 Task: Search one way flight ticket for 5 adults, 1 child, 2 infants in seat and 1 infant on lap in business from Lewiston: Lewiston-nez Perce County Airport to Jacksonville: Albert J. Ellis Airport on 5-3-2023. Choice of flights is Singapure airlines. Number of bags: 1 carry on bag. Price is upto 76000. Outbound departure time preference is 11:30.
Action: Mouse moved to (333, 310)
Screenshot: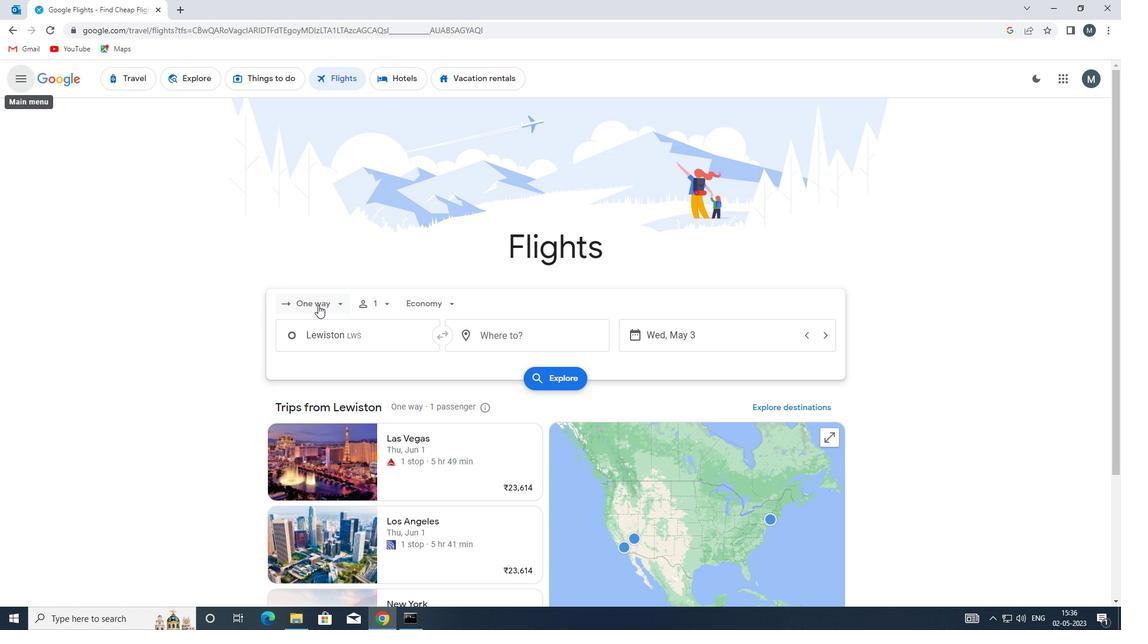 
Action: Mouse pressed left at (333, 310)
Screenshot: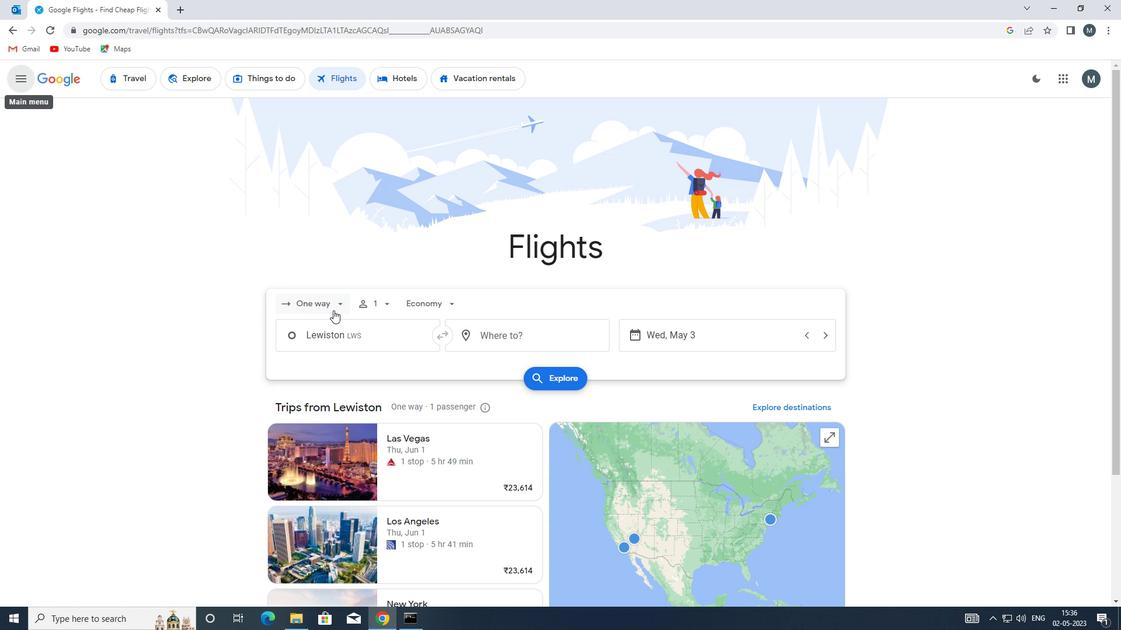 
Action: Mouse moved to (339, 359)
Screenshot: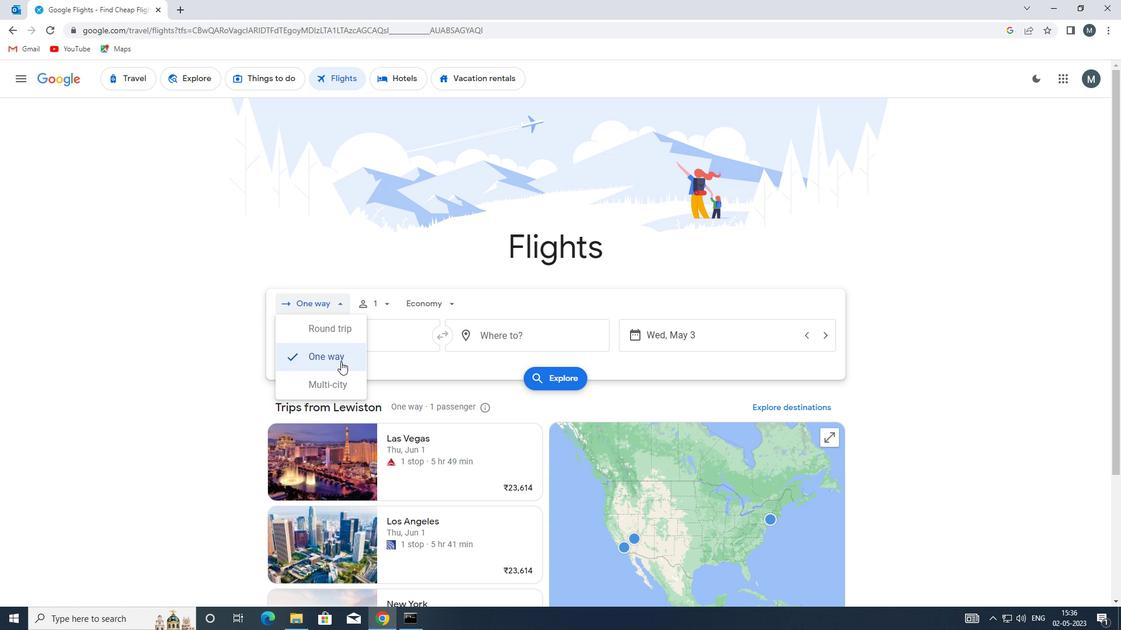 
Action: Mouse pressed left at (339, 359)
Screenshot: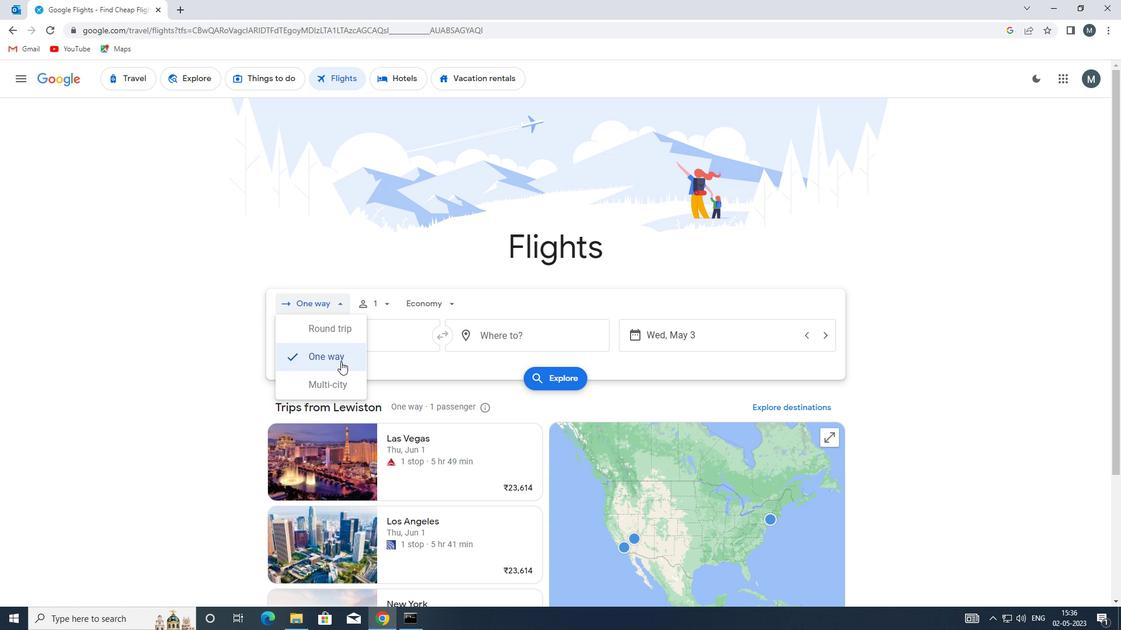 
Action: Mouse moved to (375, 305)
Screenshot: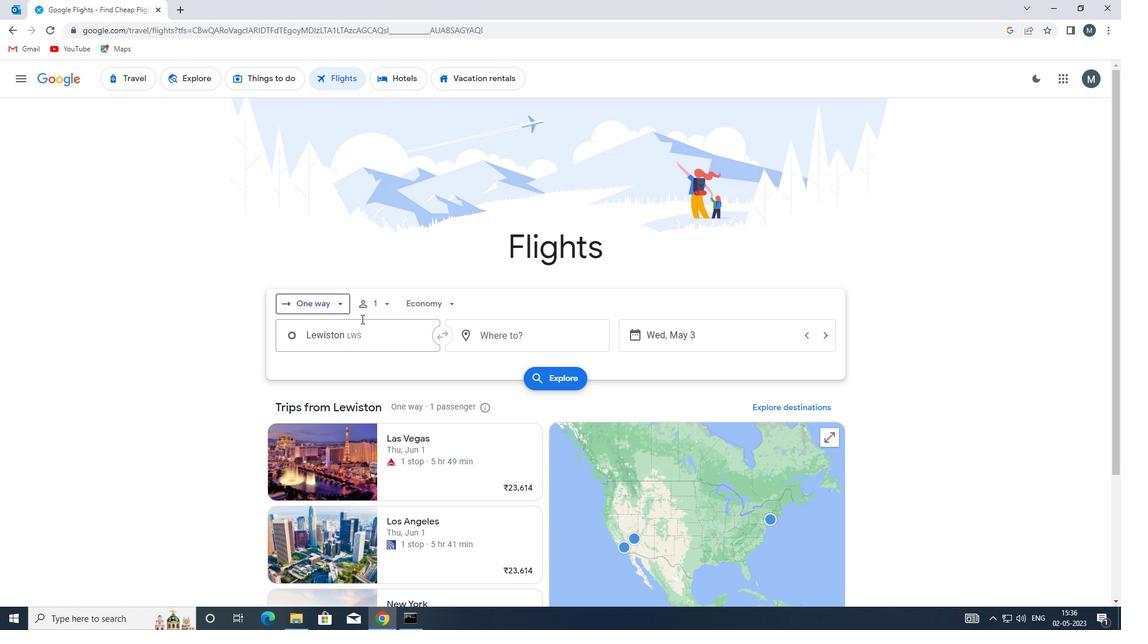 
Action: Mouse pressed left at (375, 305)
Screenshot: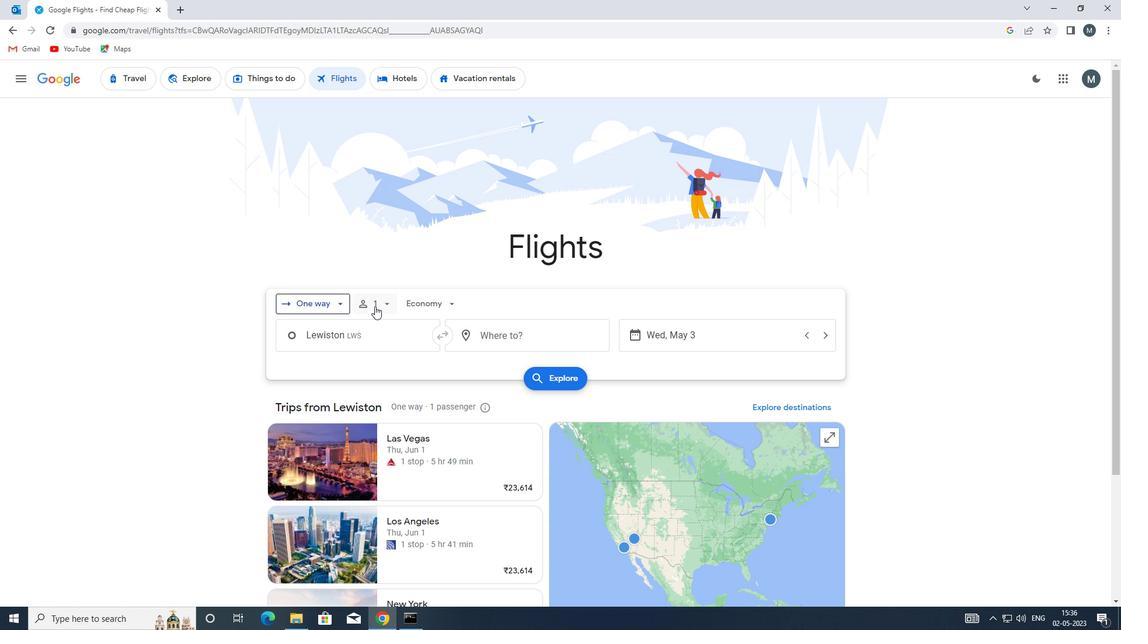 
Action: Mouse moved to (476, 334)
Screenshot: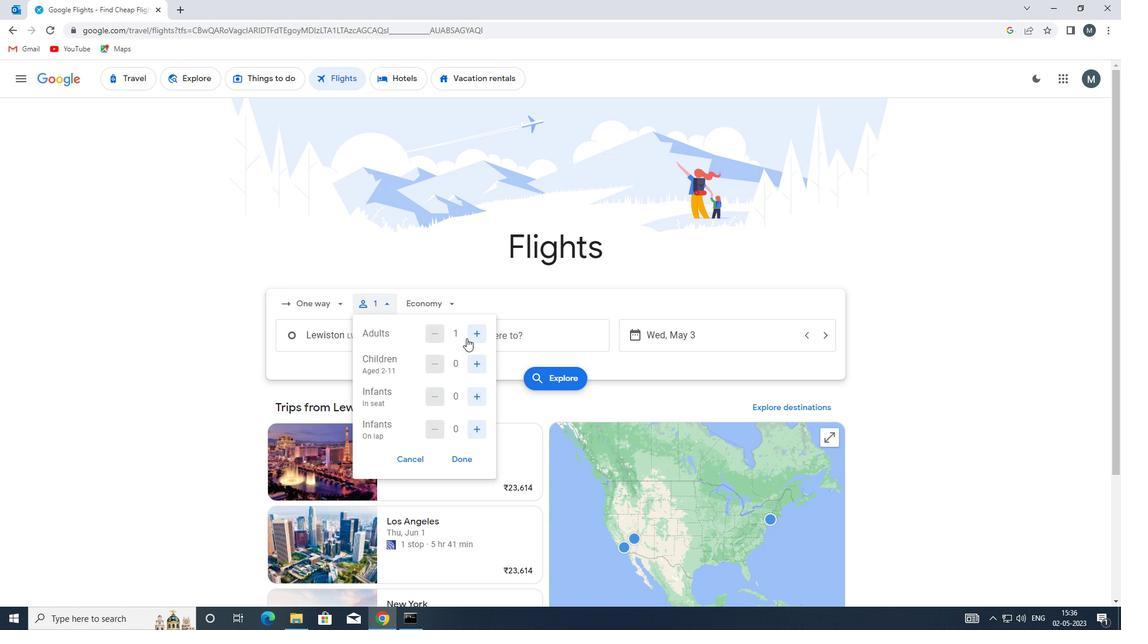 
Action: Mouse pressed left at (476, 334)
Screenshot: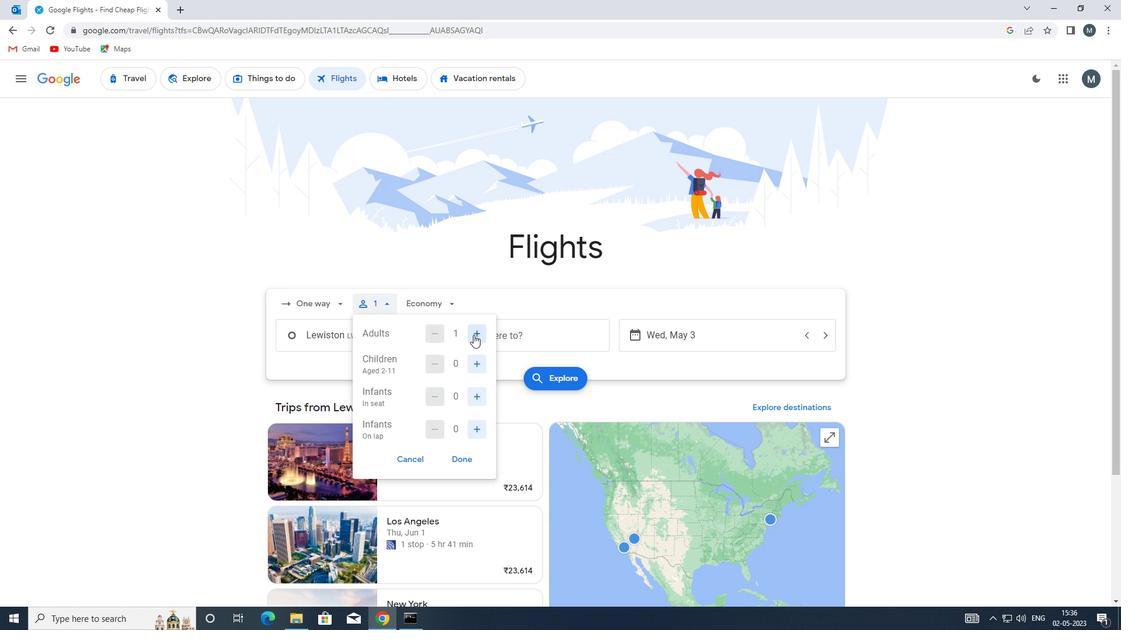 
Action: Mouse pressed left at (476, 334)
Screenshot: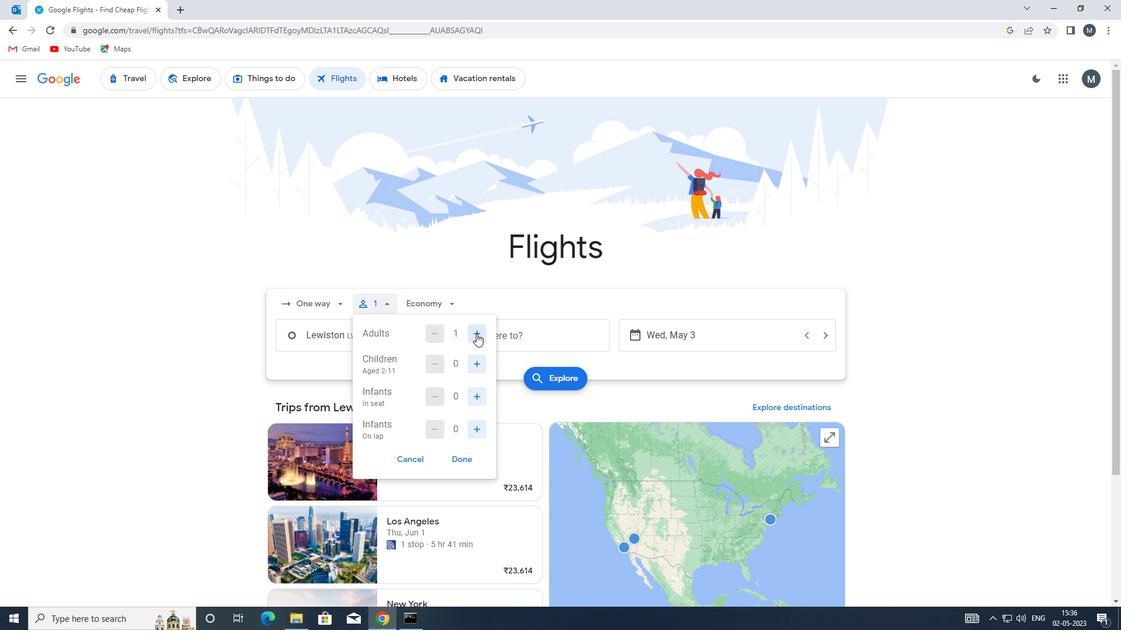 
Action: Mouse pressed left at (476, 334)
Screenshot: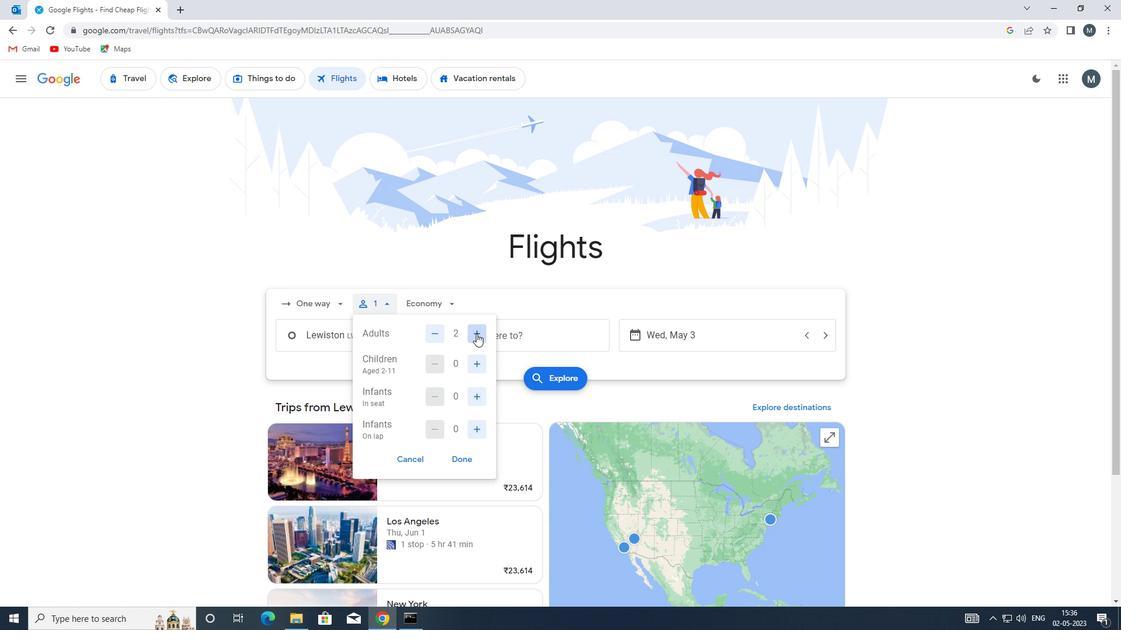 
Action: Mouse pressed left at (476, 334)
Screenshot: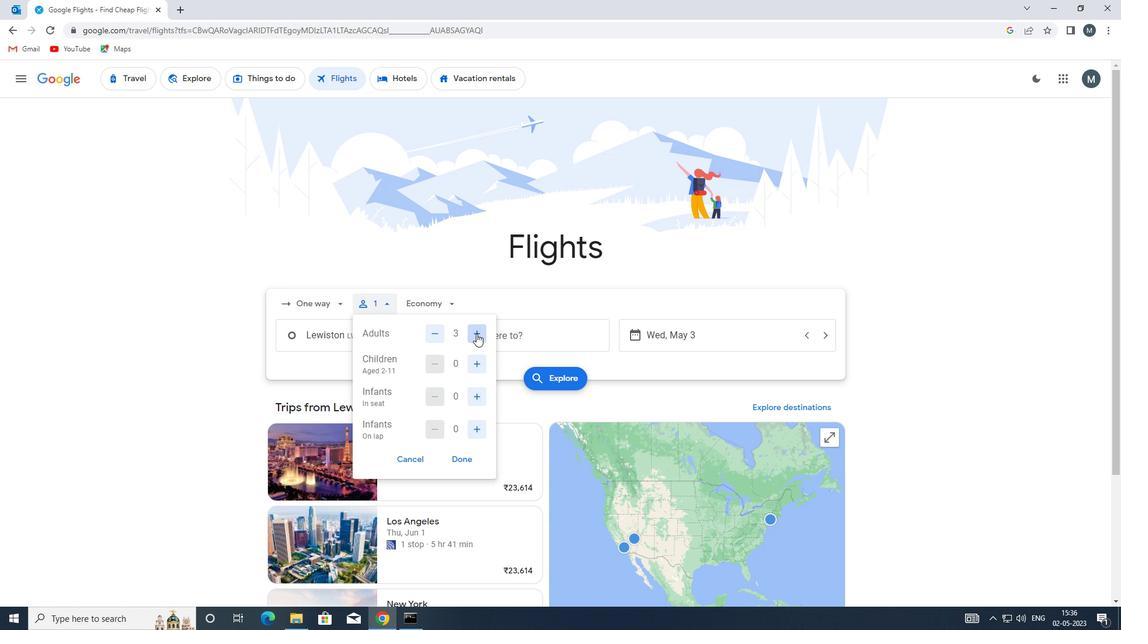 
Action: Mouse moved to (474, 362)
Screenshot: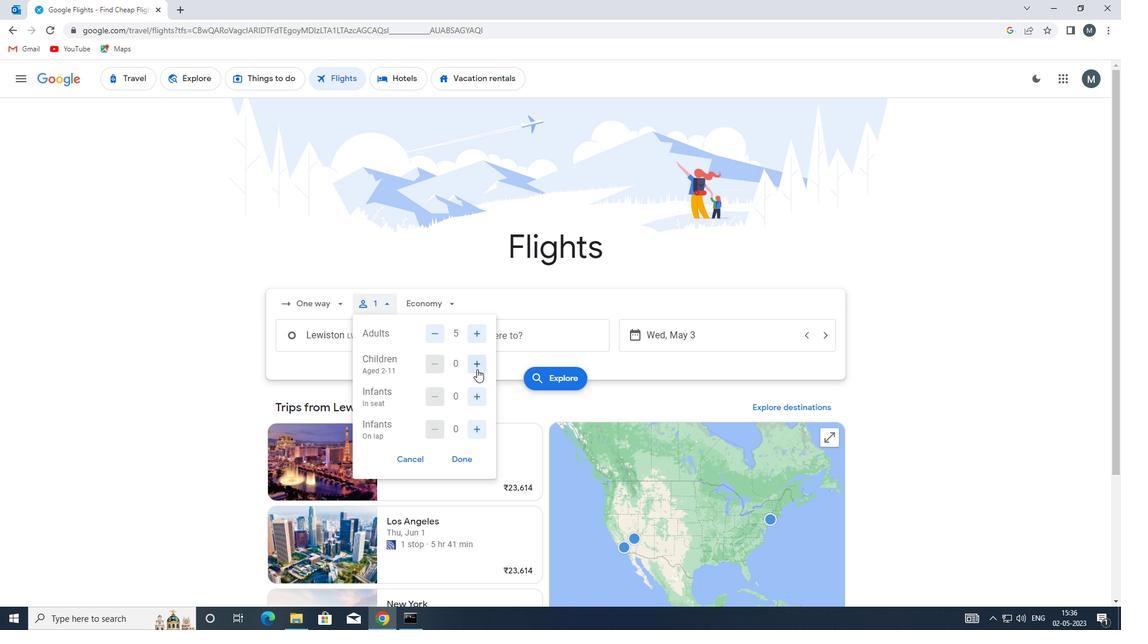 
Action: Mouse pressed left at (474, 362)
Screenshot: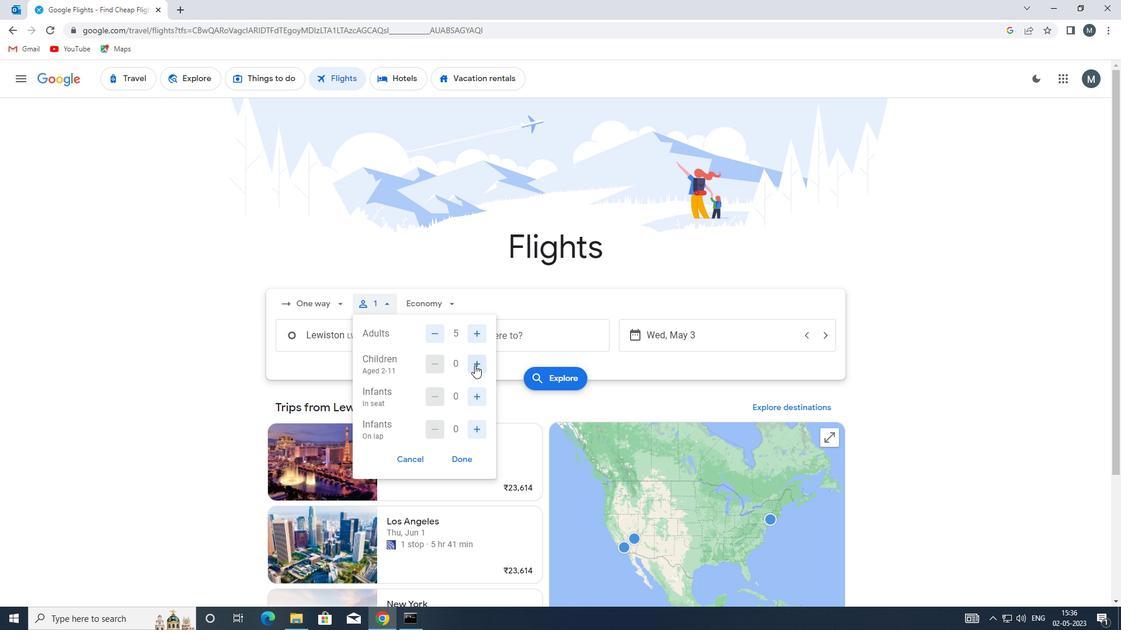 
Action: Mouse moved to (472, 394)
Screenshot: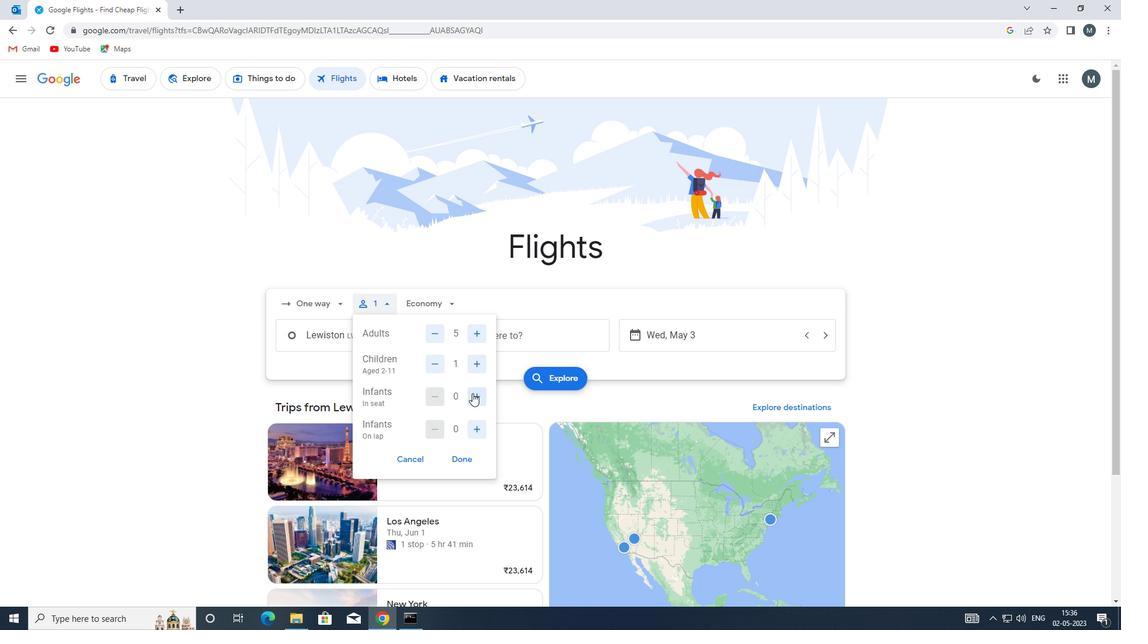
Action: Mouse pressed left at (472, 394)
Screenshot: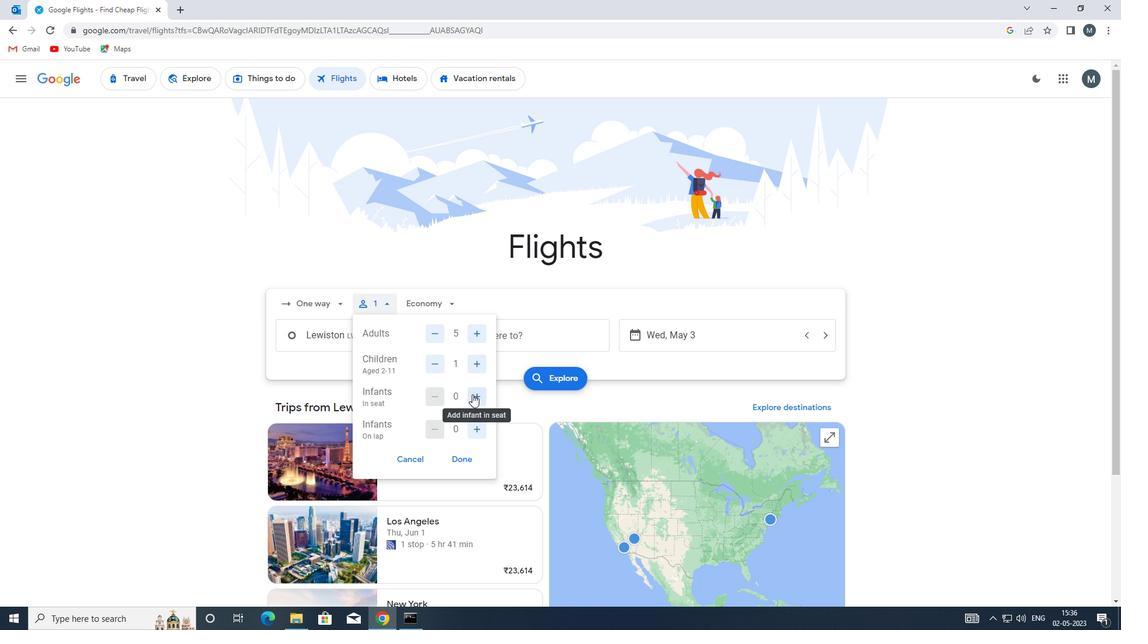 
Action: Mouse pressed left at (472, 394)
Screenshot: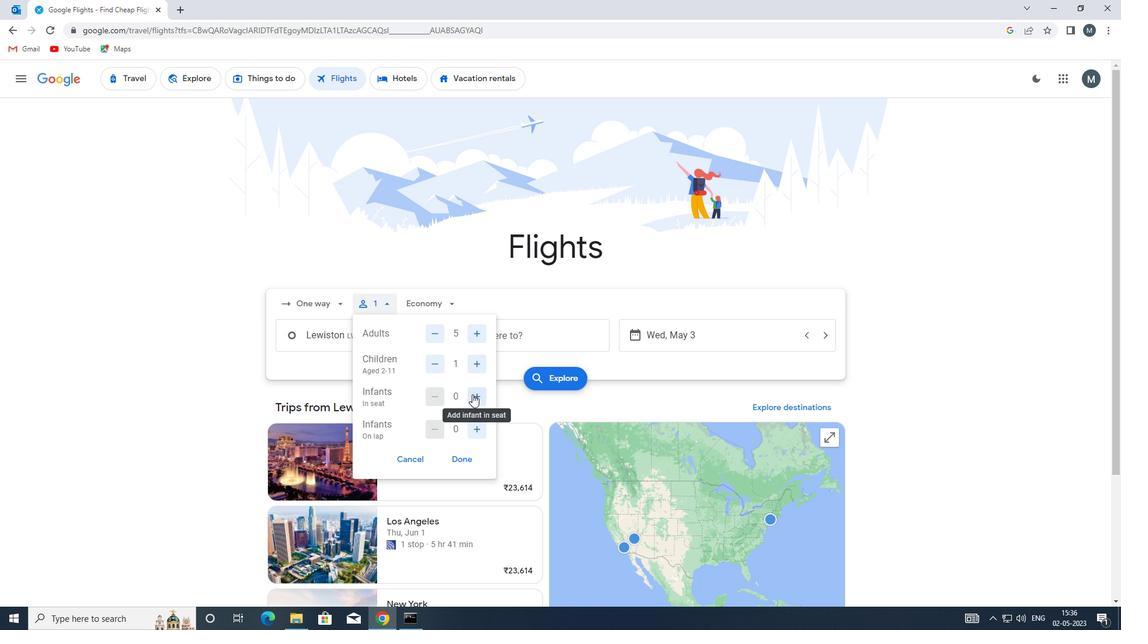 
Action: Mouse moved to (474, 428)
Screenshot: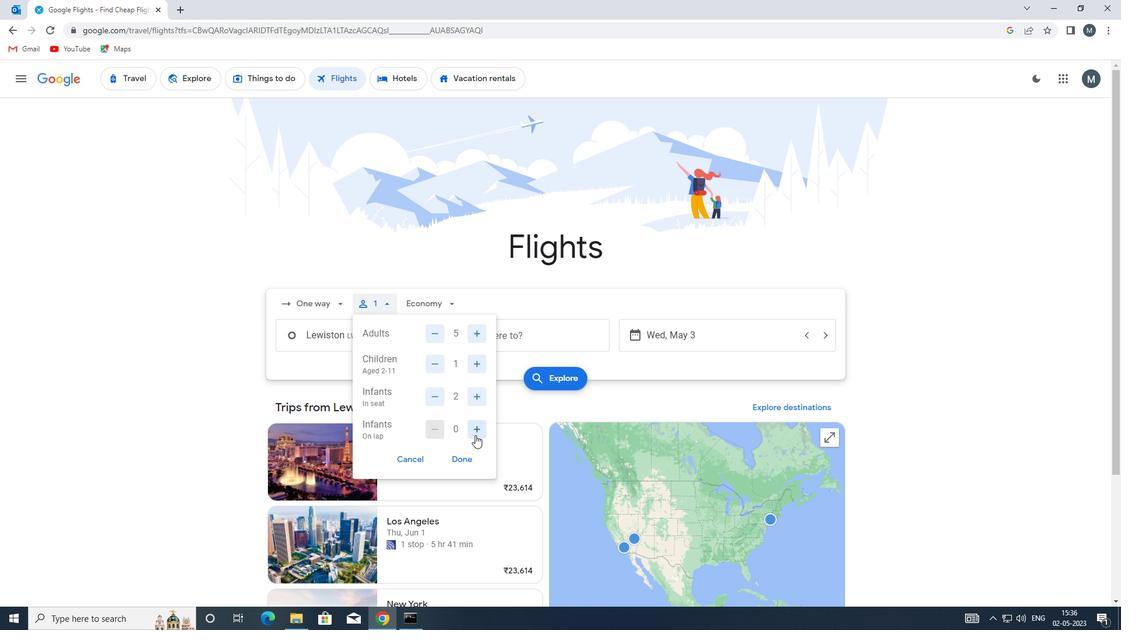 
Action: Mouse pressed left at (474, 428)
Screenshot: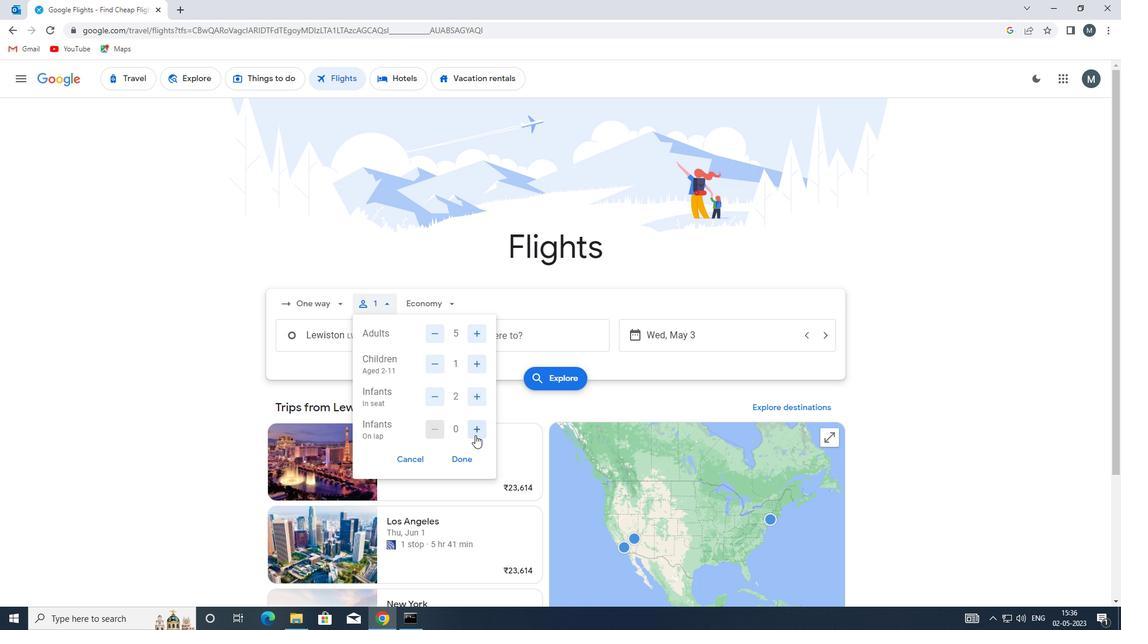 
Action: Mouse moved to (465, 463)
Screenshot: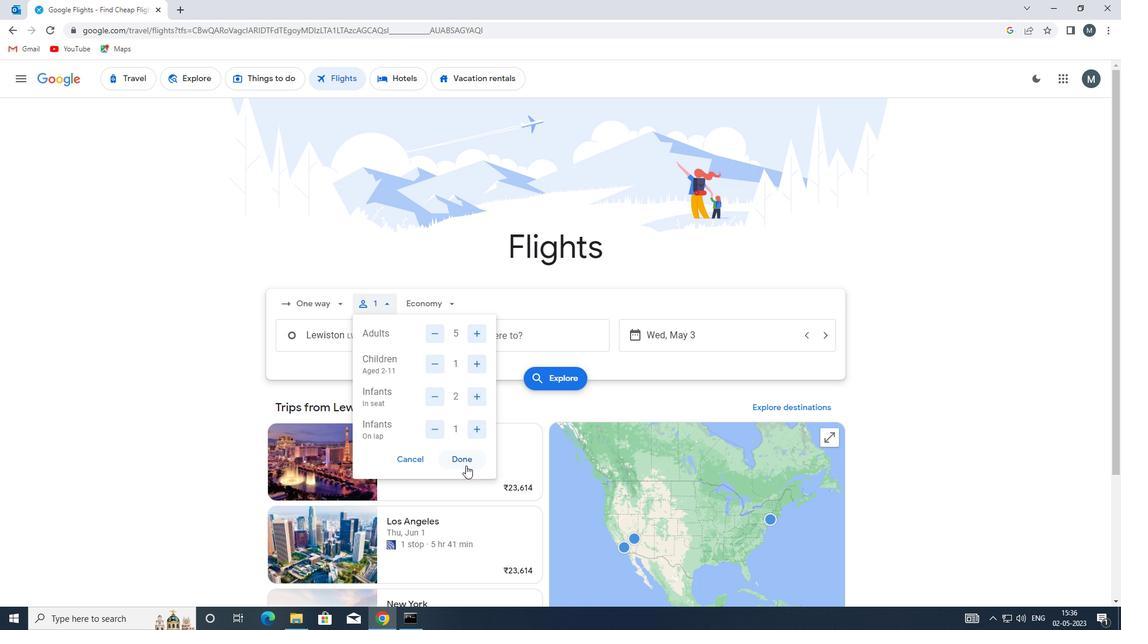 
Action: Mouse pressed left at (465, 463)
Screenshot: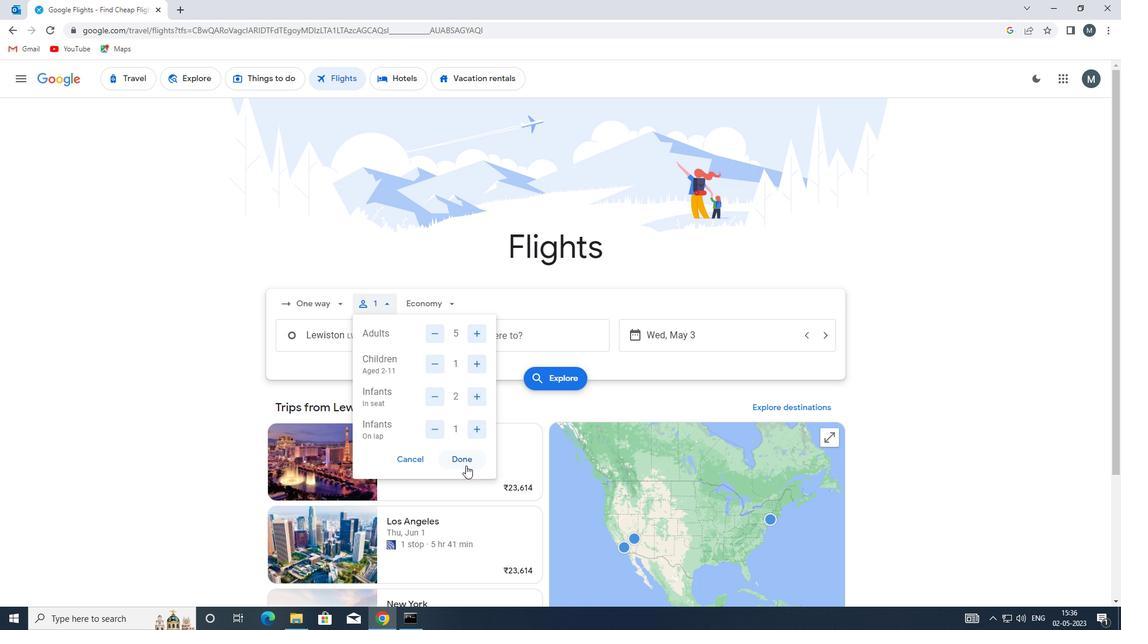
Action: Mouse moved to (439, 300)
Screenshot: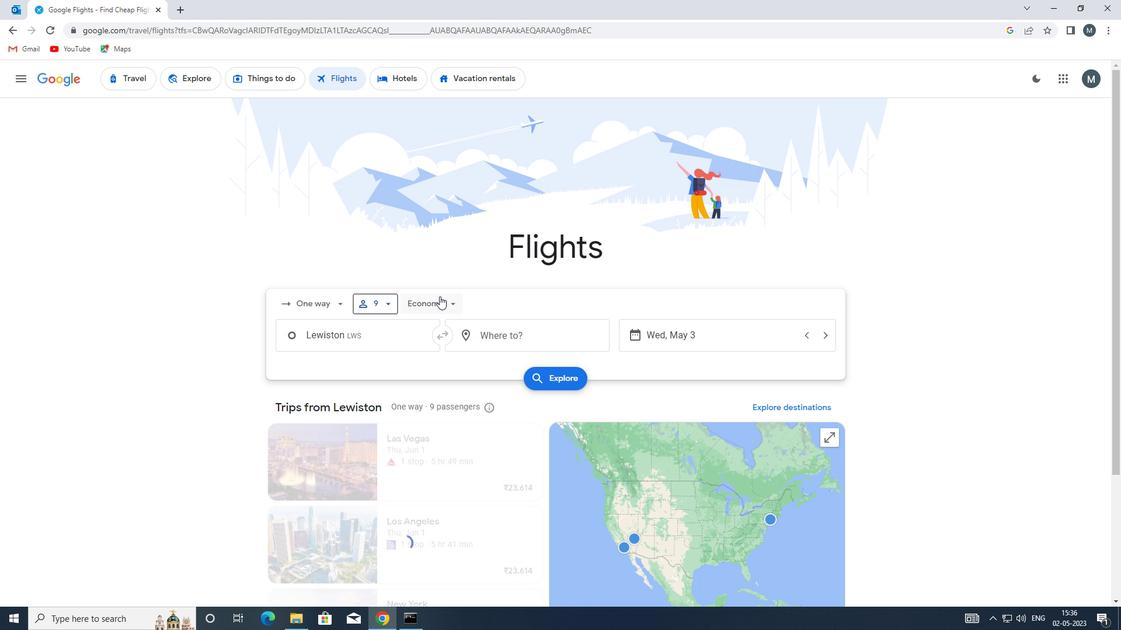 
Action: Mouse pressed left at (439, 300)
Screenshot: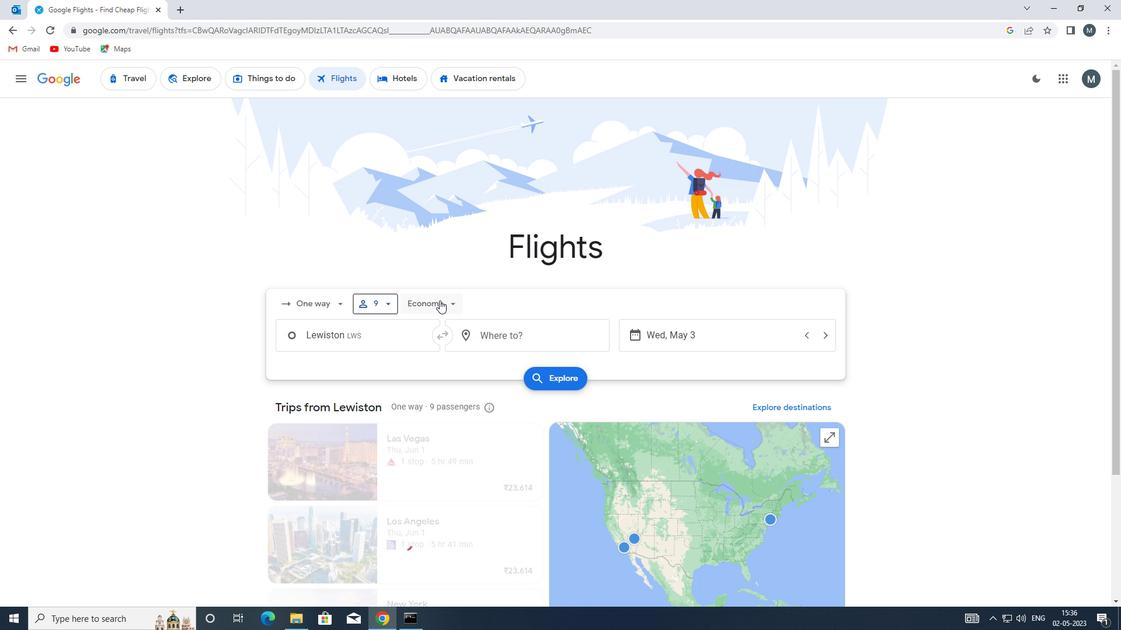 
Action: Mouse moved to (463, 388)
Screenshot: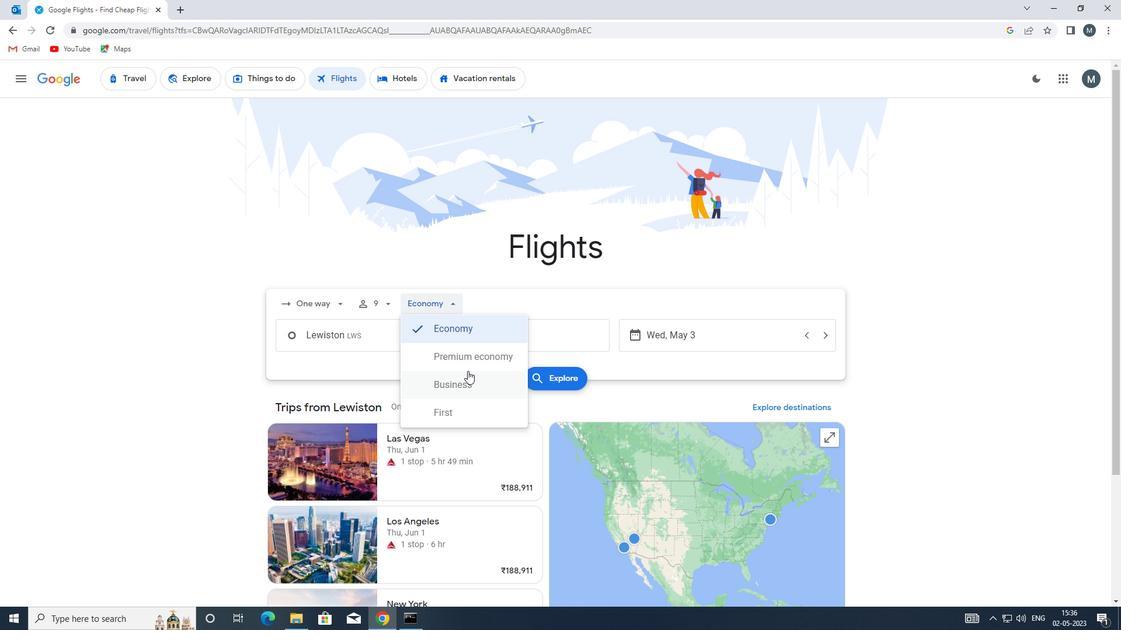 
Action: Mouse pressed left at (463, 388)
Screenshot: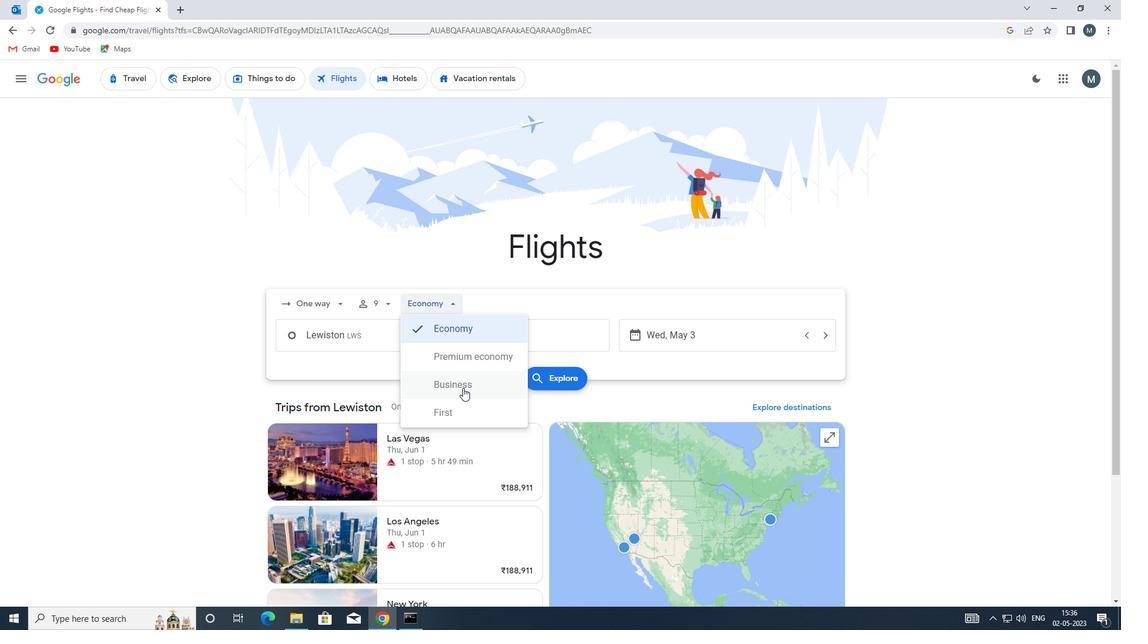 
Action: Mouse moved to (388, 343)
Screenshot: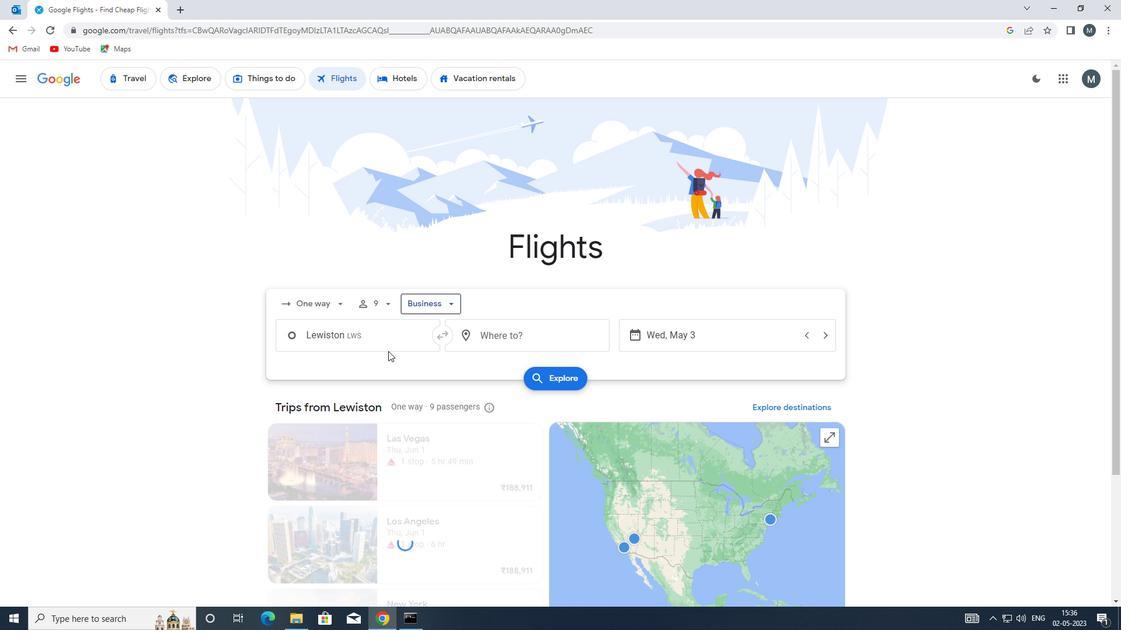 
Action: Mouse pressed left at (388, 343)
Screenshot: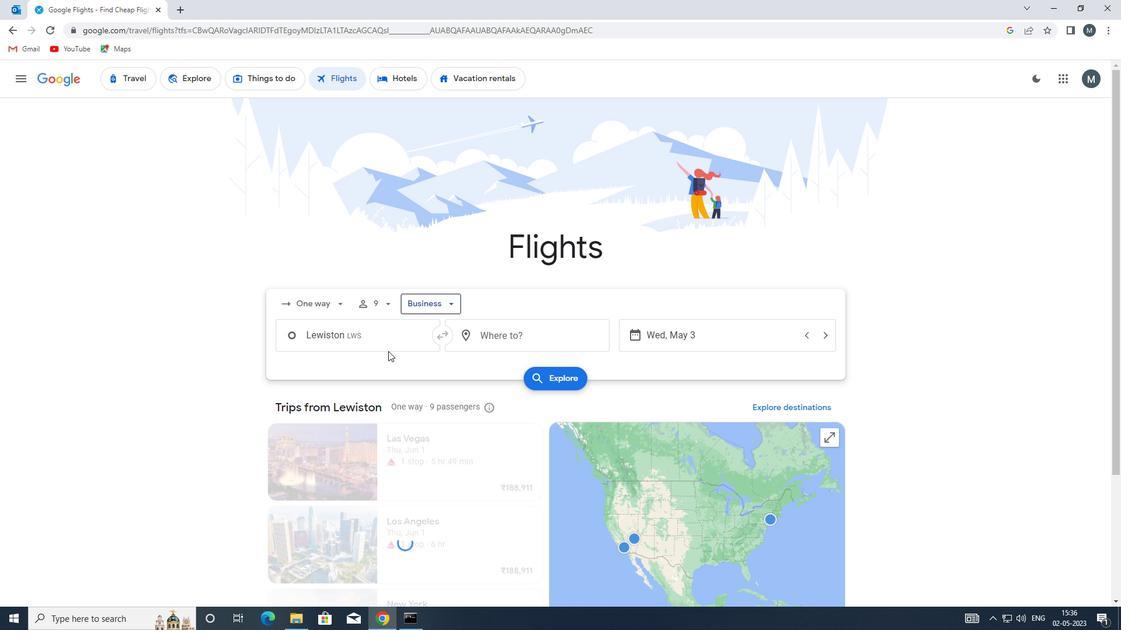 
Action: Mouse moved to (388, 342)
Screenshot: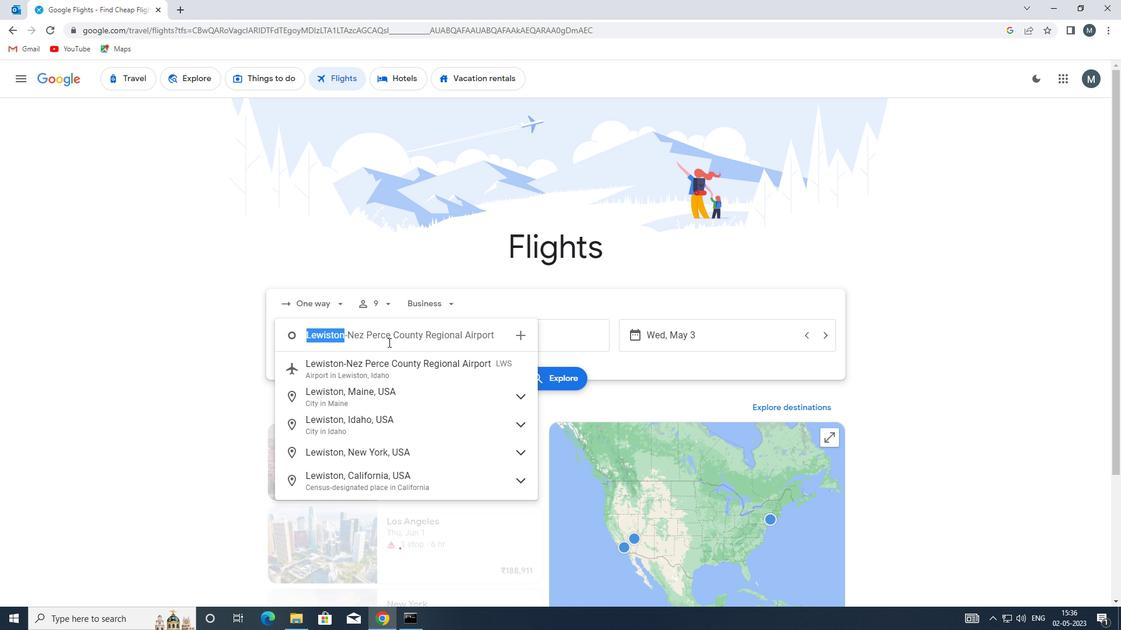 
Action: Key pressed <Key.enter>
Screenshot: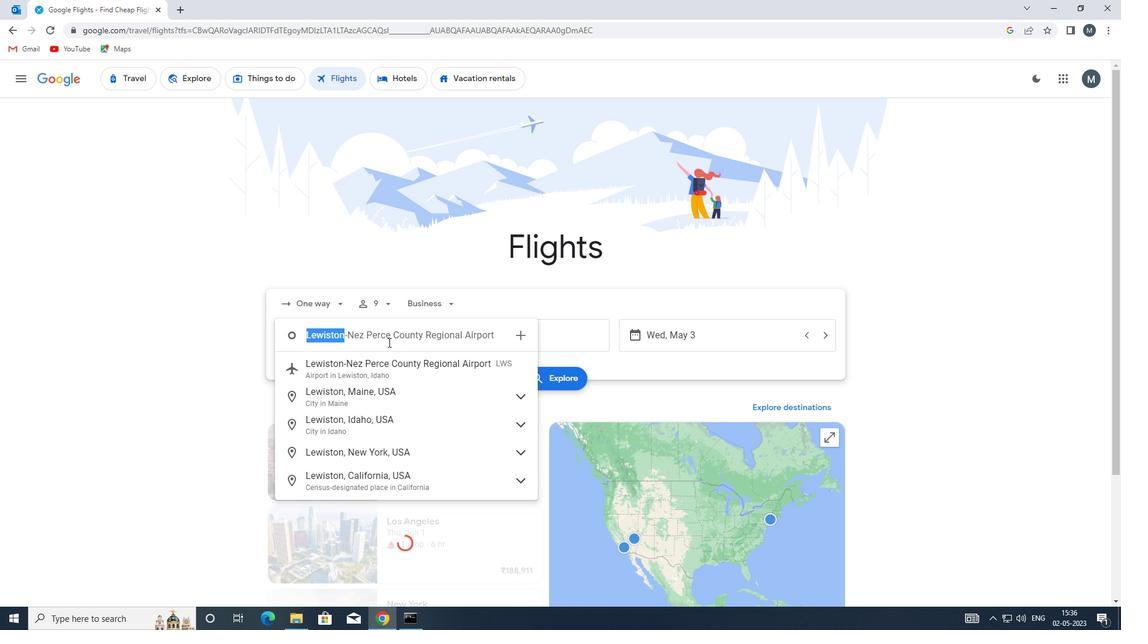 
Action: Mouse moved to (497, 343)
Screenshot: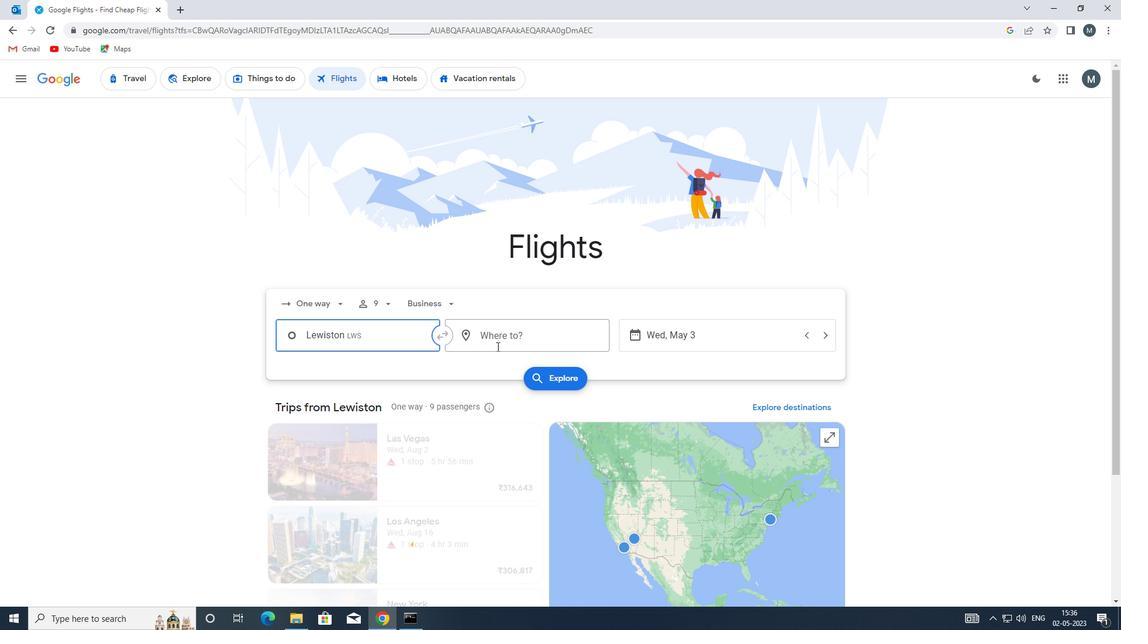 
Action: Mouse pressed left at (497, 343)
Screenshot: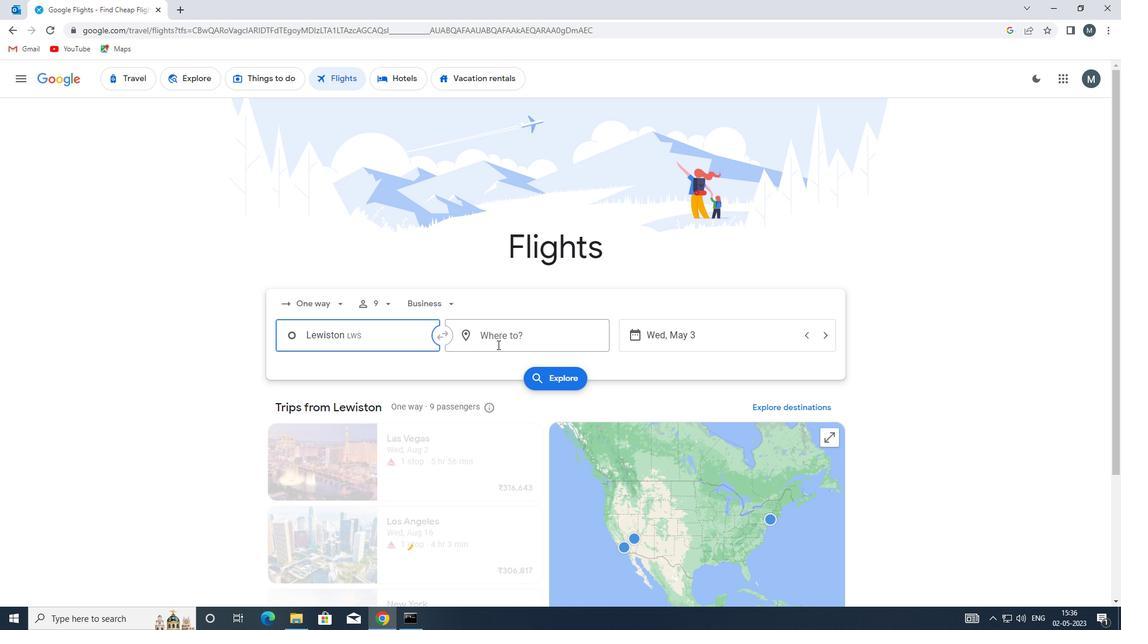 
Action: Mouse moved to (498, 343)
Screenshot: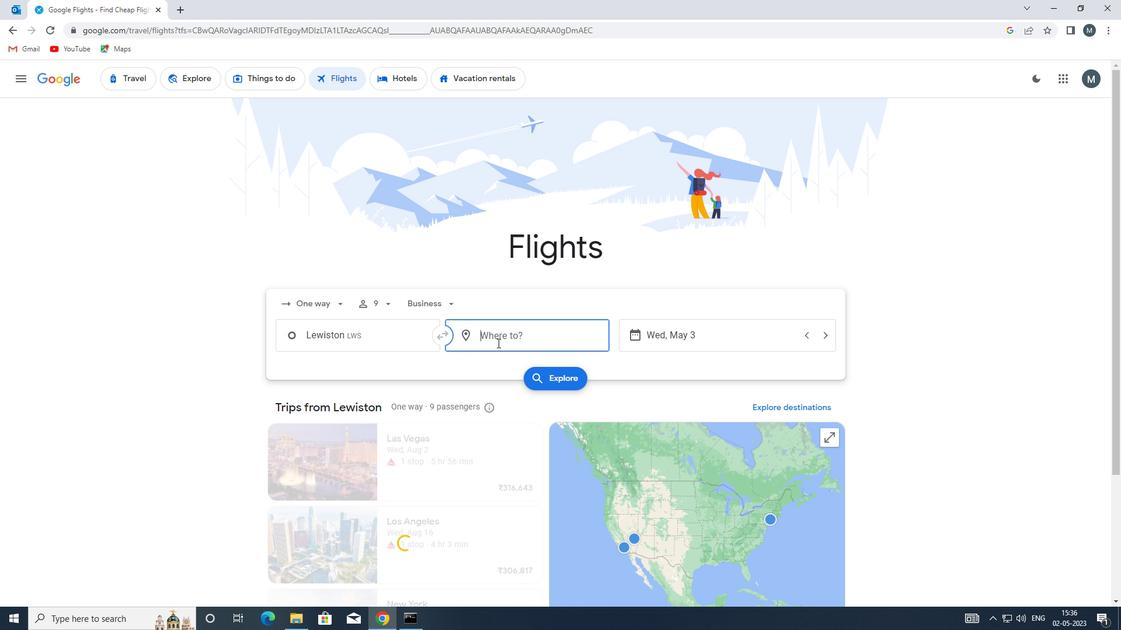 
Action: Key pressed oaj<Key.enter>
Screenshot: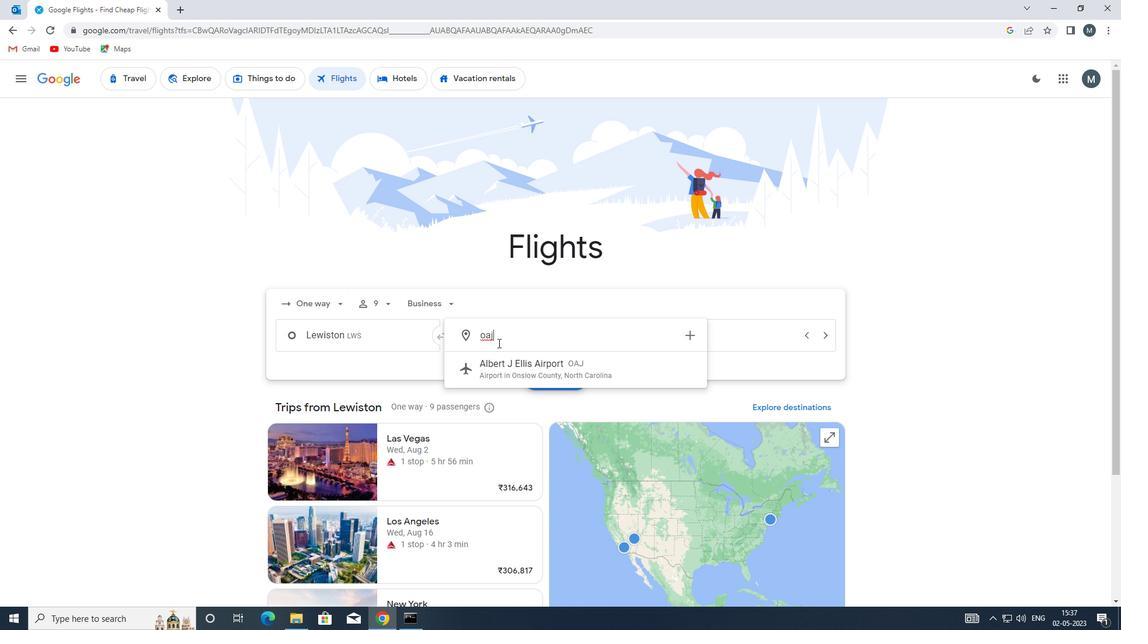 
Action: Mouse moved to (704, 346)
Screenshot: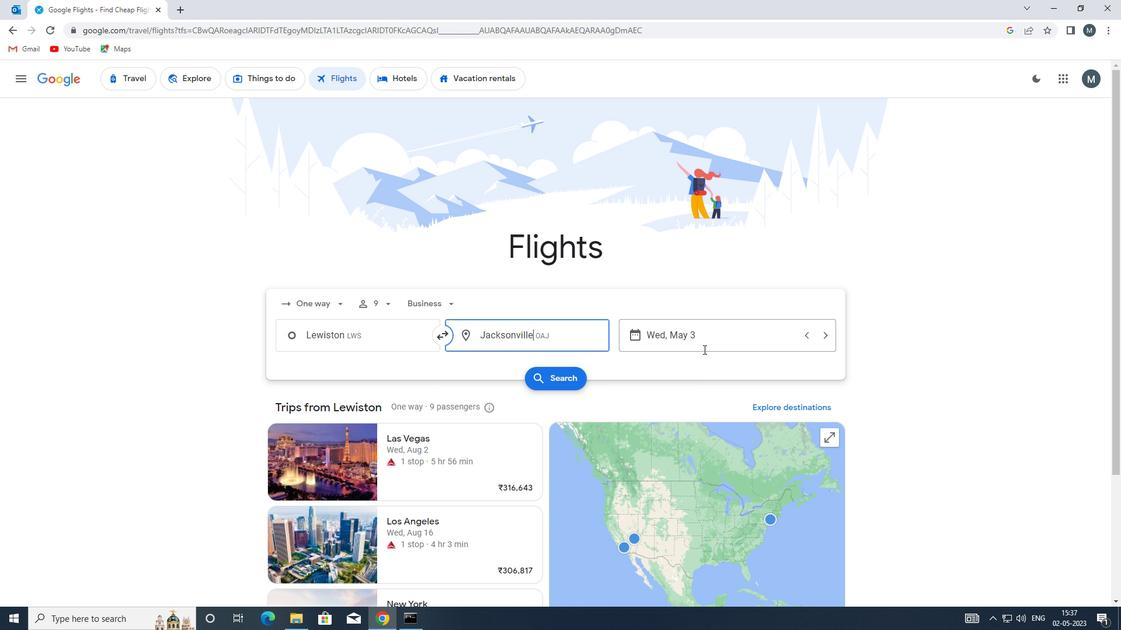
Action: Mouse pressed left at (704, 346)
Screenshot: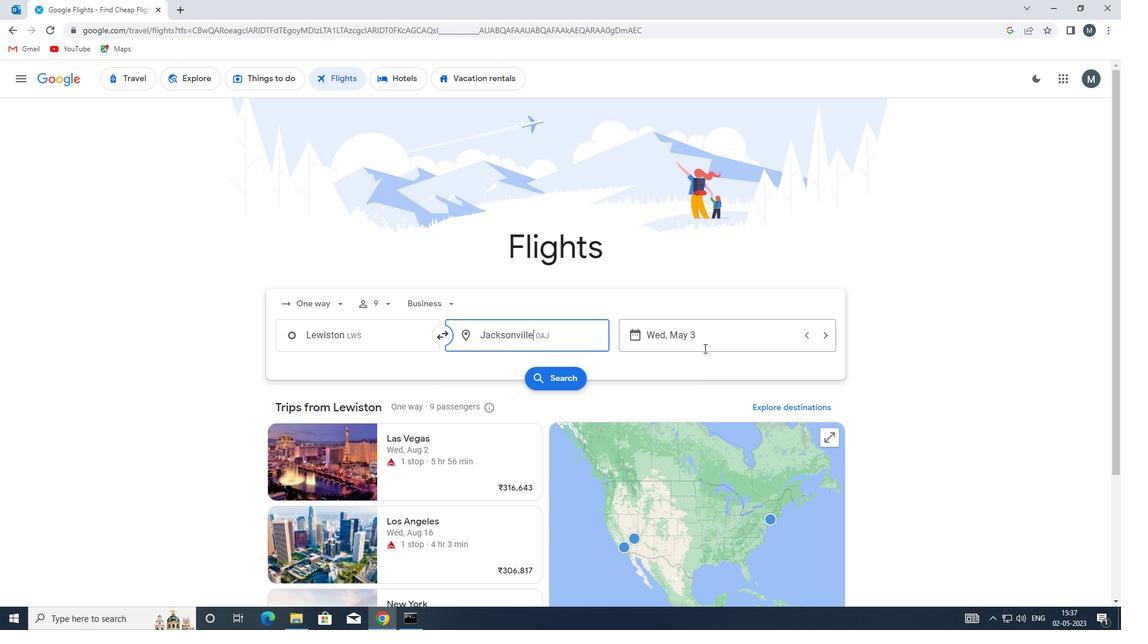 
Action: Mouse moved to (501, 393)
Screenshot: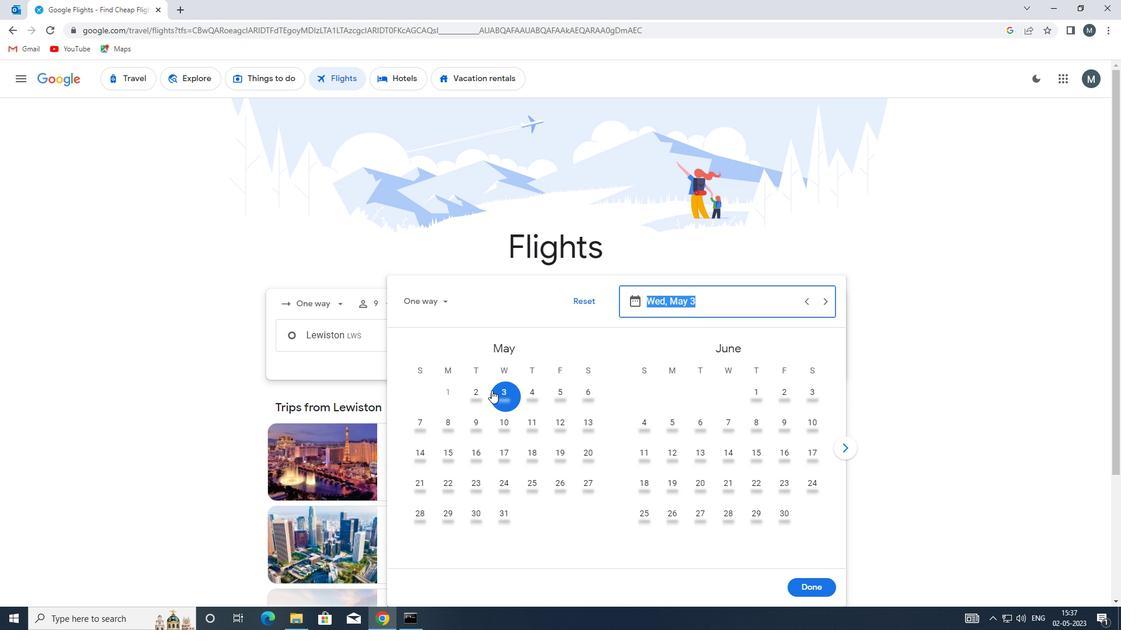 
Action: Mouse pressed left at (501, 393)
Screenshot: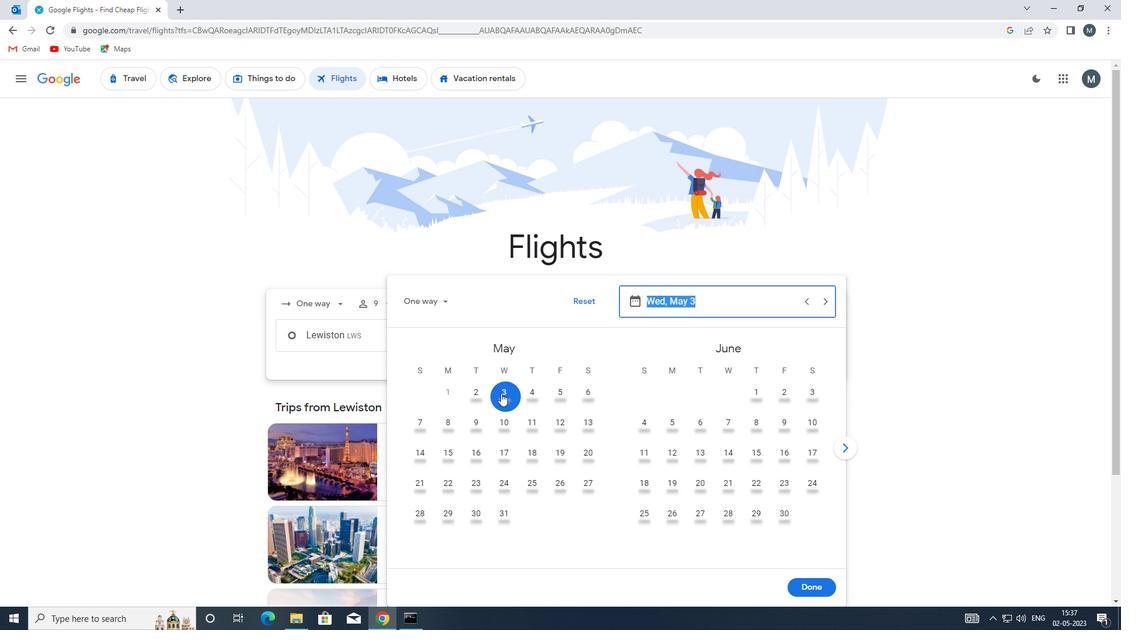
Action: Mouse moved to (795, 588)
Screenshot: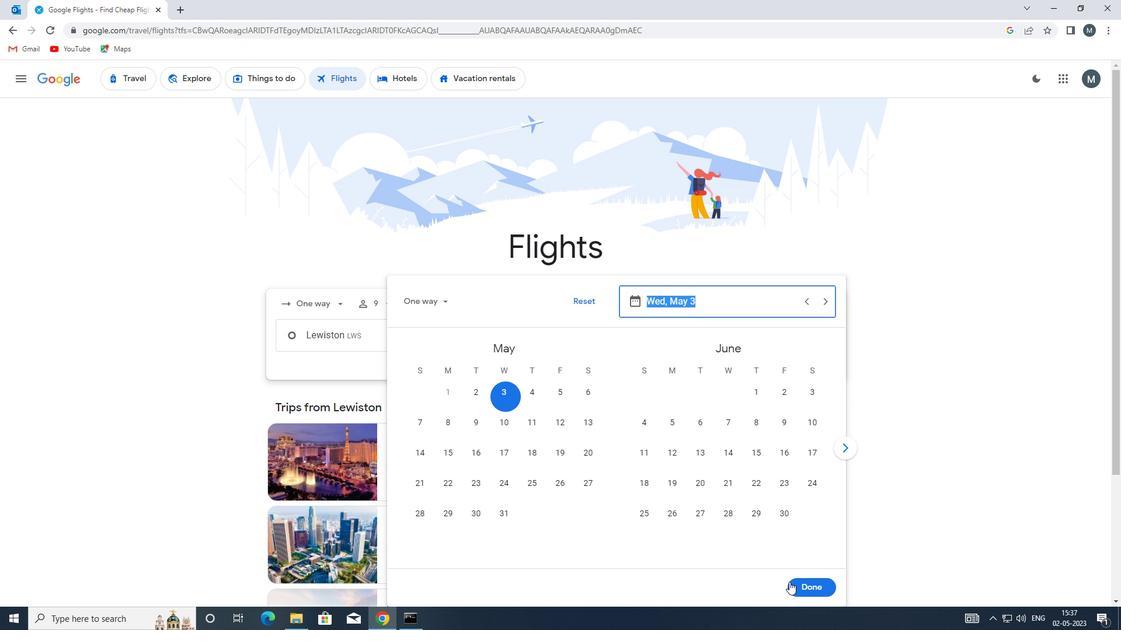 
Action: Mouse pressed left at (795, 588)
Screenshot: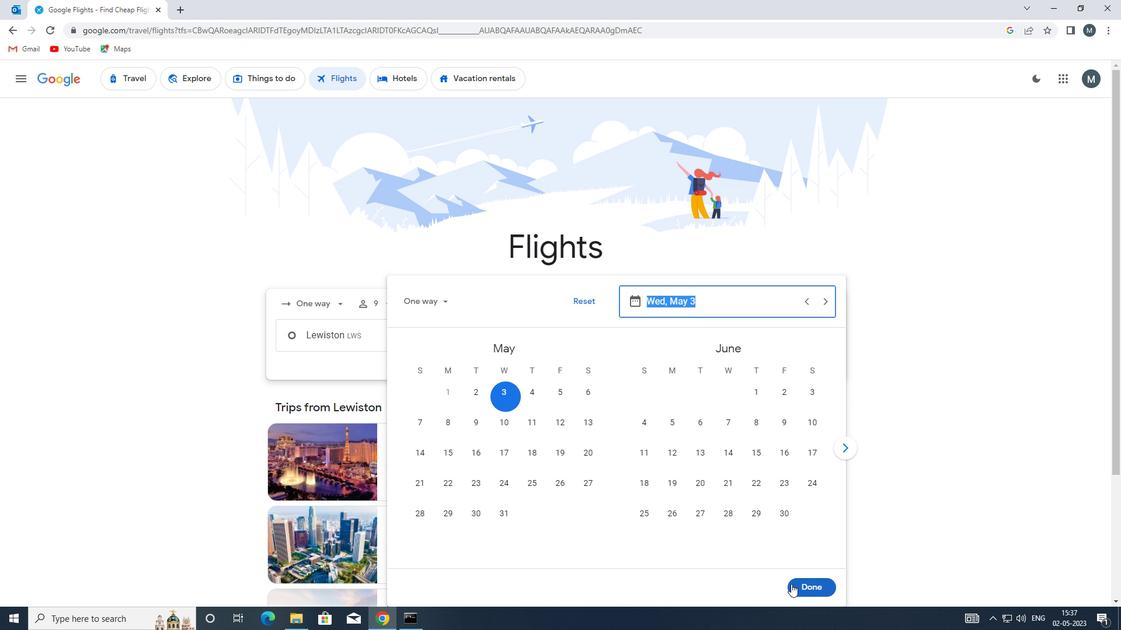 
Action: Mouse moved to (540, 372)
Screenshot: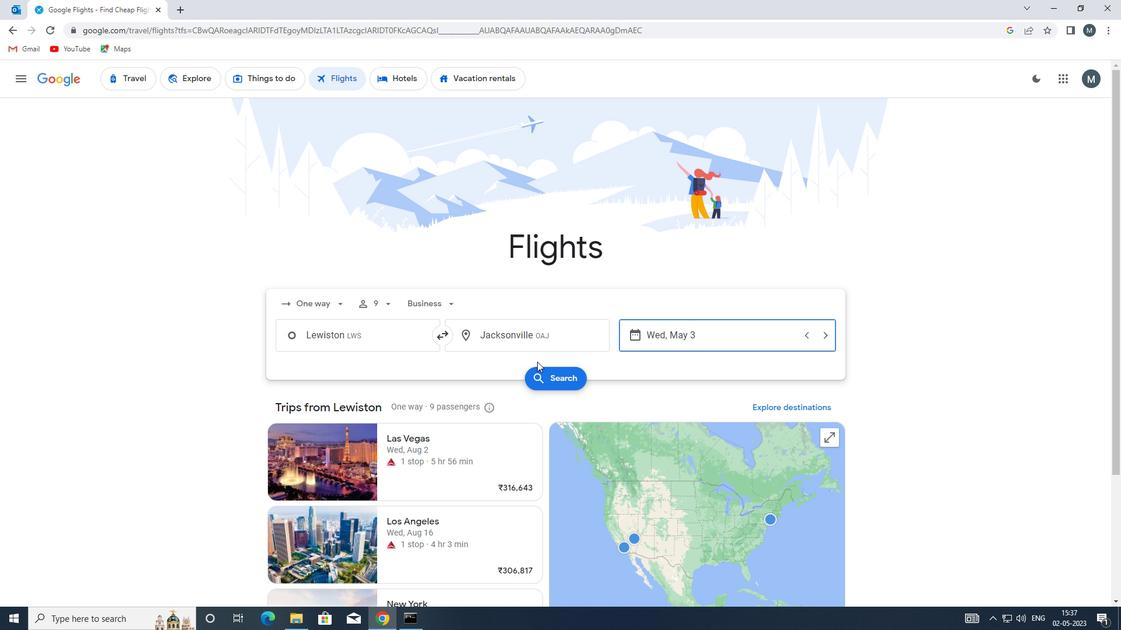 
Action: Mouse pressed left at (540, 372)
Screenshot: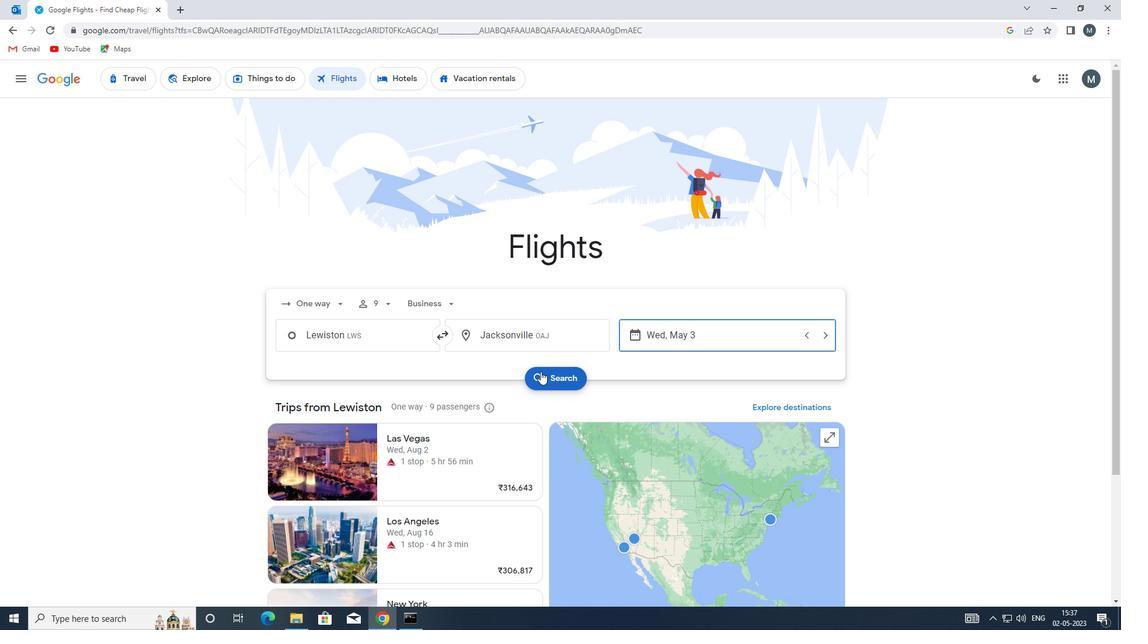 
Action: Mouse moved to (278, 182)
Screenshot: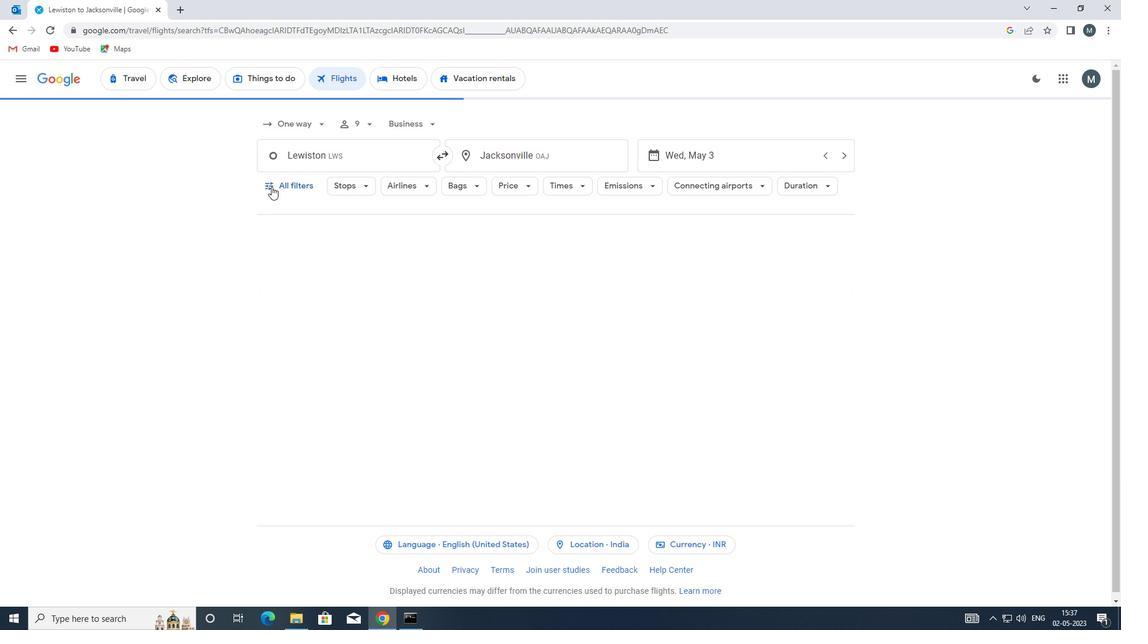 
Action: Mouse pressed left at (278, 182)
Screenshot: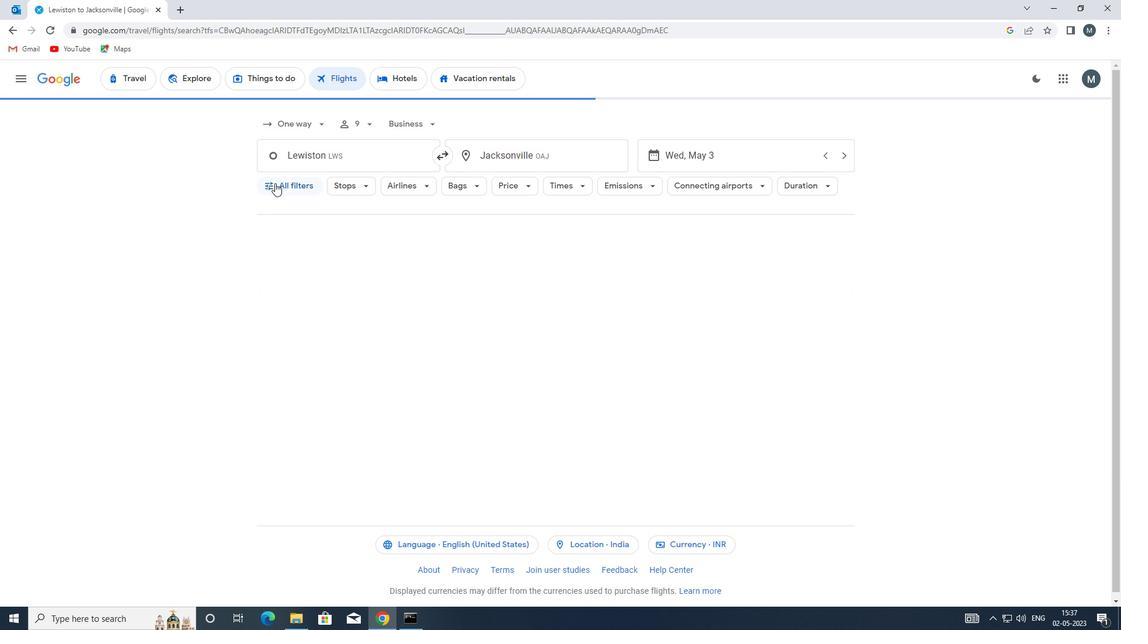 
Action: Mouse moved to (293, 259)
Screenshot: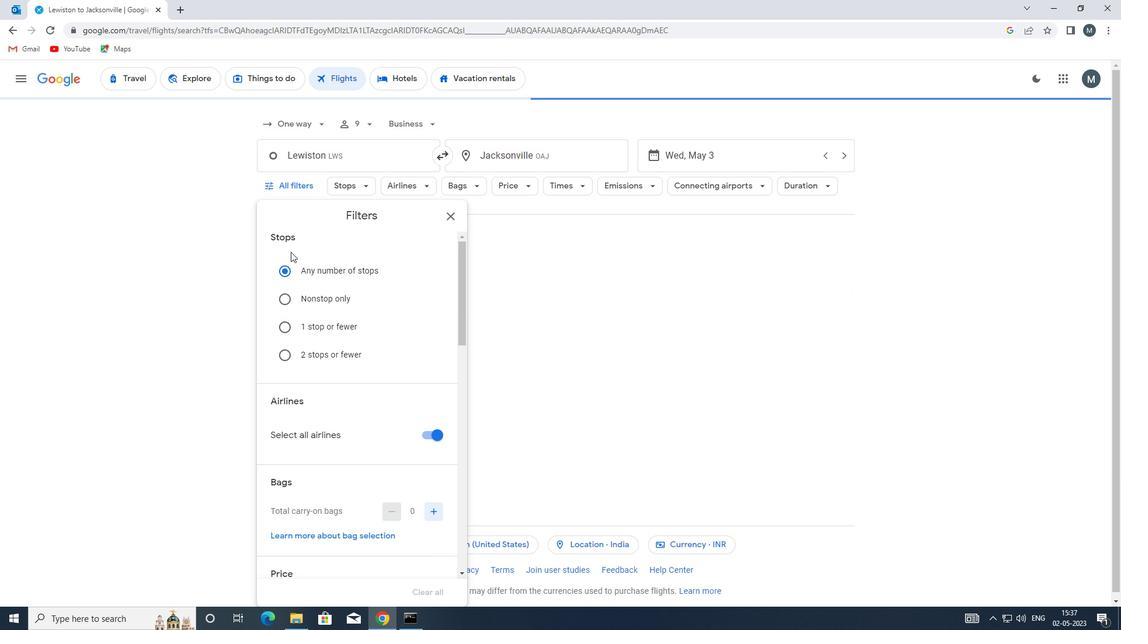 
Action: Mouse scrolled (293, 258) with delta (0, 0)
Screenshot: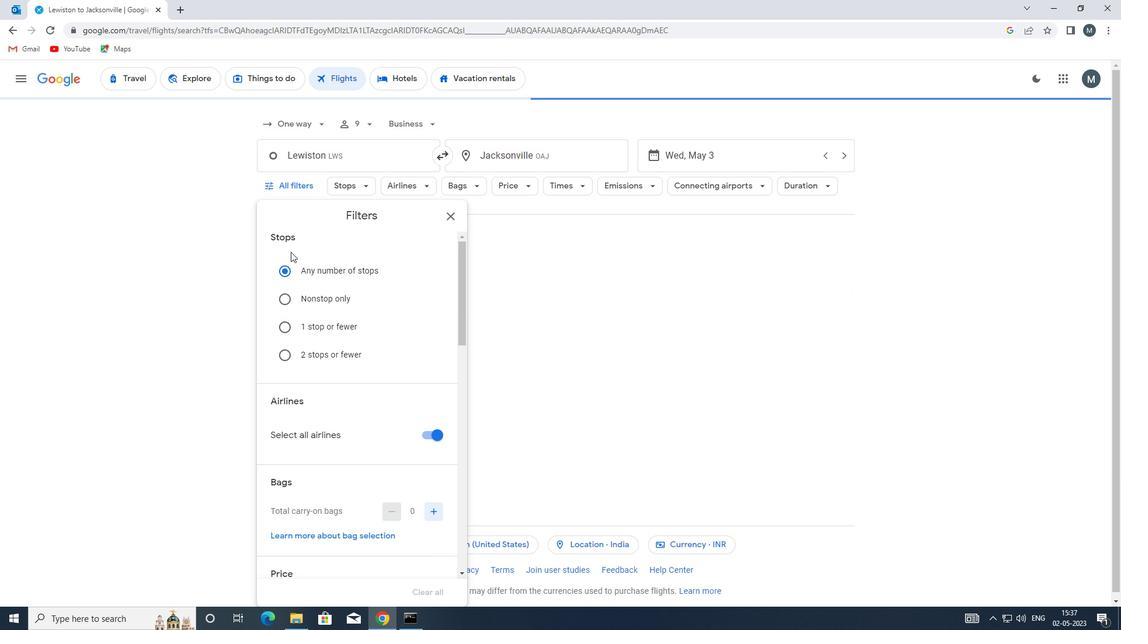 
Action: Mouse moved to (293, 263)
Screenshot: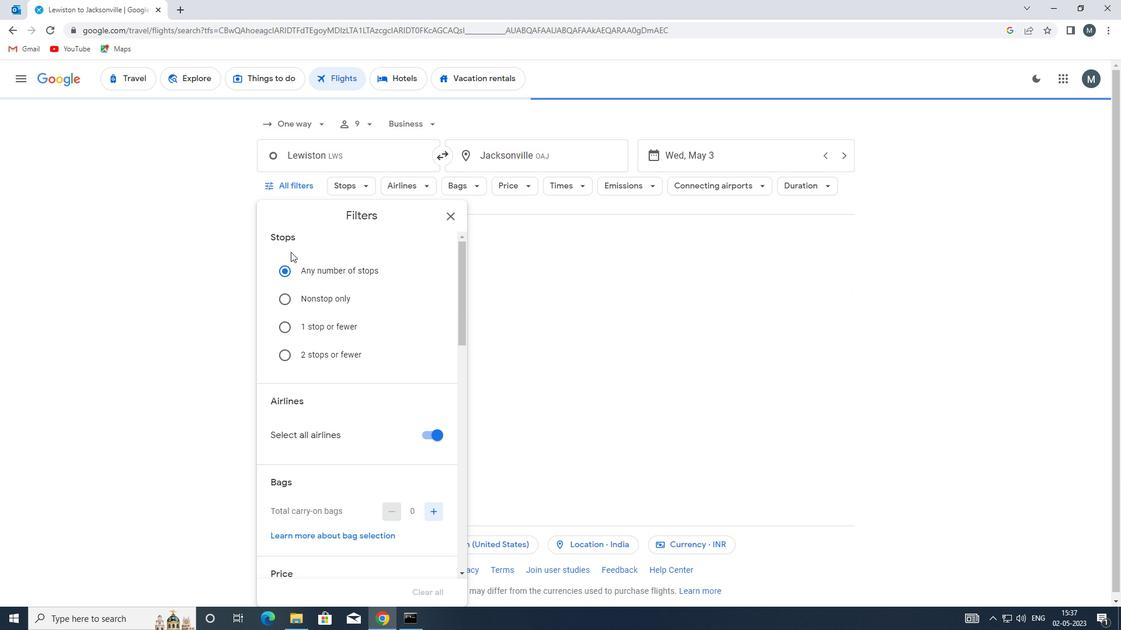 
Action: Mouse scrolled (293, 262) with delta (0, 0)
Screenshot: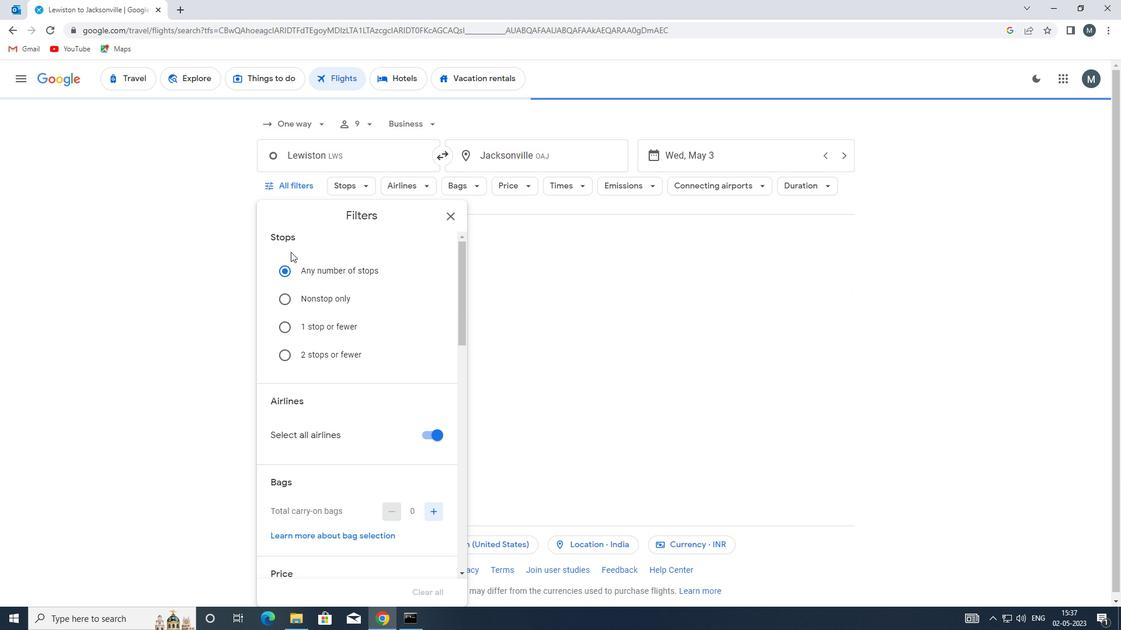 
Action: Mouse moved to (292, 266)
Screenshot: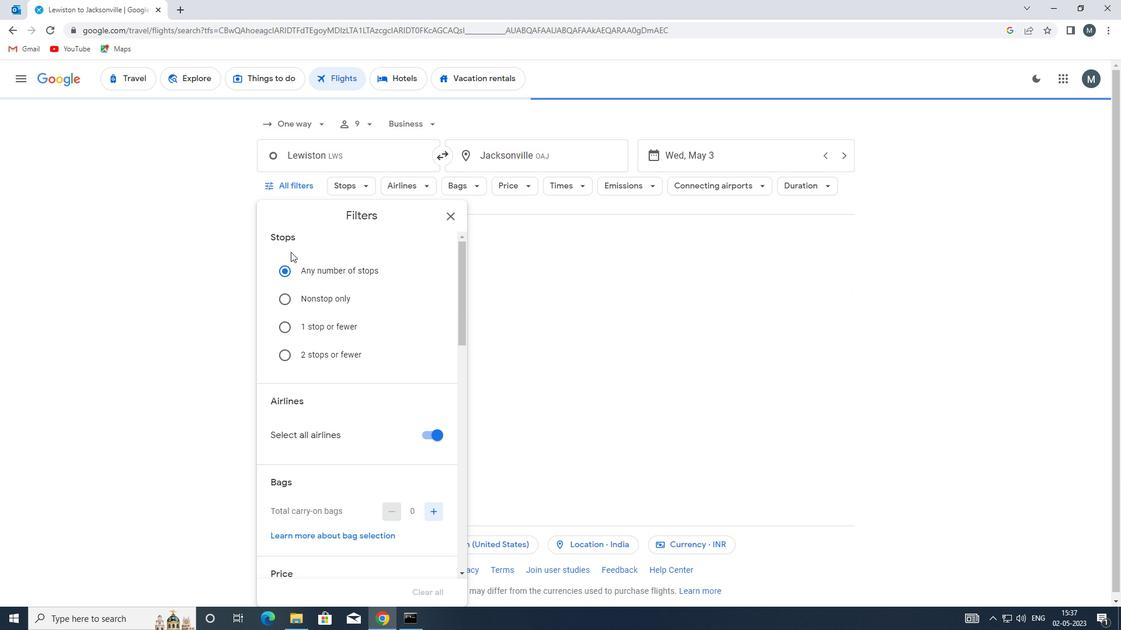 
Action: Mouse scrolled (292, 265) with delta (0, 0)
Screenshot: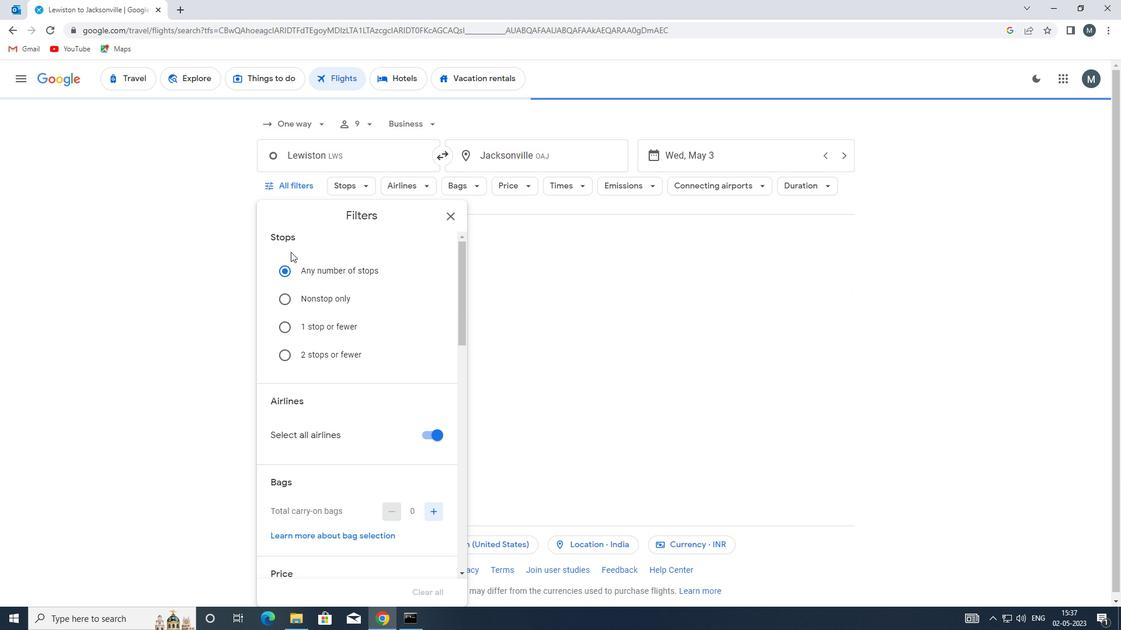 
Action: Mouse moved to (292, 271)
Screenshot: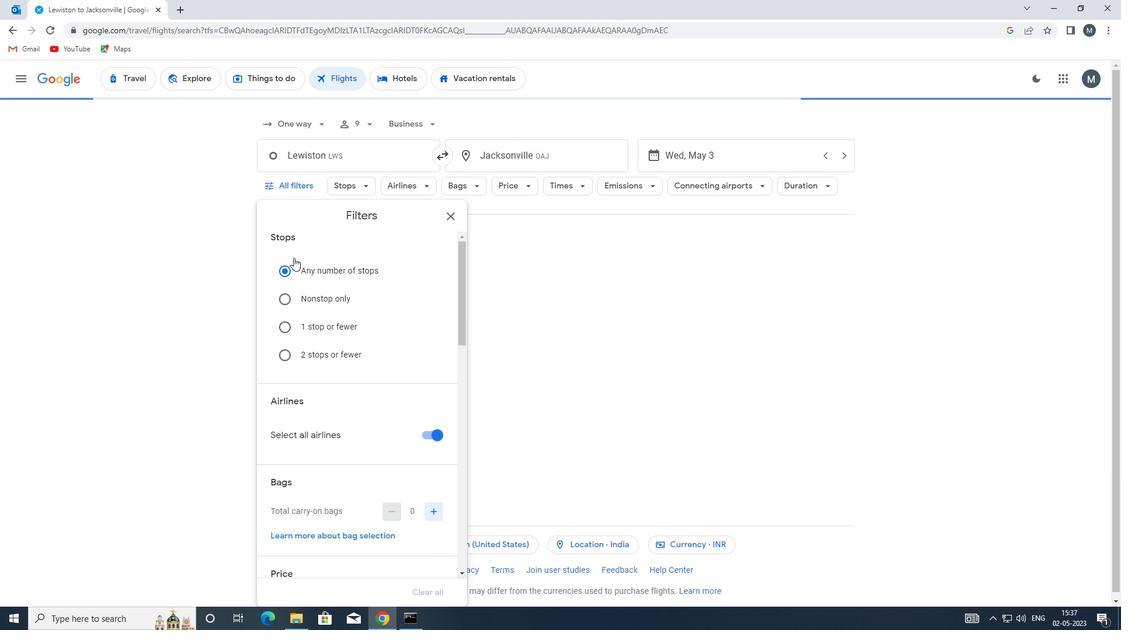 
Action: Mouse scrolled (292, 270) with delta (0, 0)
Screenshot: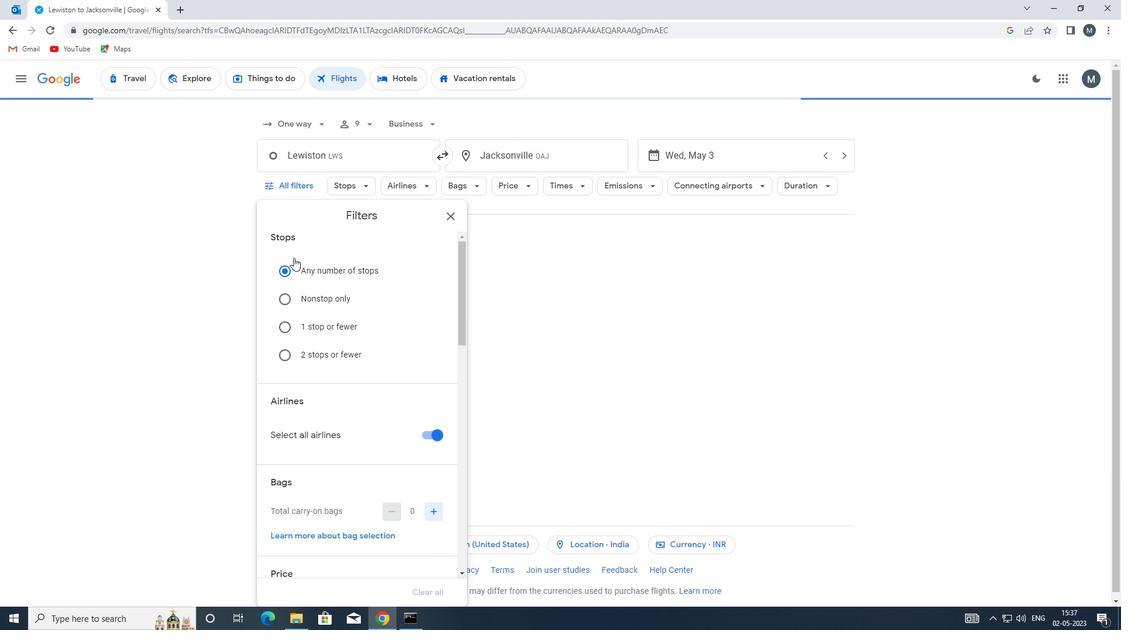 
Action: Mouse moved to (313, 294)
Screenshot: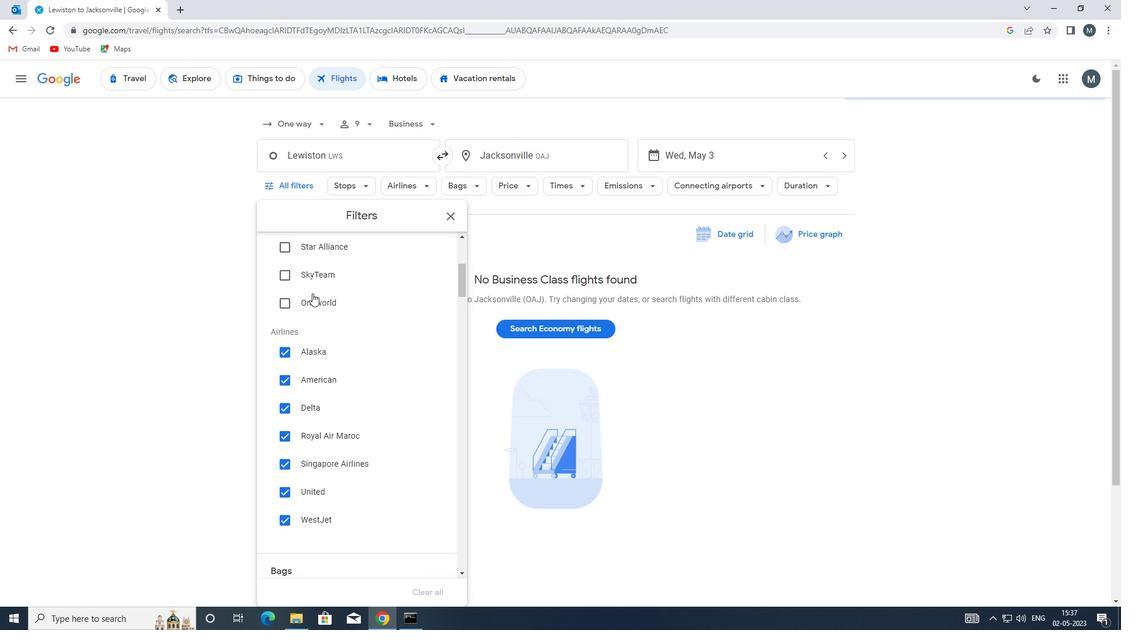 
Action: Mouse scrolled (313, 294) with delta (0, 0)
Screenshot: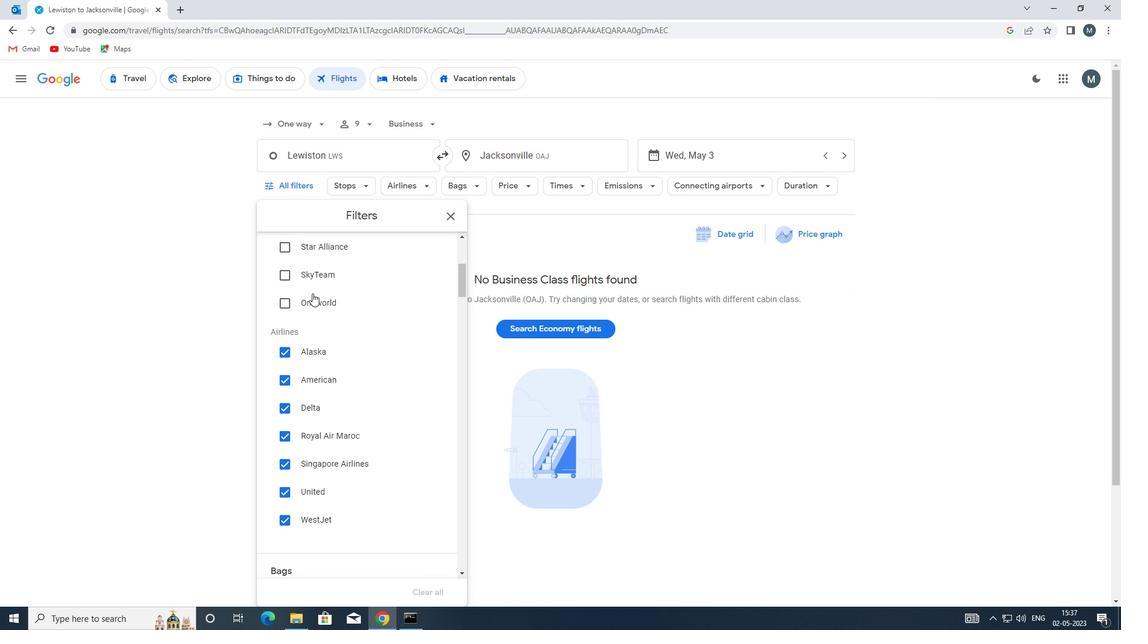 
Action: Mouse moved to (313, 294)
Screenshot: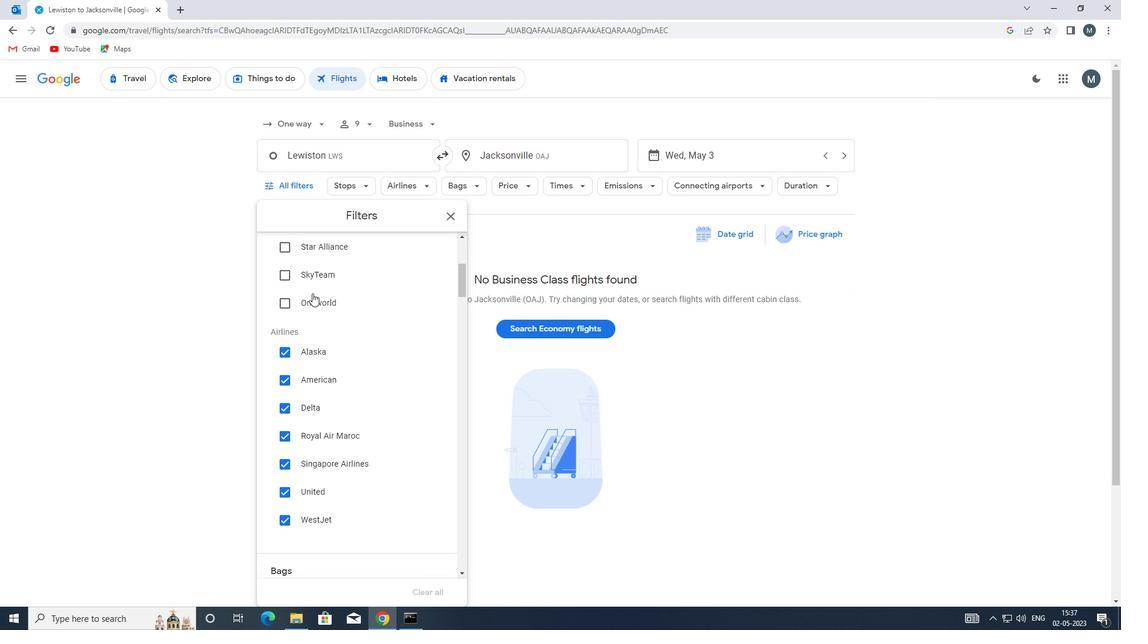
Action: Mouse scrolled (313, 295) with delta (0, 0)
Screenshot: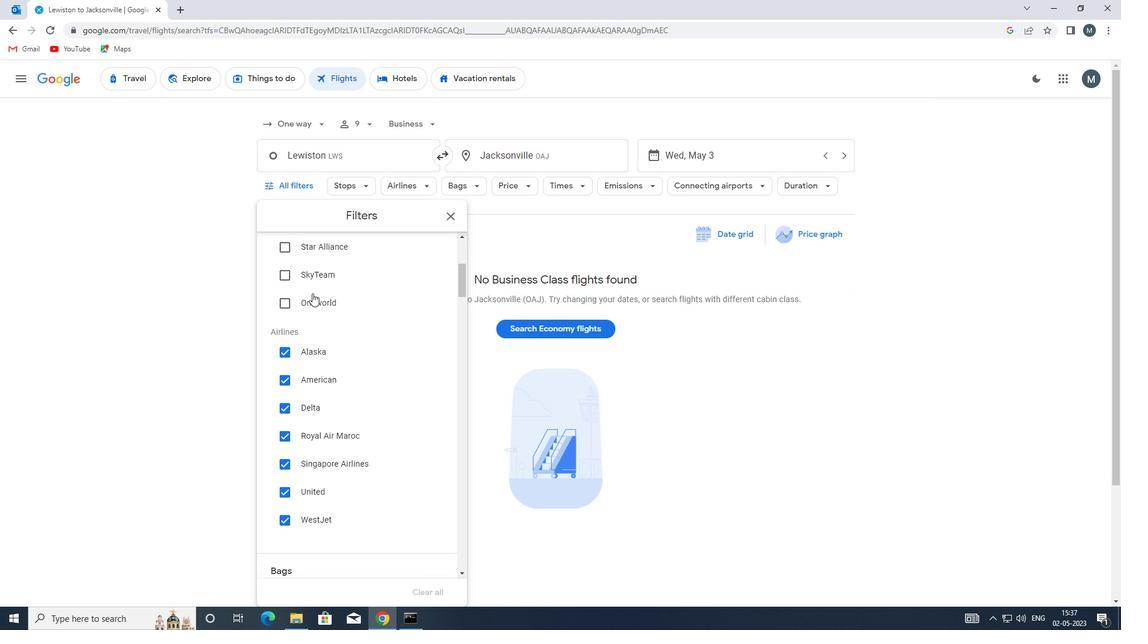 
Action: Mouse scrolled (313, 295) with delta (0, 0)
Screenshot: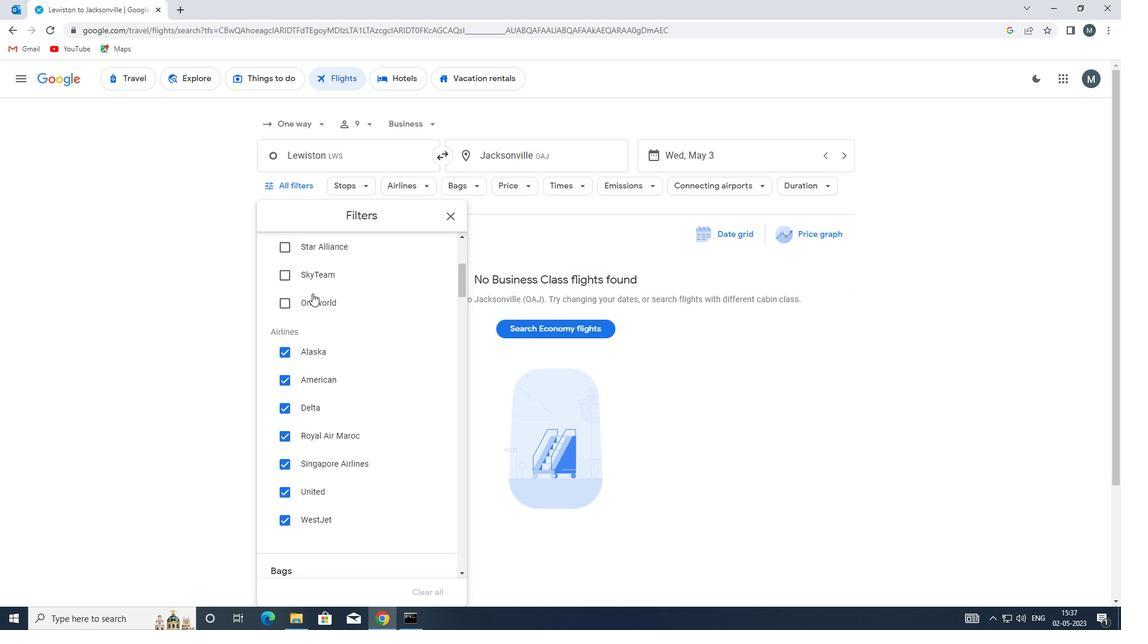 
Action: Mouse moved to (425, 374)
Screenshot: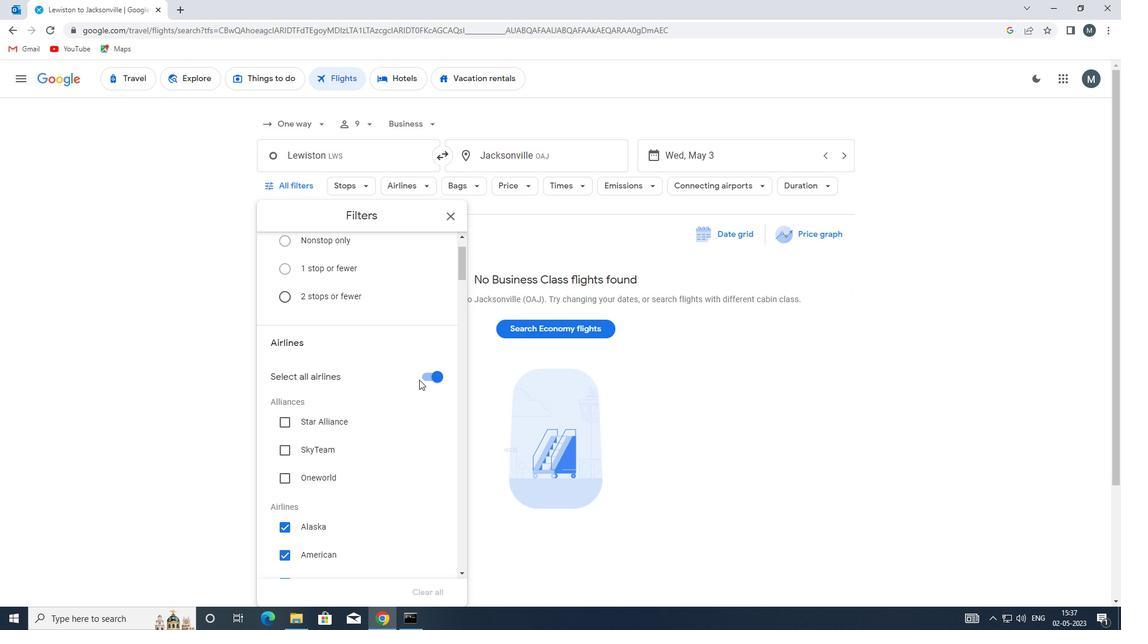 
Action: Mouse pressed left at (425, 374)
Screenshot: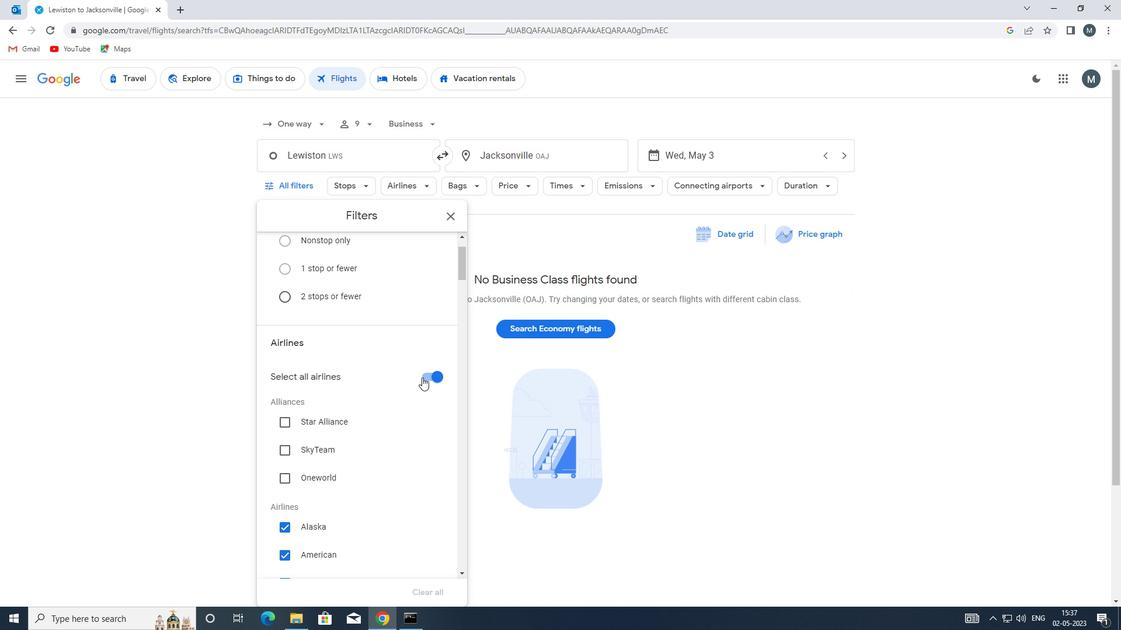 
Action: Mouse moved to (385, 372)
Screenshot: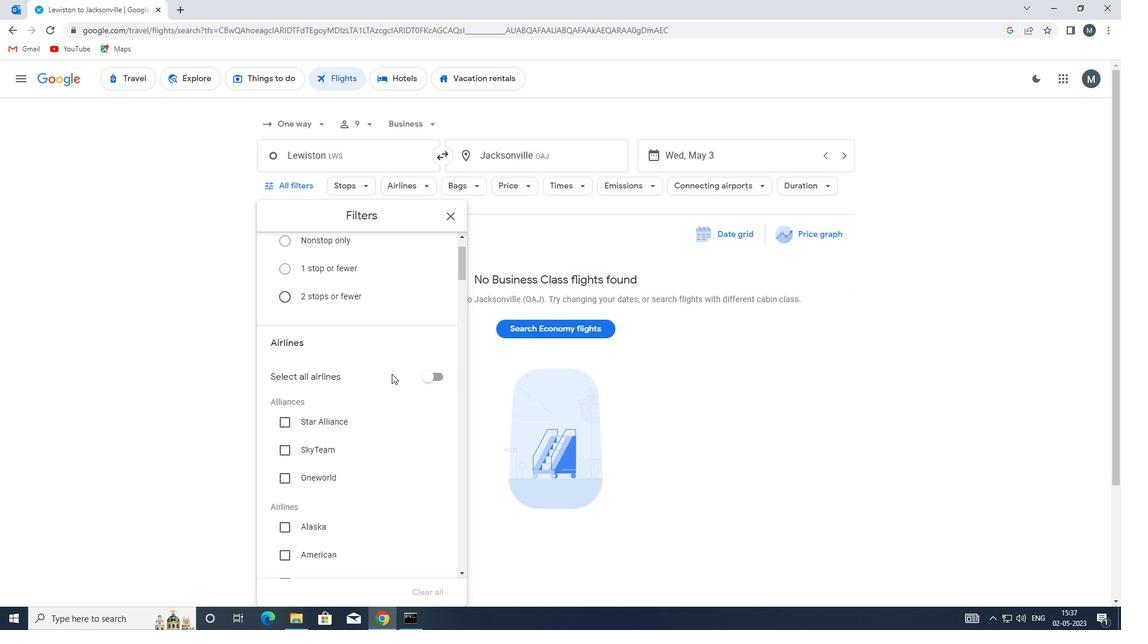 
Action: Mouse scrolled (385, 371) with delta (0, 0)
Screenshot: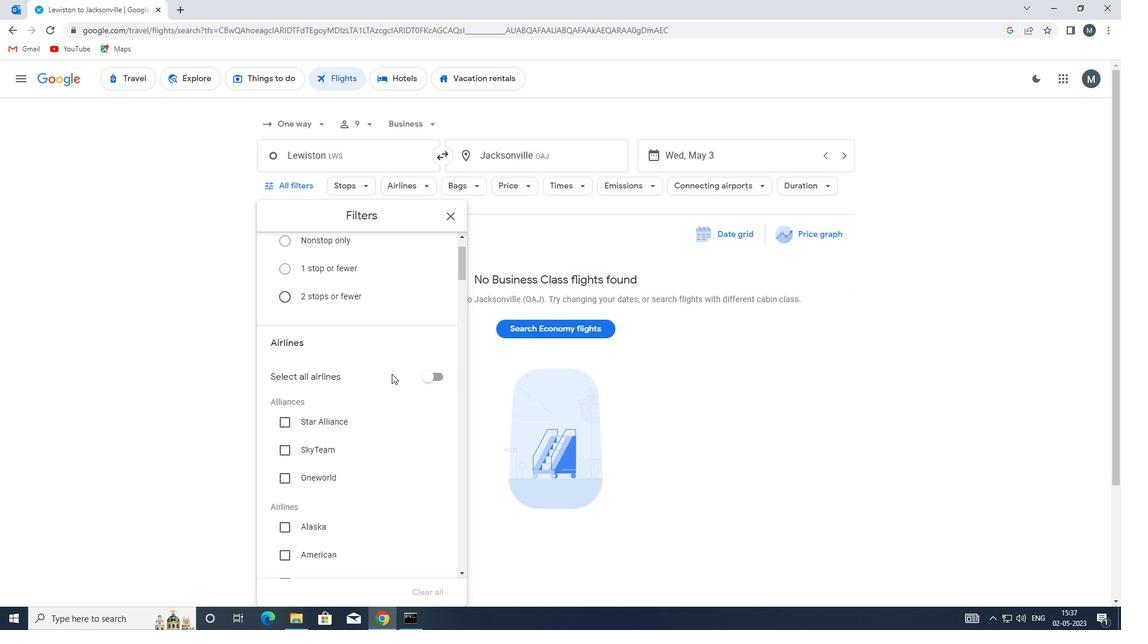 
Action: Mouse moved to (385, 372)
Screenshot: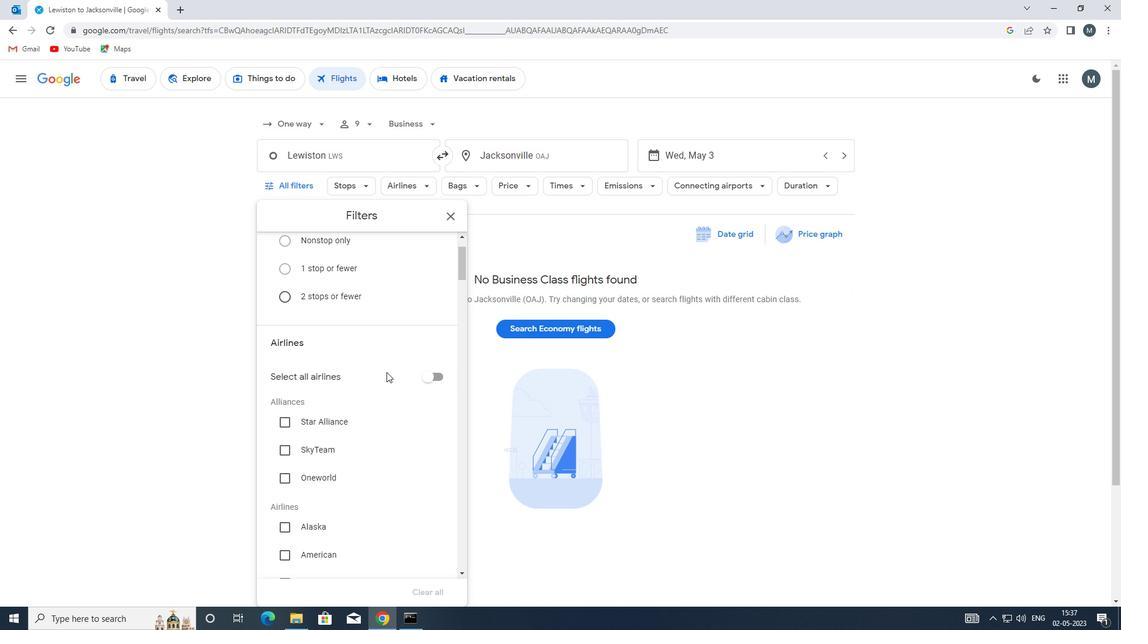 
Action: Mouse scrolled (385, 371) with delta (0, 0)
Screenshot: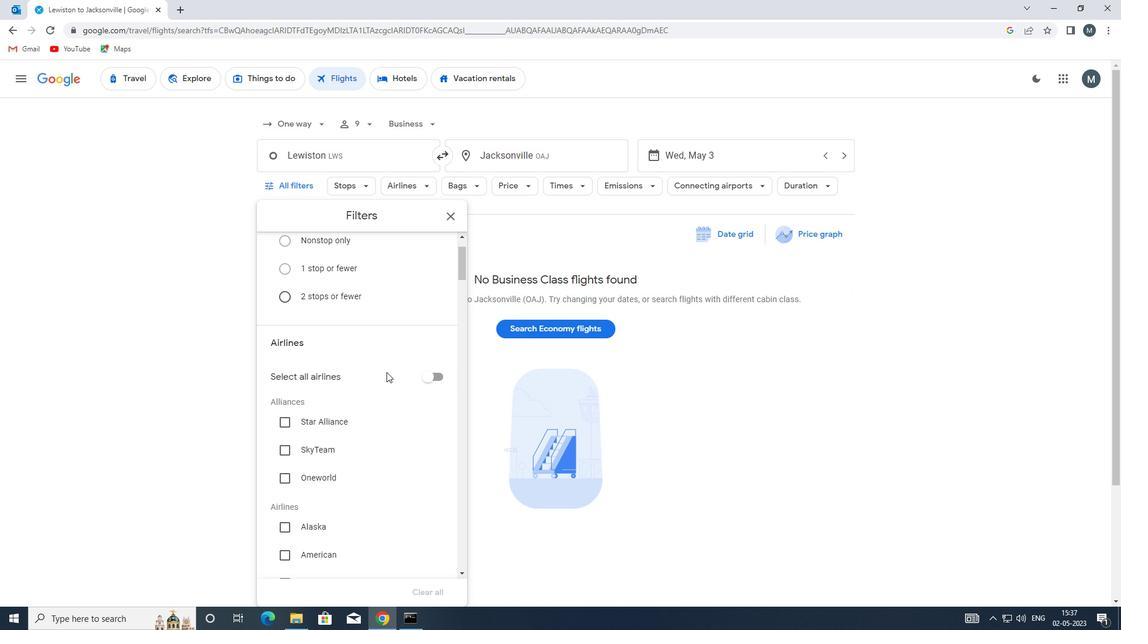 
Action: Mouse moved to (374, 376)
Screenshot: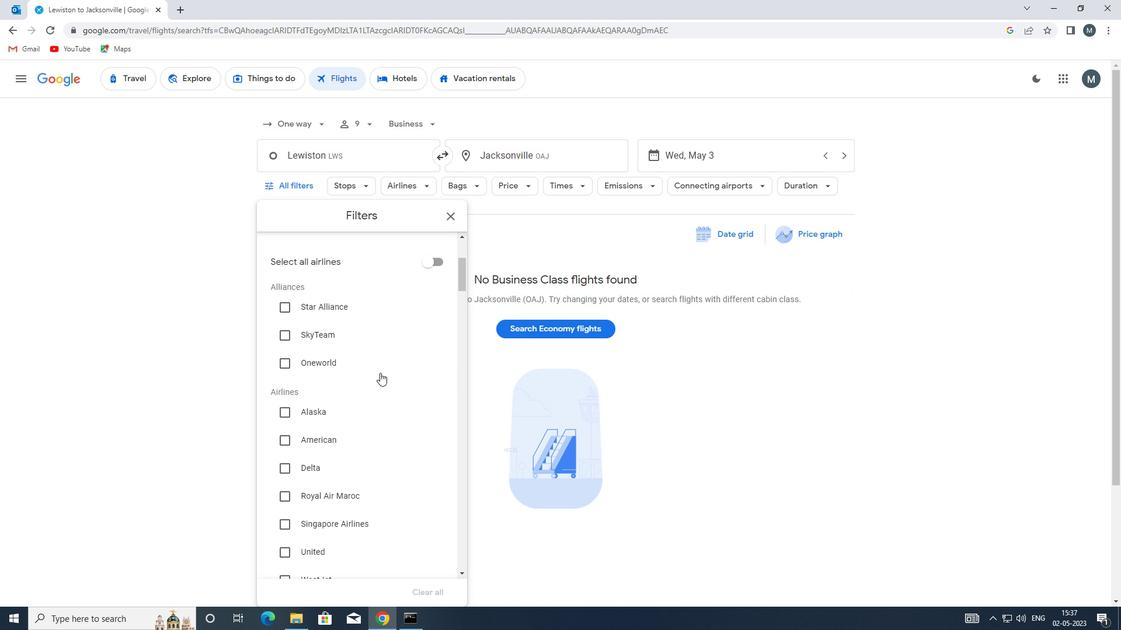 
Action: Mouse scrolled (374, 376) with delta (0, 0)
Screenshot: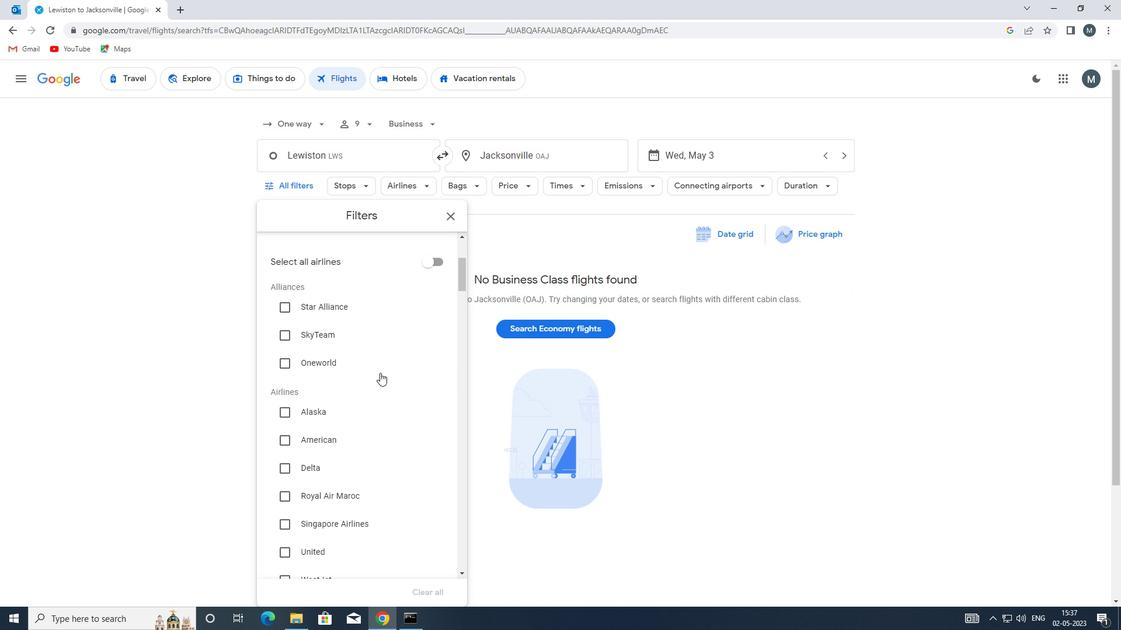 
Action: Mouse moved to (347, 415)
Screenshot: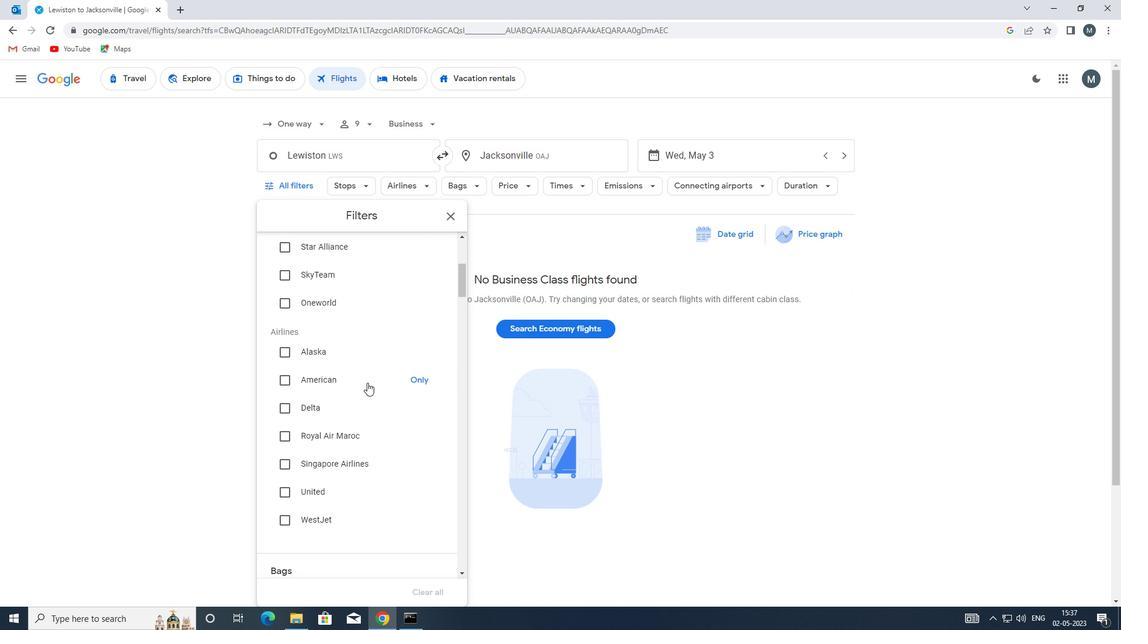 
Action: Mouse scrolled (347, 414) with delta (0, 0)
Screenshot: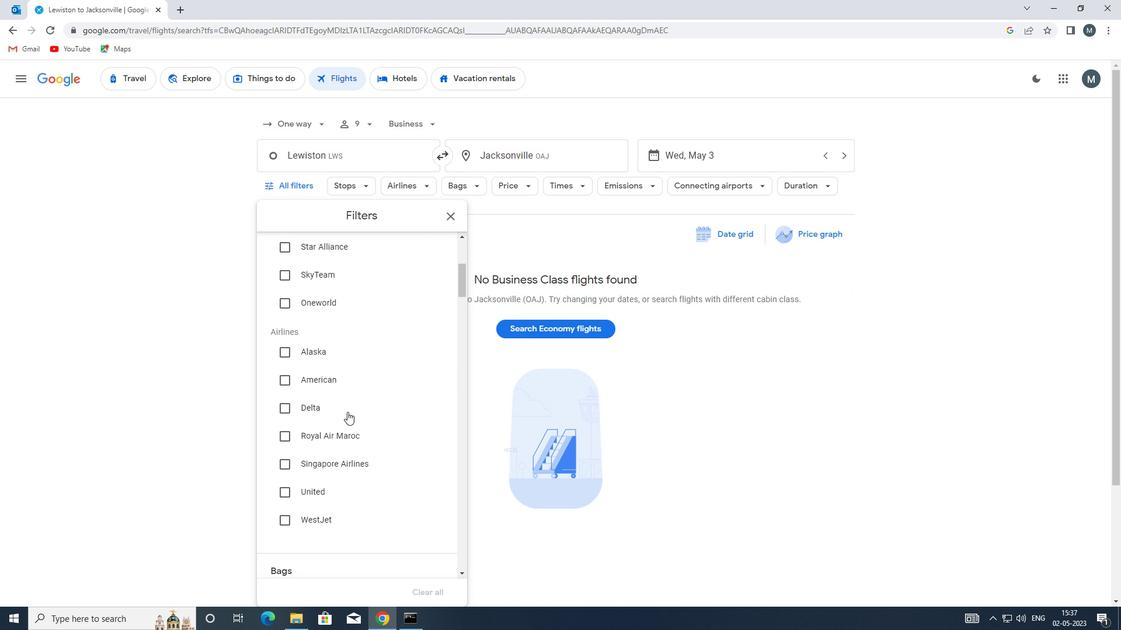 
Action: Mouse moved to (287, 402)
Screenshot: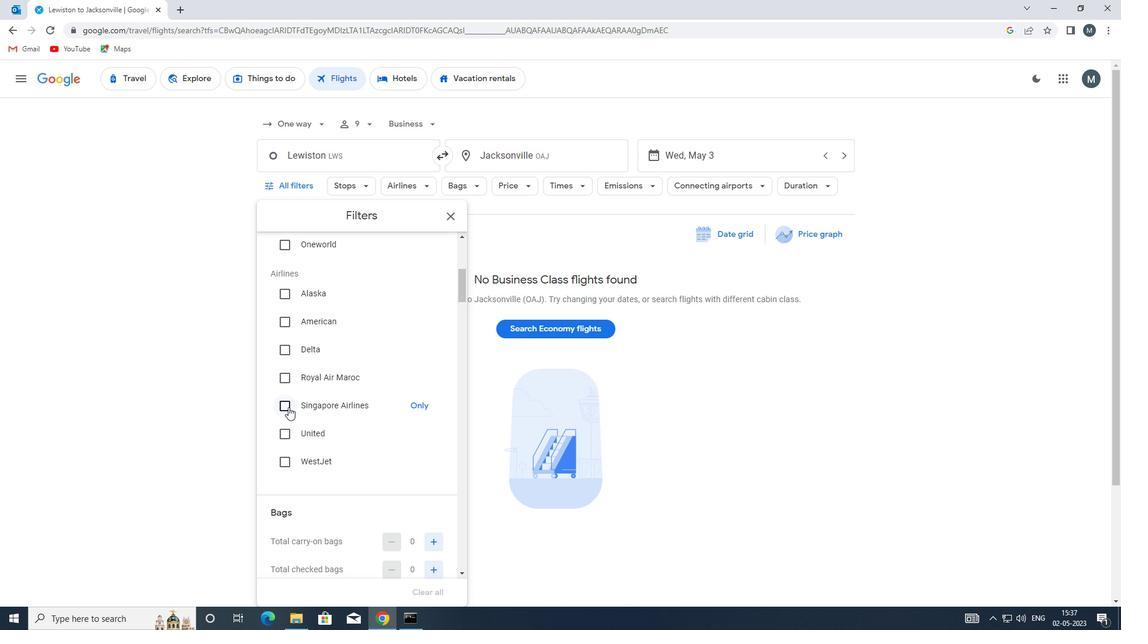 
Action: Mouse pressed left at (287, 402)
Screenshot: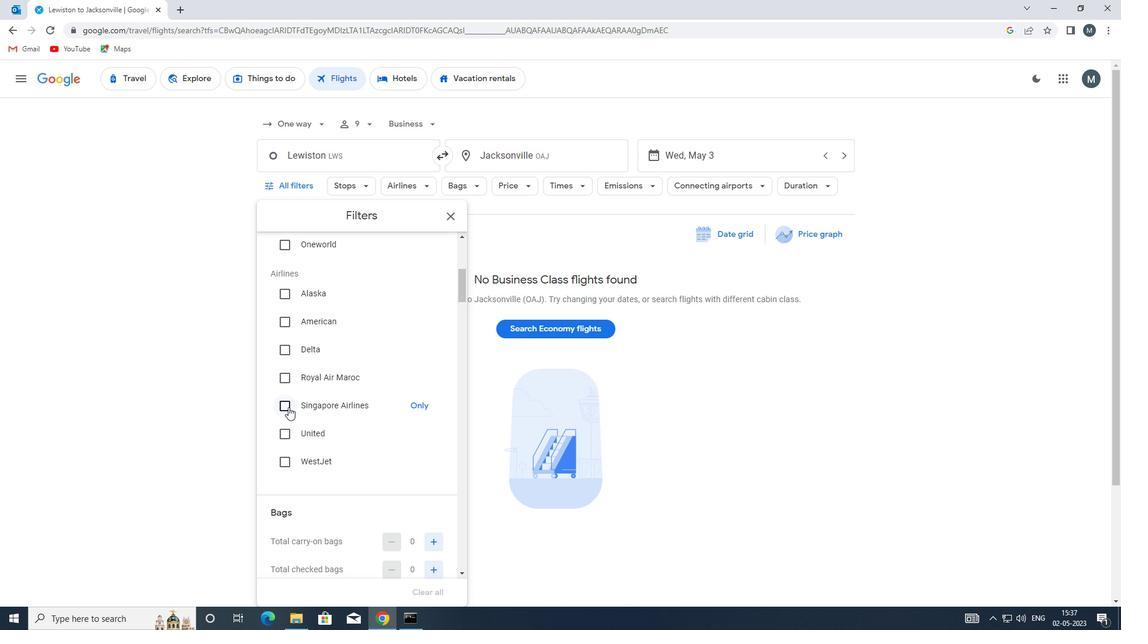 
Action: Mouse moved to (363, 395)
Screenshot: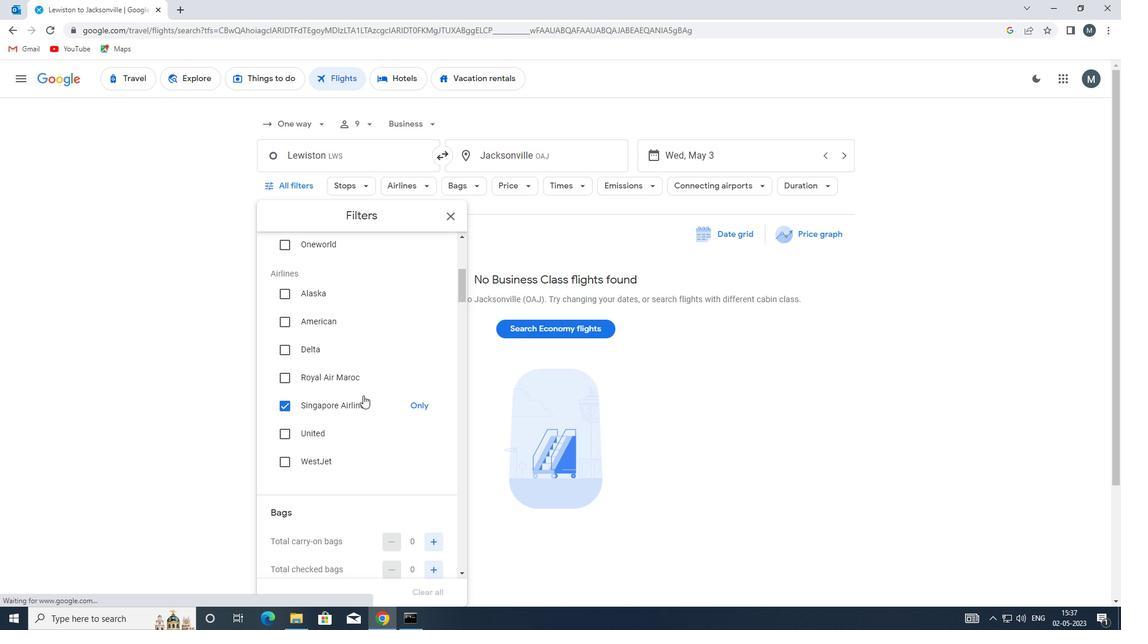 
Action: Mouse scrolled (363, 394) with delta (0, 0)
Screenshot: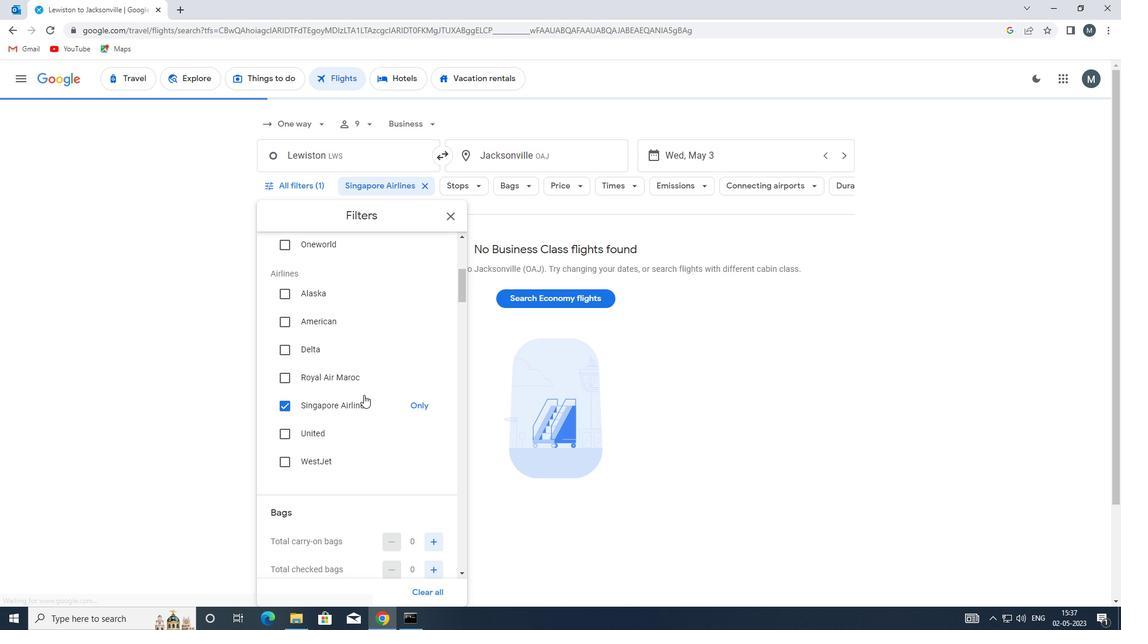 
Action: Mouse moved to (363, 395)
Screenshot: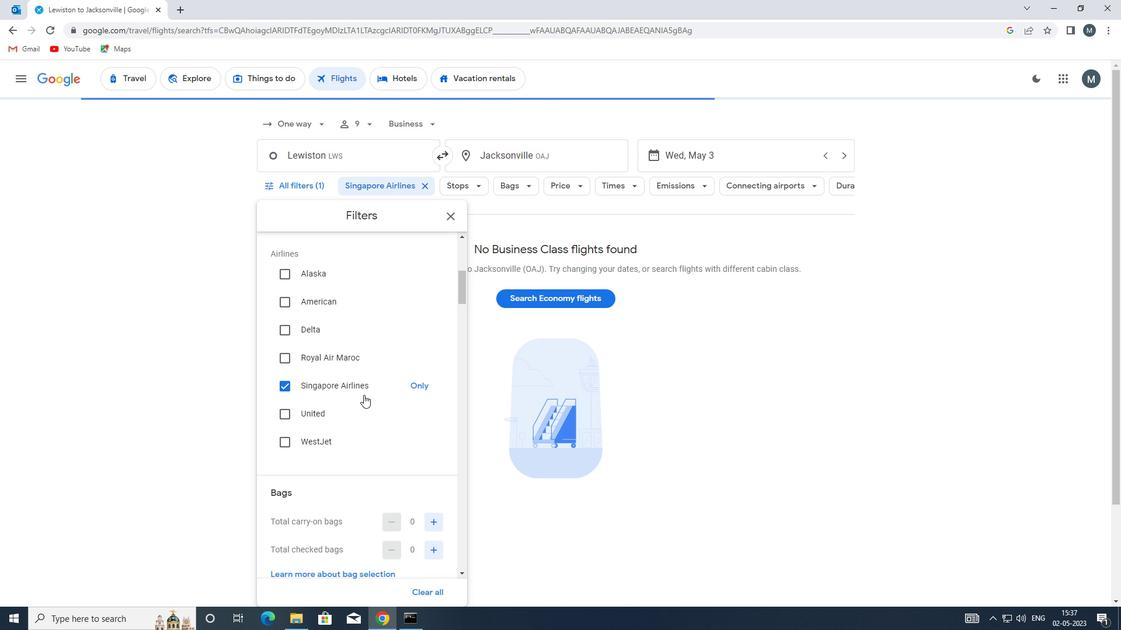 
Action: Mouse scrolled (363, 394) with delta (0, 0)
Screenshot: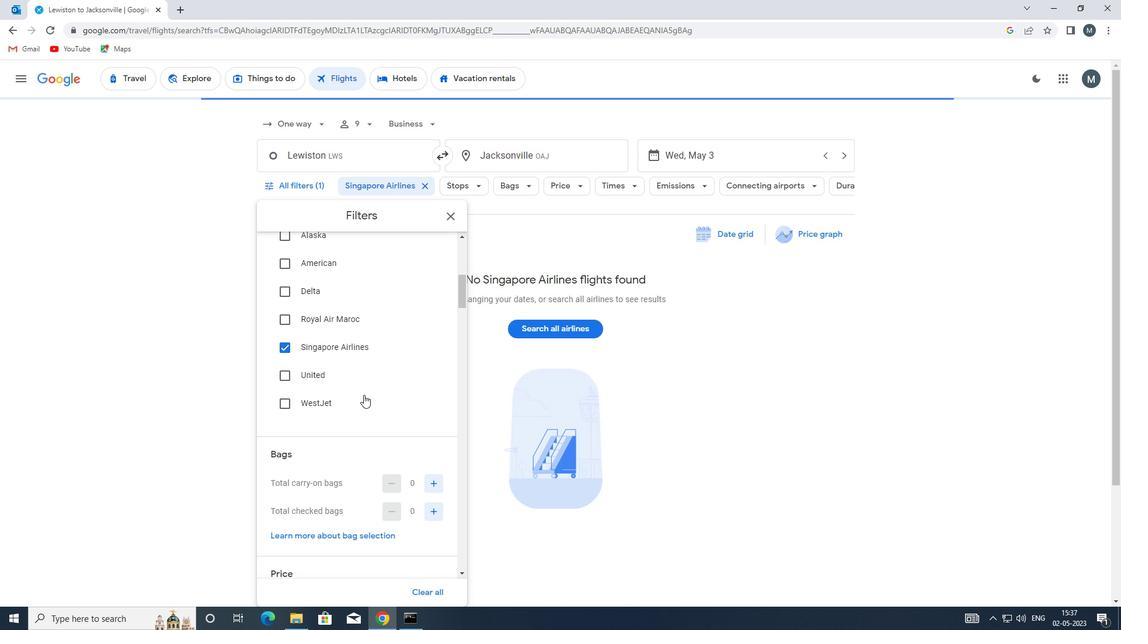 
Action: Mouse scrolled (363, 394) with delta (0, 0)
Screenshot: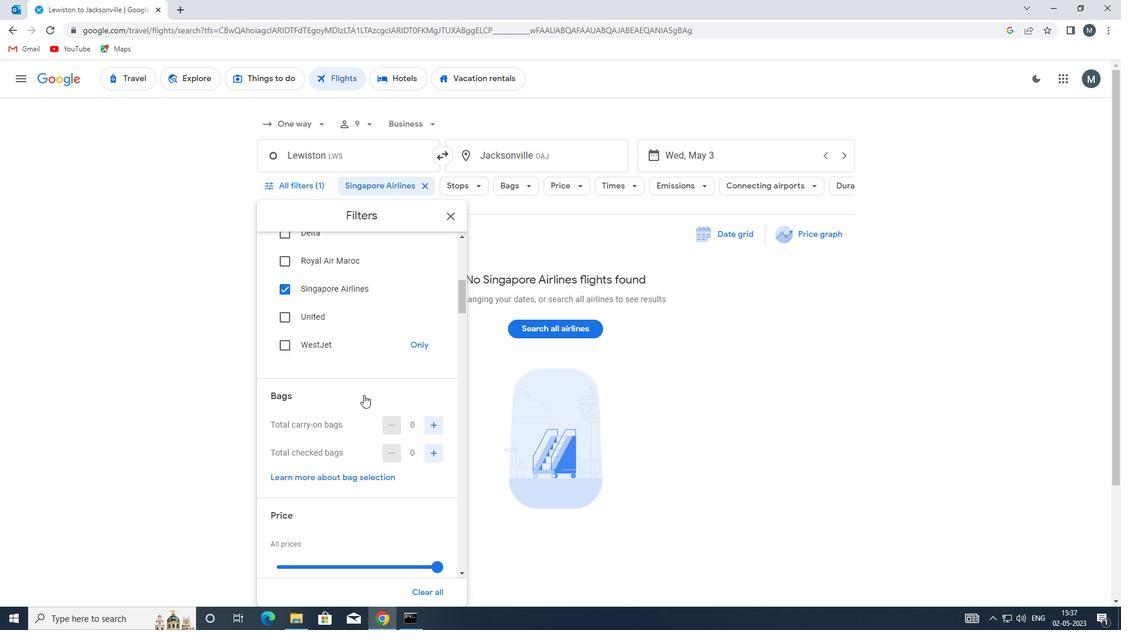 
Action: Mouse moved to (433, 363)
Screenshot: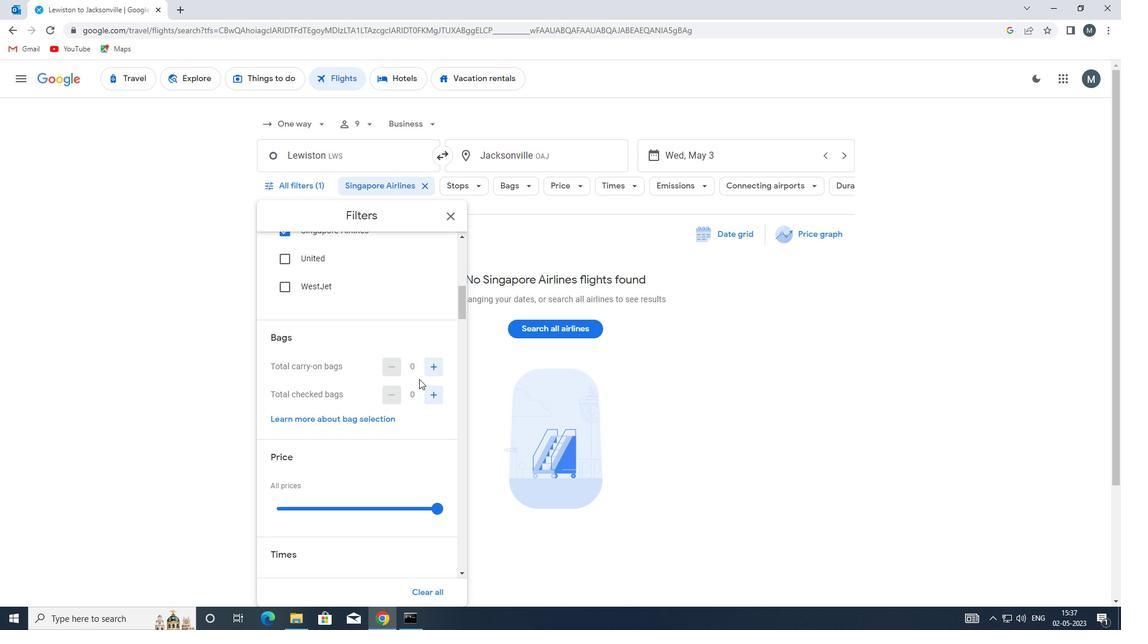
Action: Mouse pressed left at (433, 363)
Screenshot: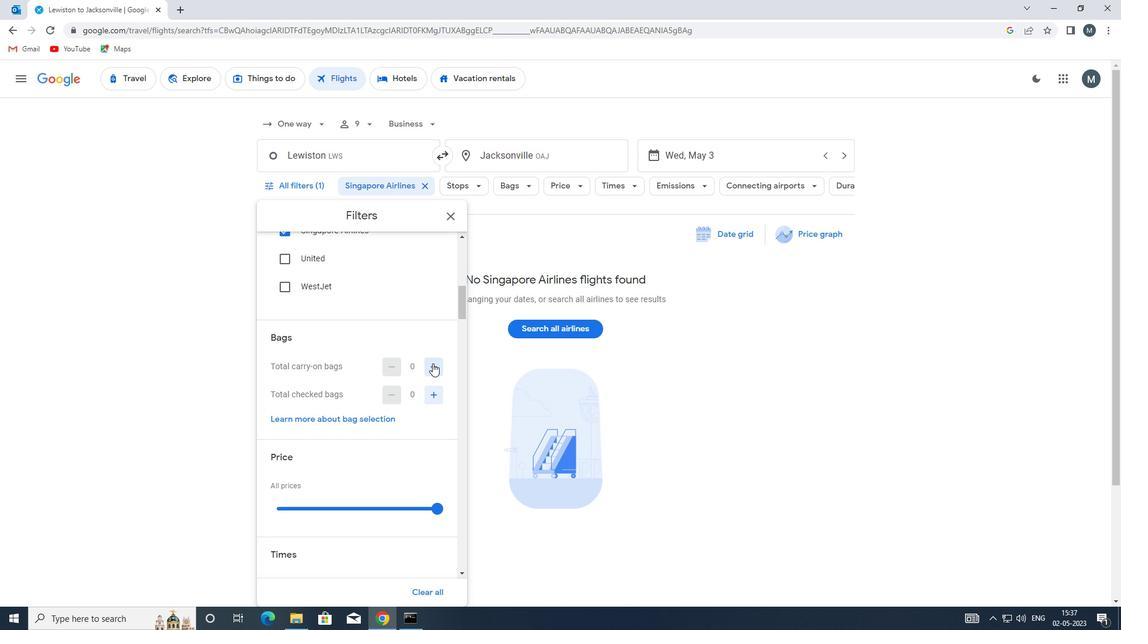 
Action: Mouse moved to (391, 399)
Screenshot: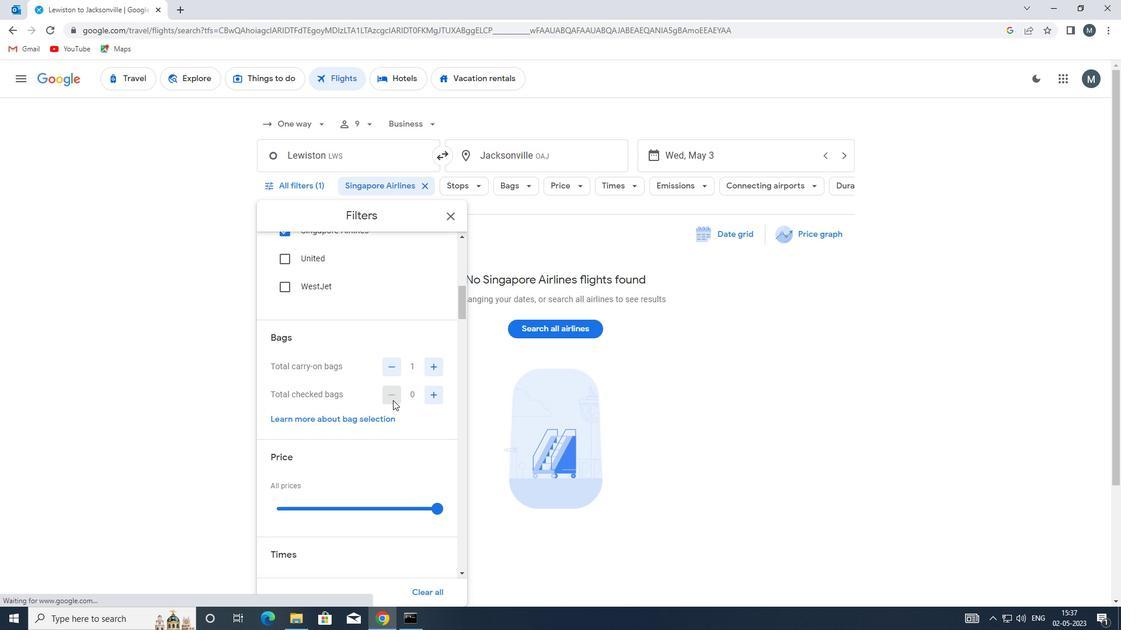 
Action: Mouse scrolled (391, 398) with delta (0, 0)
Screenshot: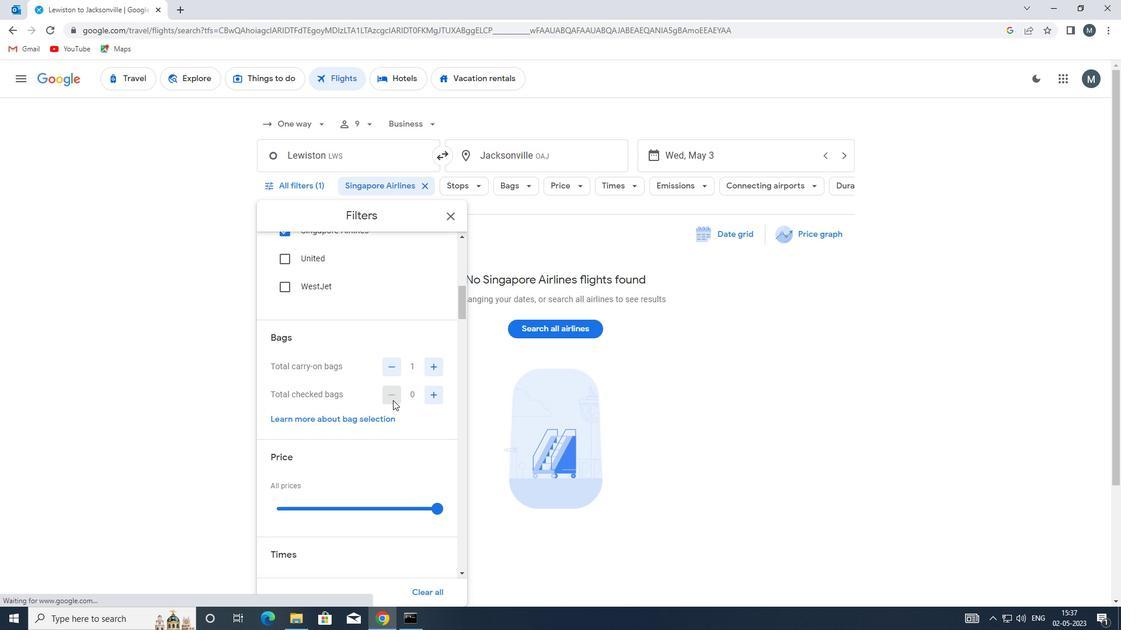
Action: Mouse moved to (390, 399)
Screenshot: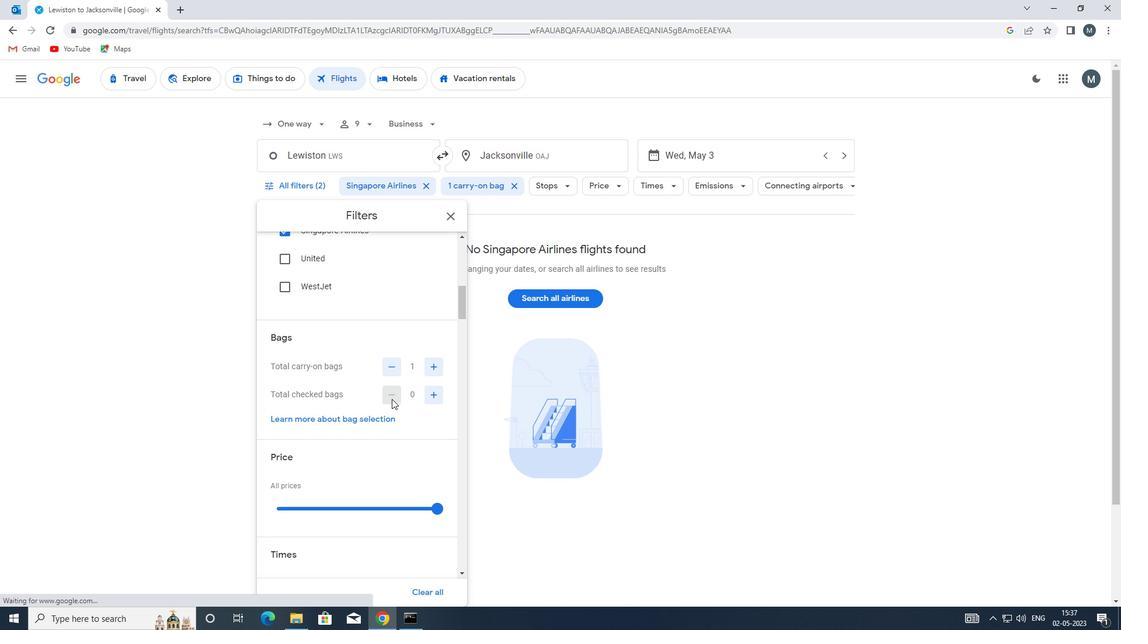 
Action: Mouse scrolled (390, 398) with delta (0, 0)
Screenshot: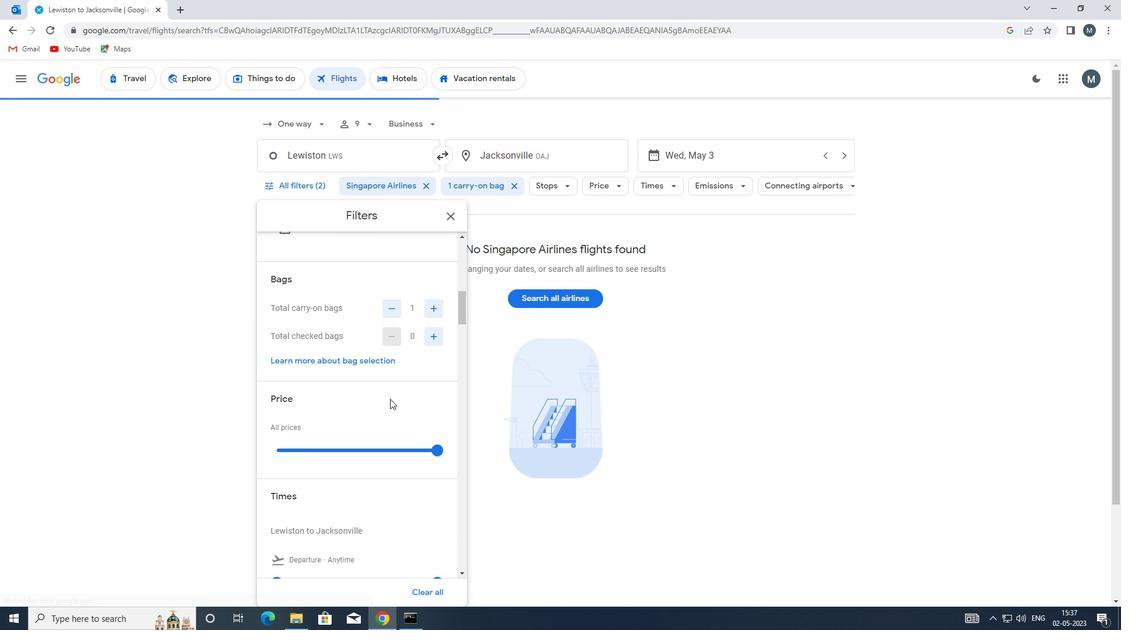 
Action: Mouse scrolled (390, 398) with delta (0, 0)
Screenshot: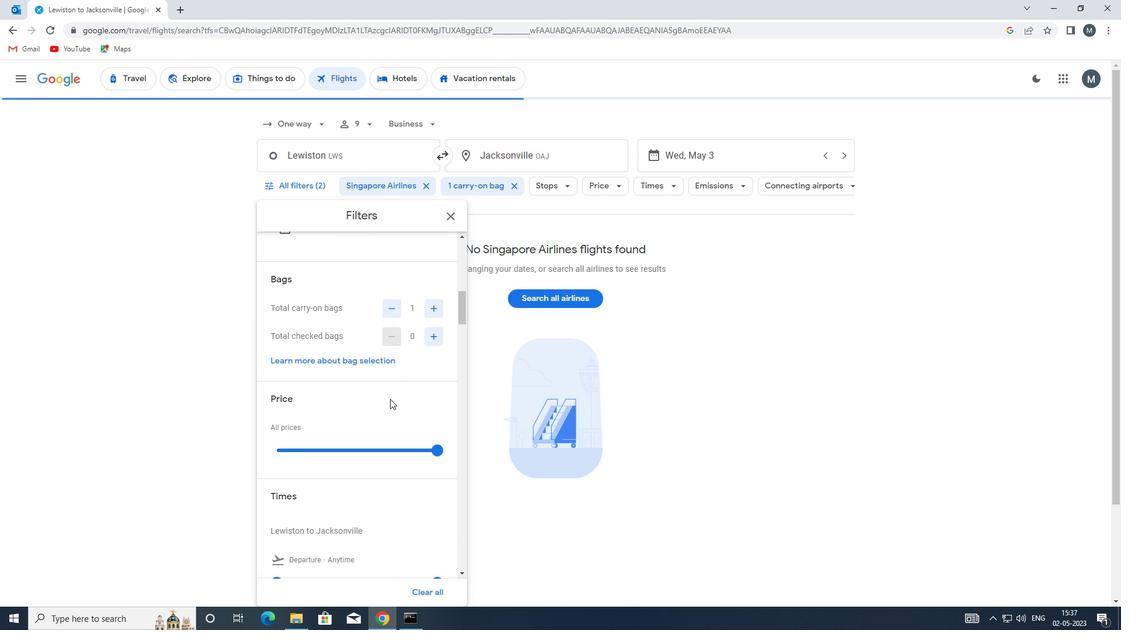 
Action: Mouse moved to (346, 338)
Screenshot: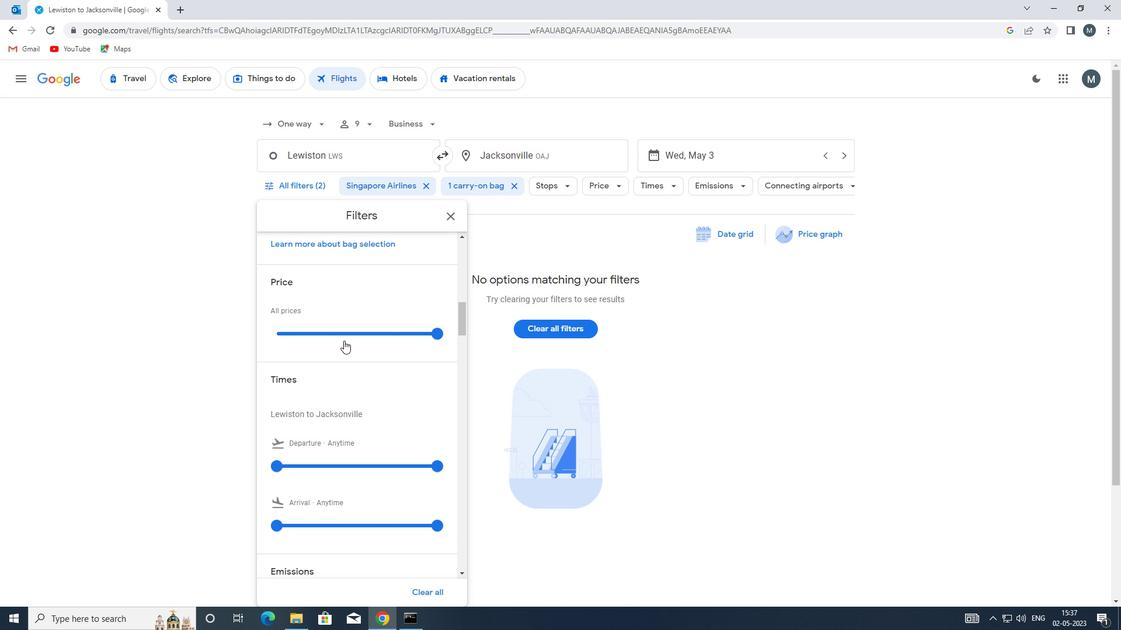 
Action: Mouse pressed left at (346, 338)
Screenshot: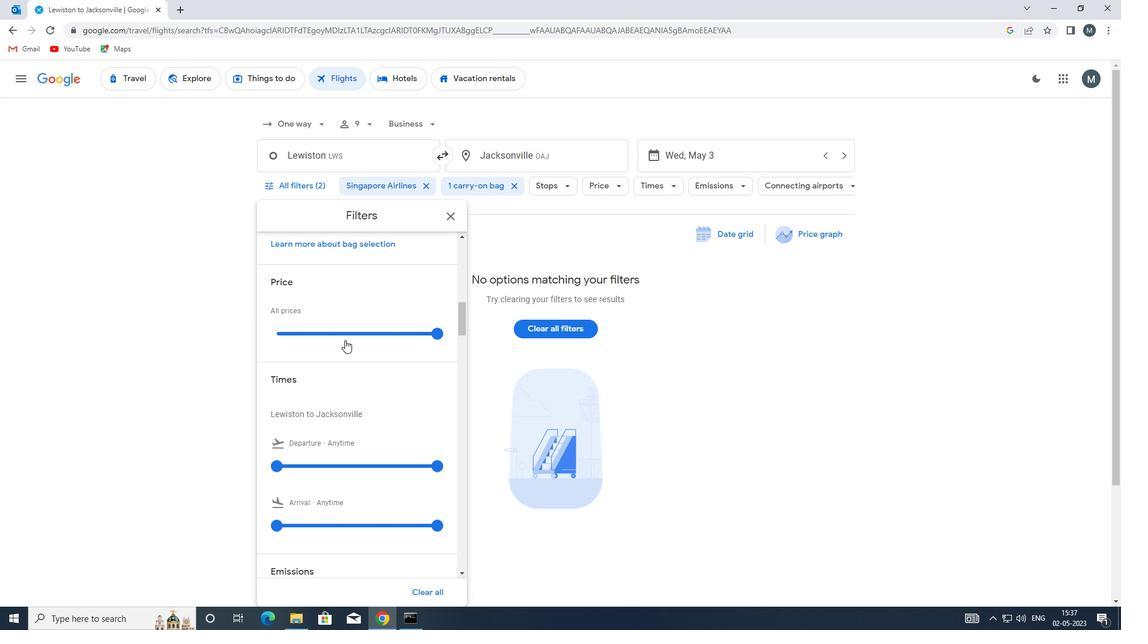 
Action: Mouse moved to (353, 335)
Screenshot: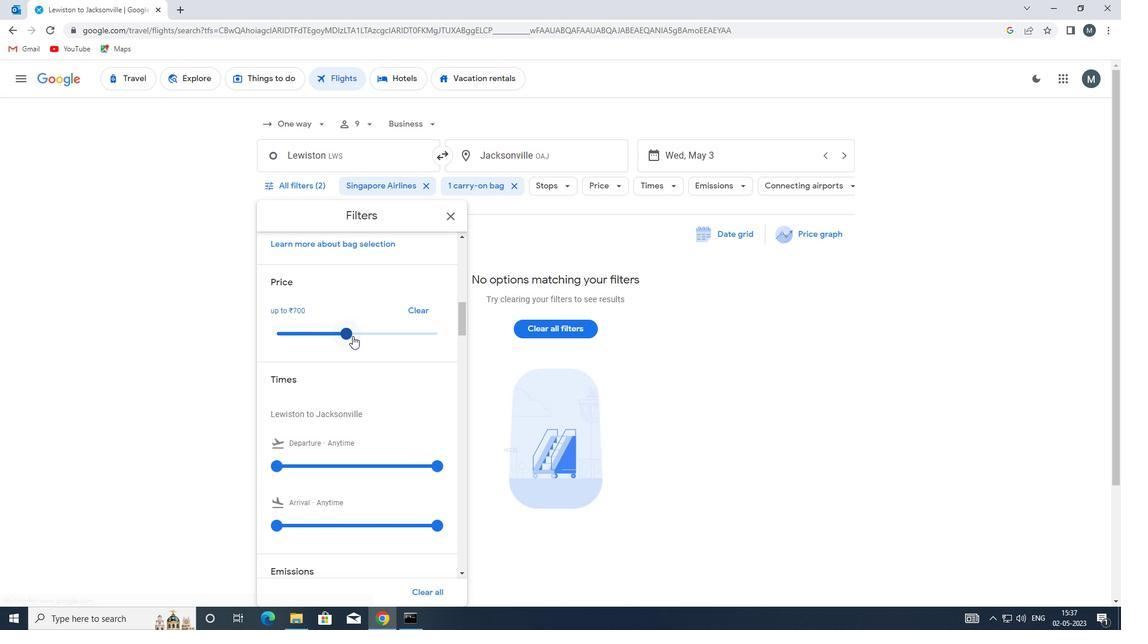 
Action: Mouse pressed left at (353, 335)
Screenshot: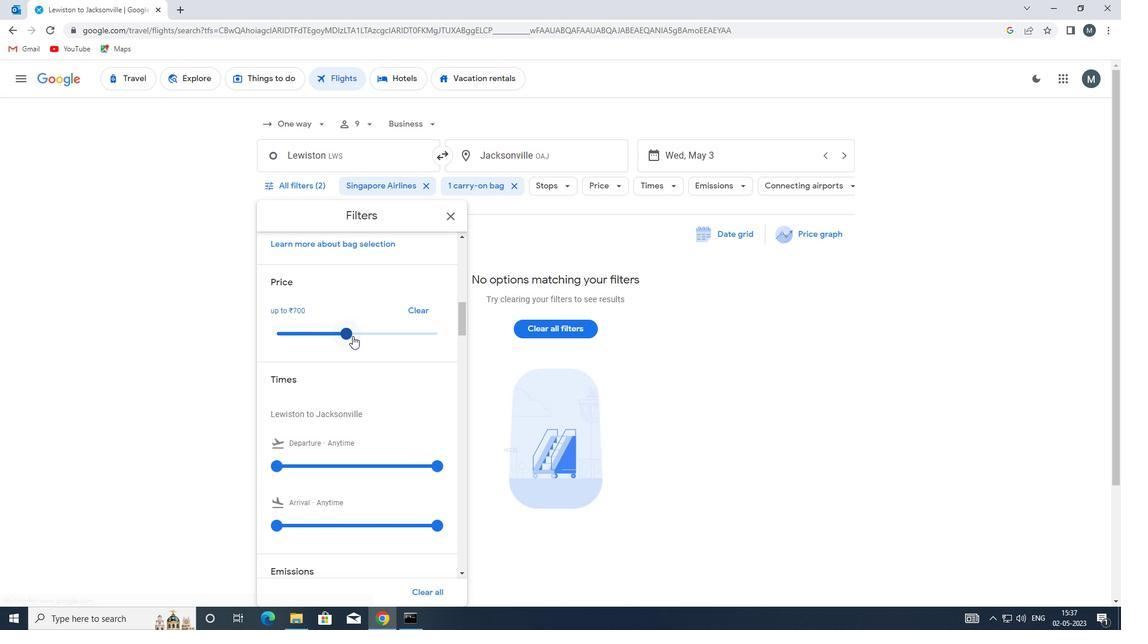 
Action: Mouse moved to (365, 348)
Screenshot: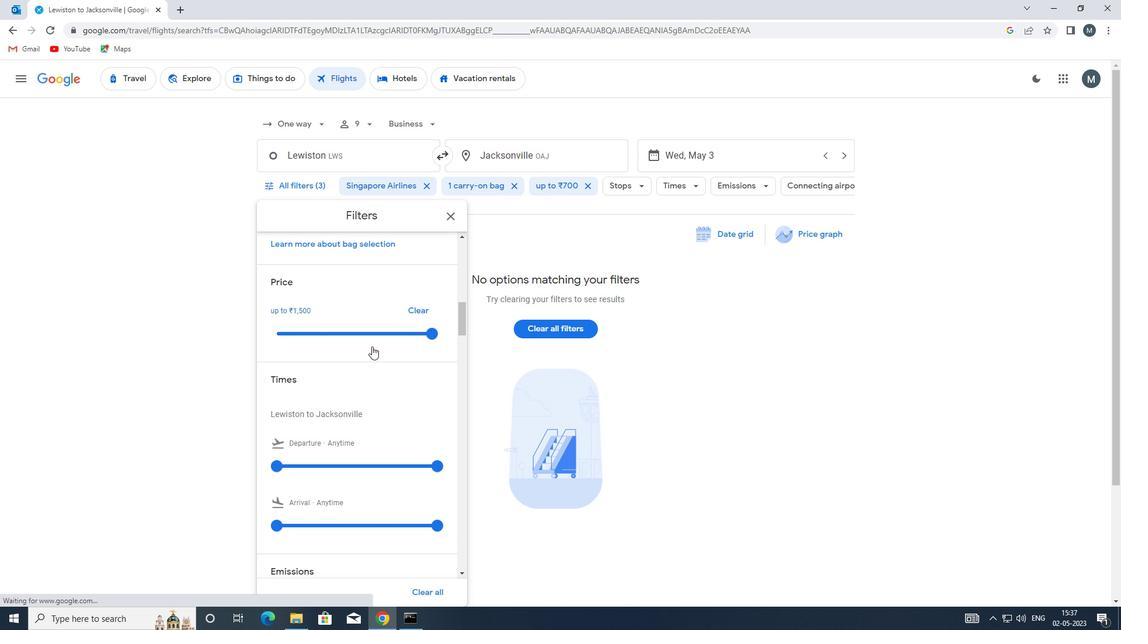 
Action: Mouse scrolled (365, 348) with delta (0, 0)
Screenshot: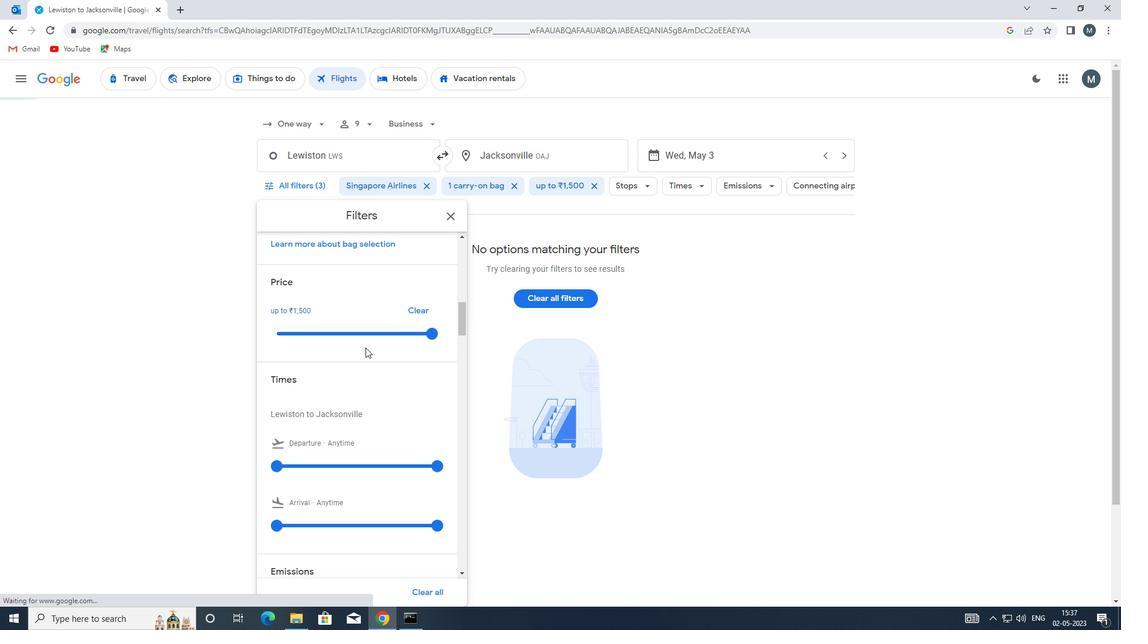 
Action: Mouse moved to (364, 349)
Screenshot: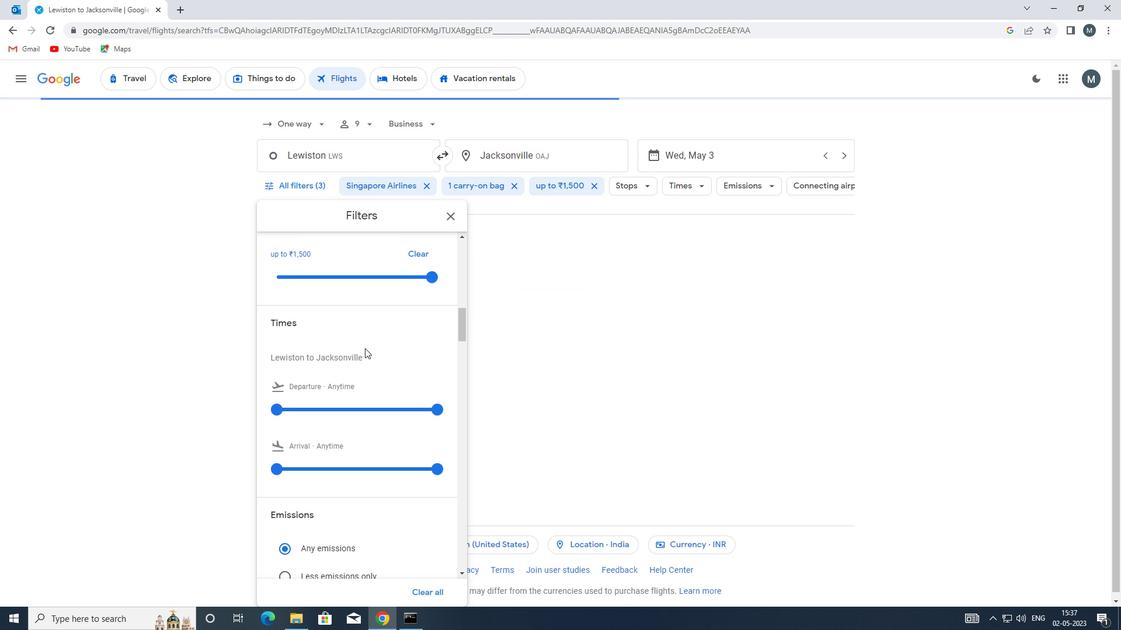 
Action: Mouse scrolled (364, 348) with delta (0, 0)
Screenshot: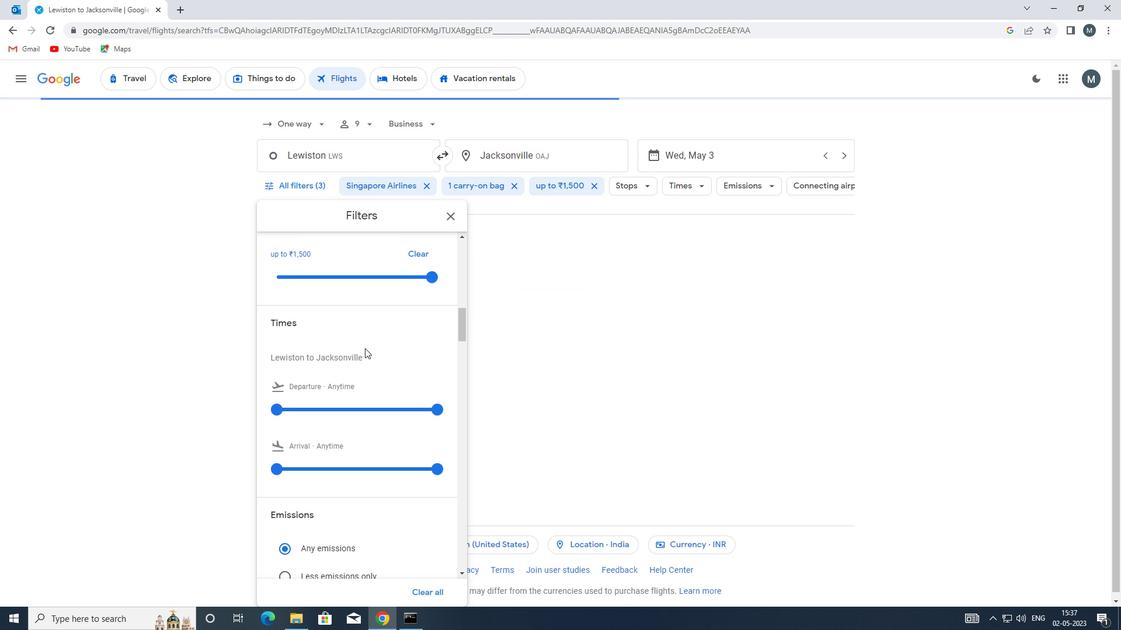 
Action: Mouse moved to (364, 350)
Screenshot: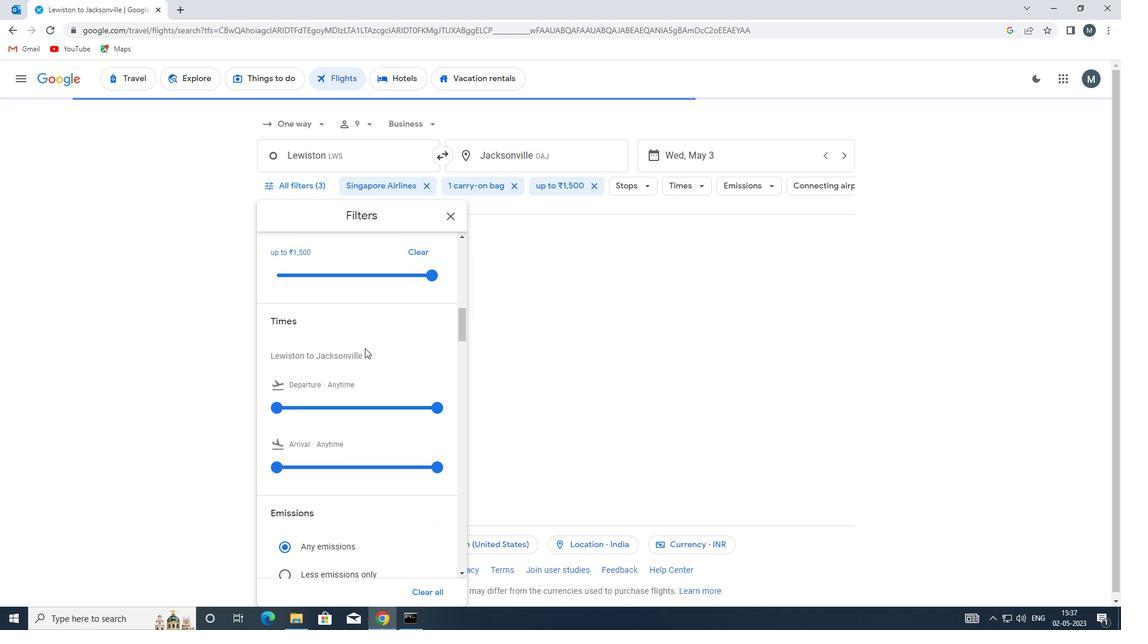 
Action: Mouse scrolled (364, 349) with delta (0, 0)
Screenshot: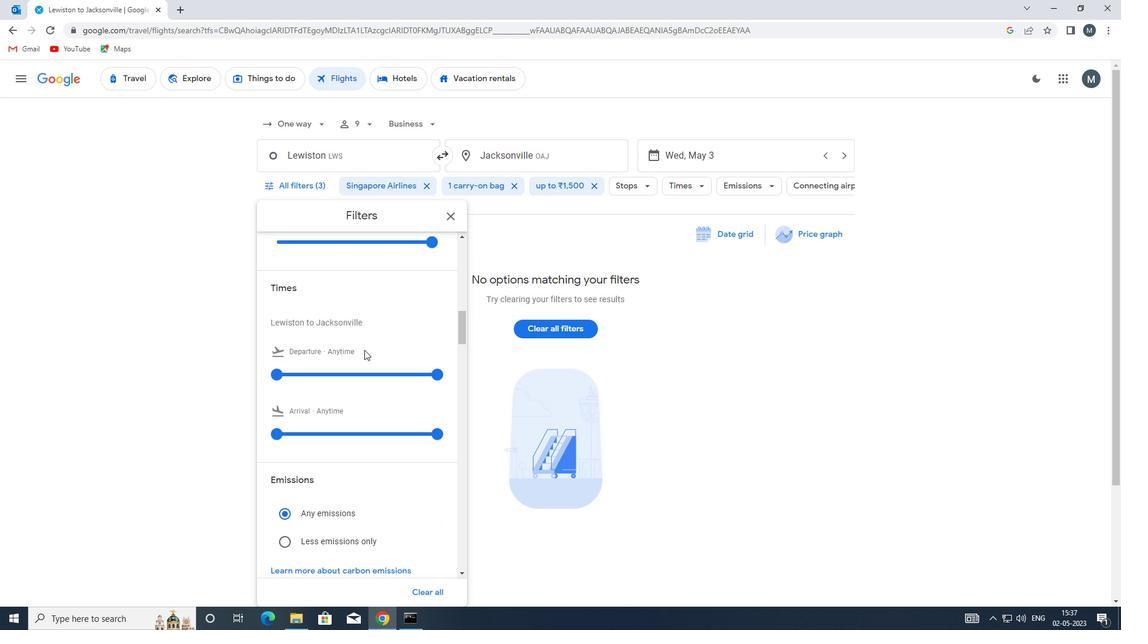 
Action: Mouse moved to (276, 287)
Screenshot: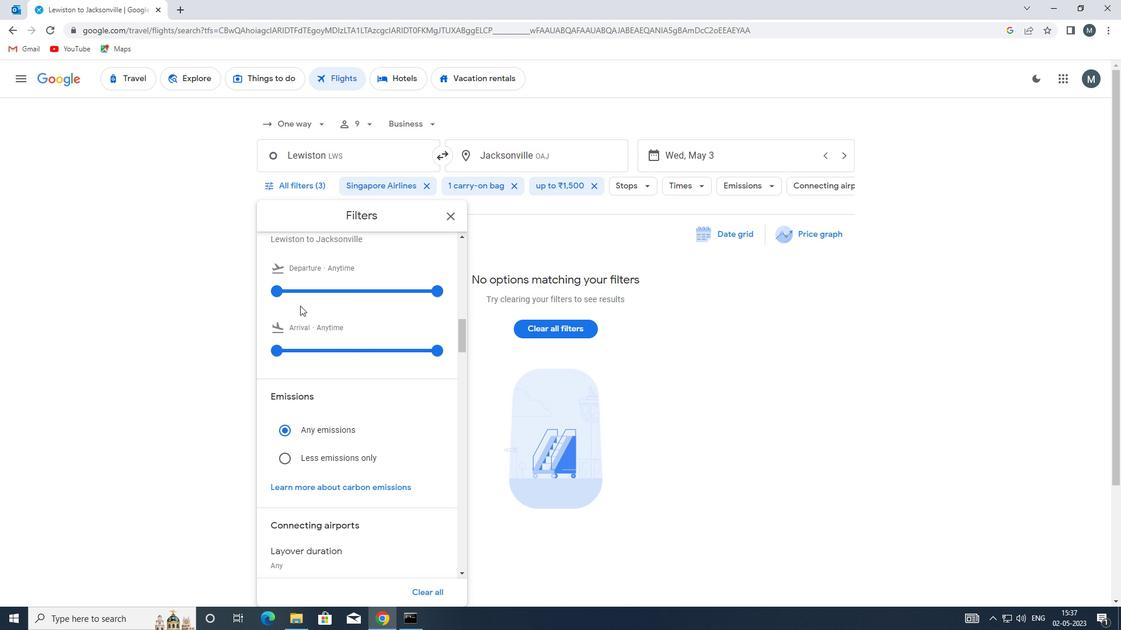 
Action: Mouse pressed left at (276, 287)
Screenshot: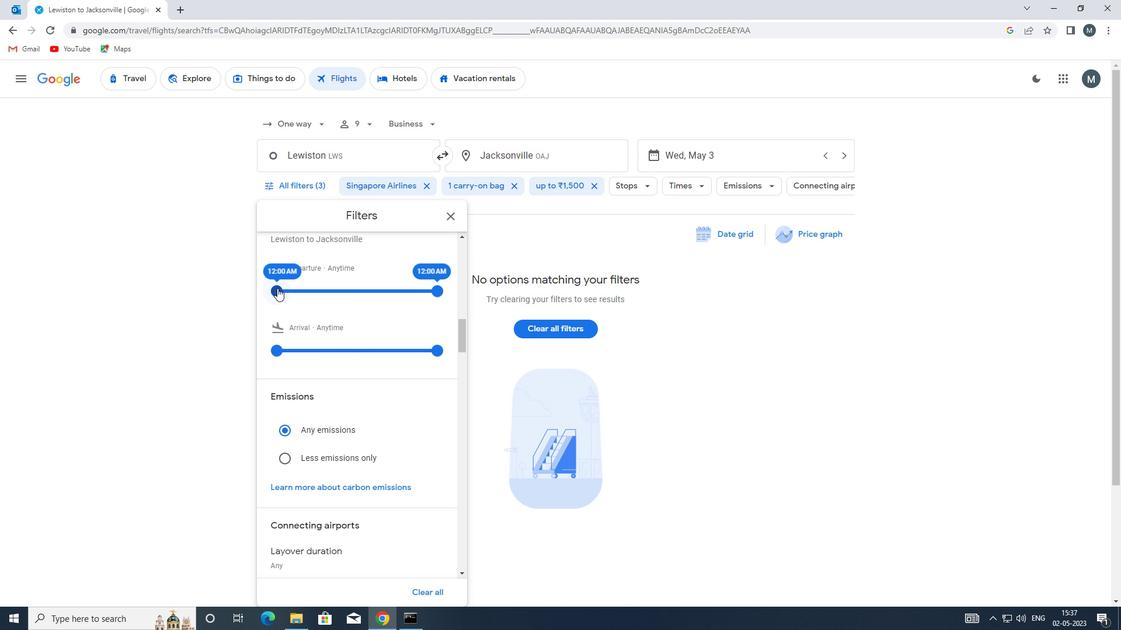 
Action: Mouse moved to (440, 293)
Screenshot: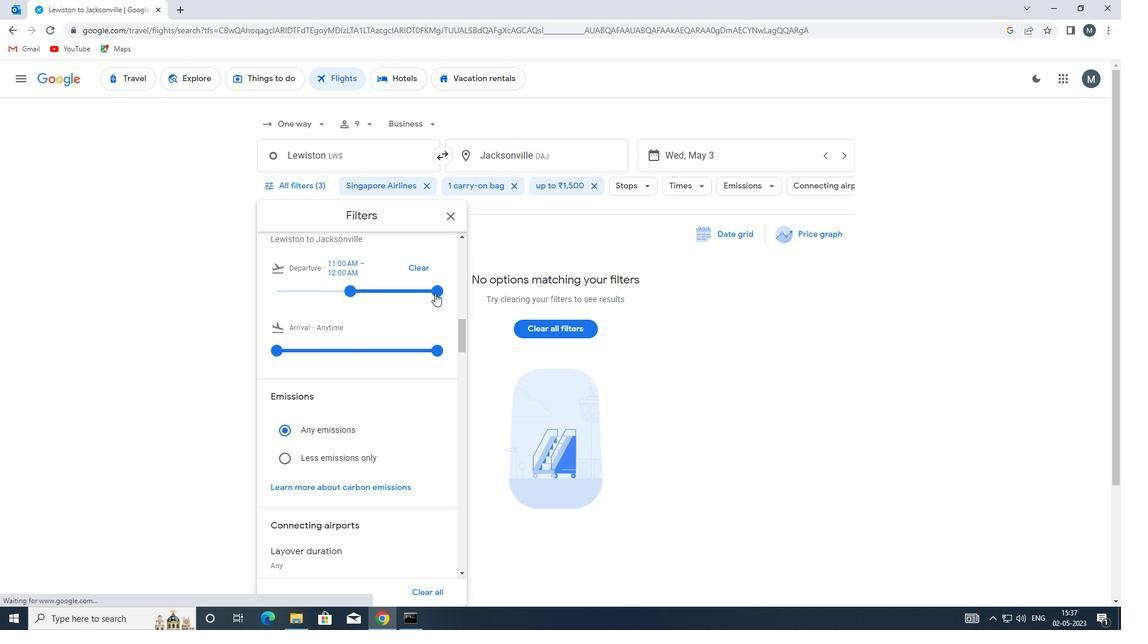 
Action: Mouse pressed left at (440, 293)
Screenshot: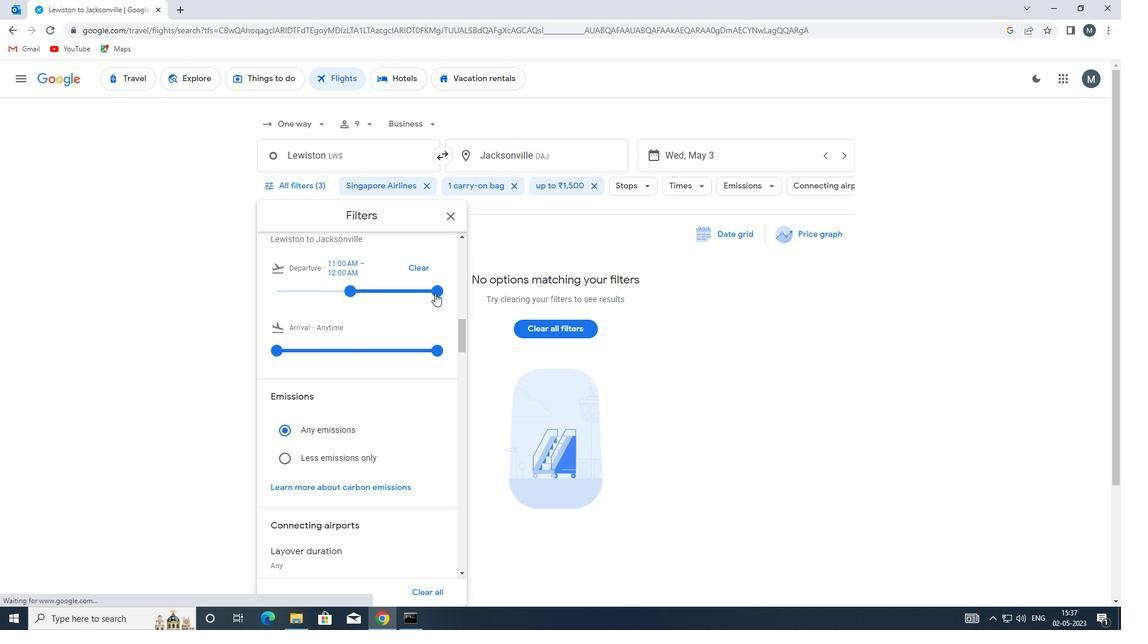 
Action: Mouse moved to (373, 289)
Screenshot: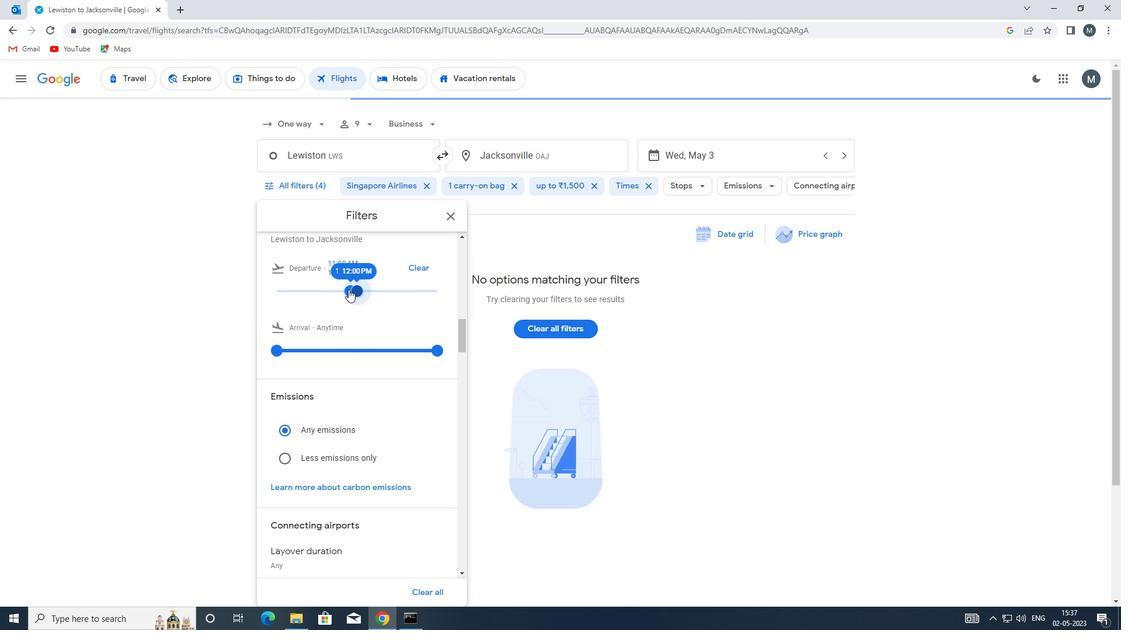 
Action: Mouse scrolled (373, 288) with delta (0, 0)
Screenshot: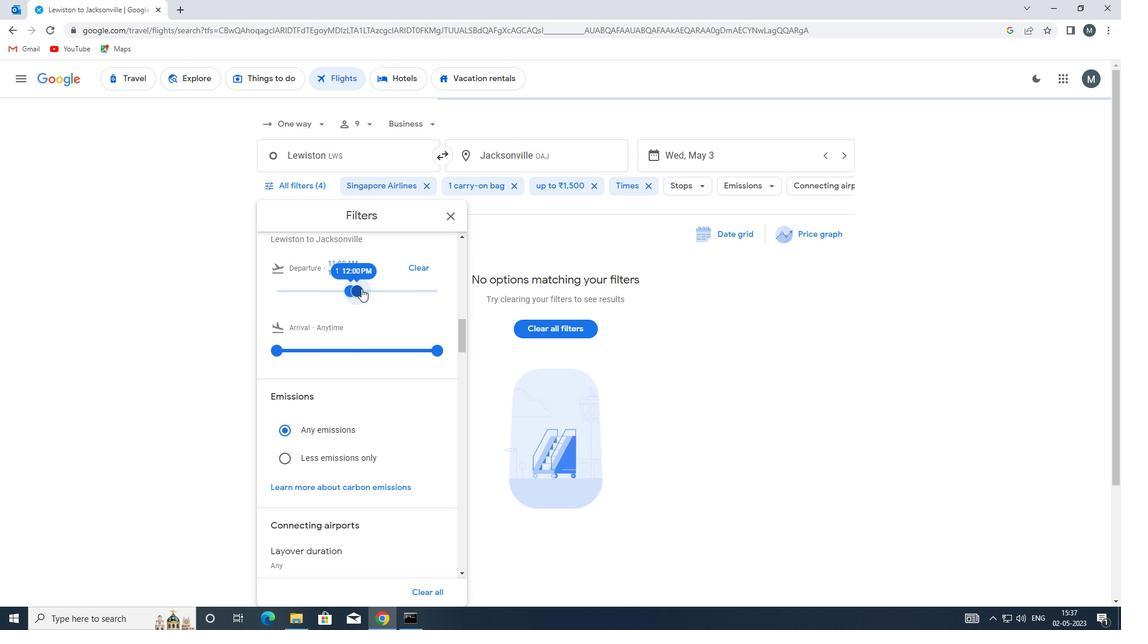 
Action: Mouse moved to (373, 290)
Screenshot: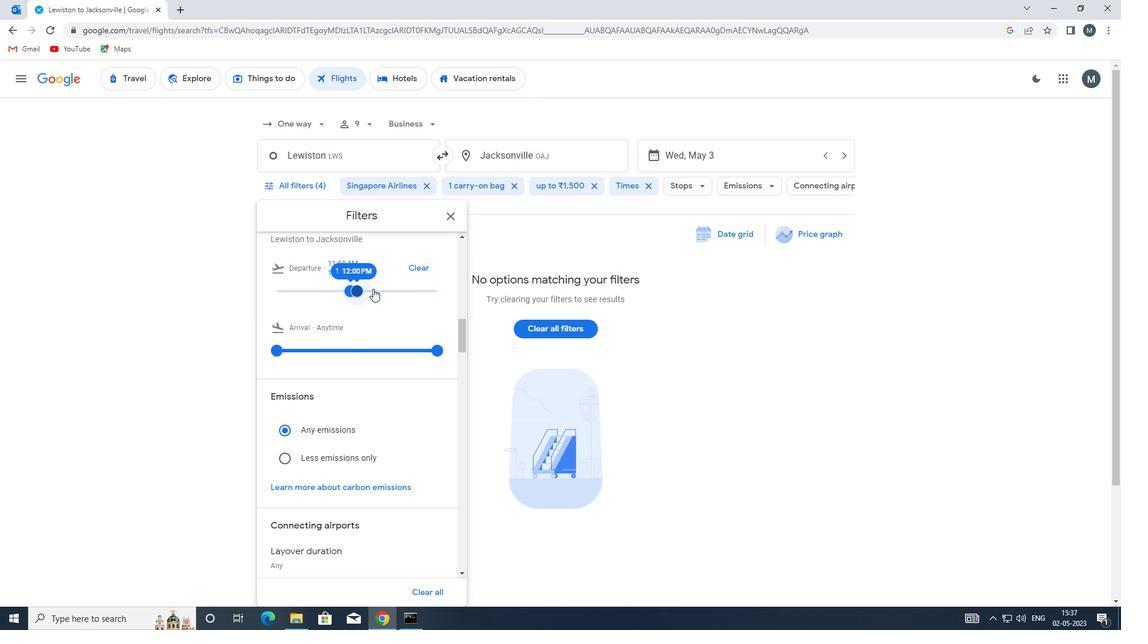 
Action: Mouse scrolled (373, 290) with delta (0, 0)
Screenshot: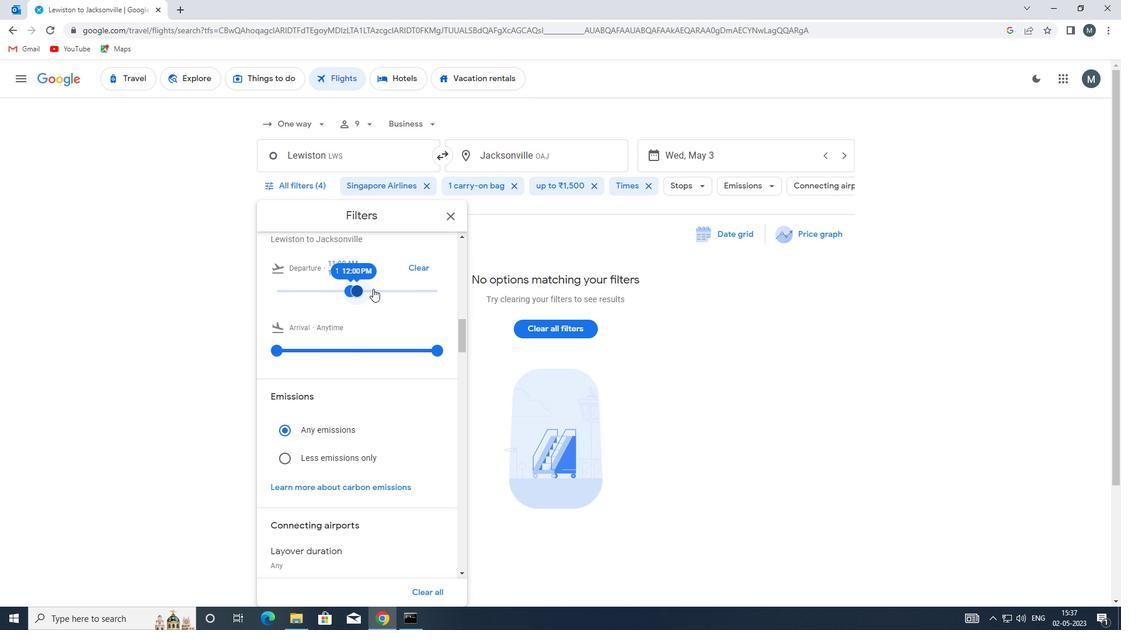 
Action: Mouse moved to (380, 280)
Screenshot: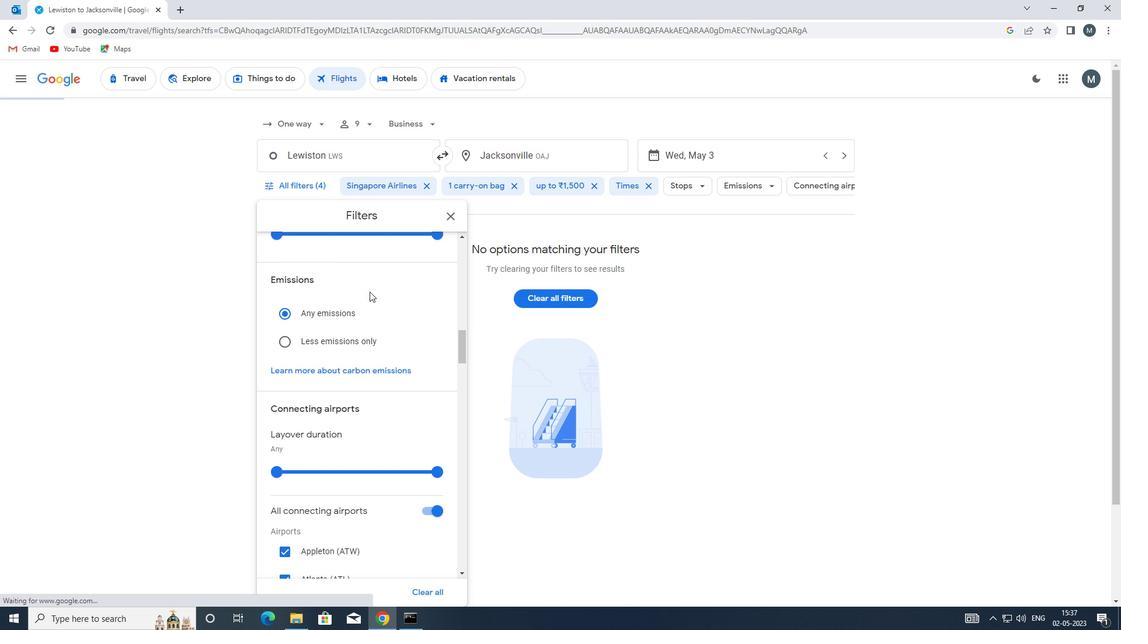 
Action: Mouse scrolled (380, 280) with delta (0, 0)
Screenshot: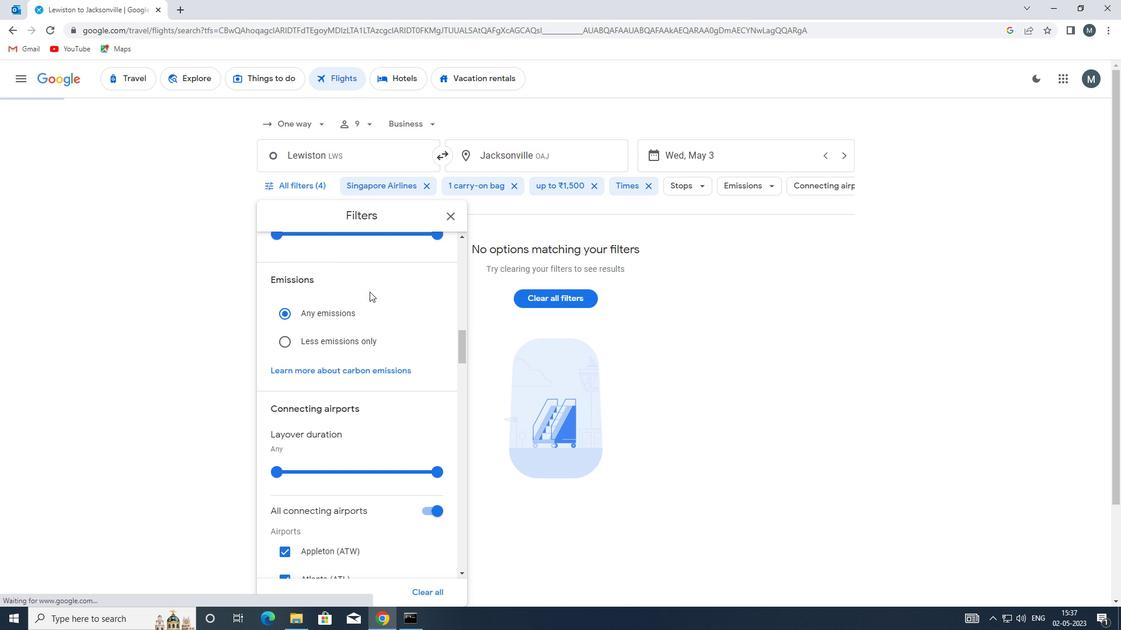 
Action: Mouse scrolled (380, 280) with delta (0, 0)
Screenshot: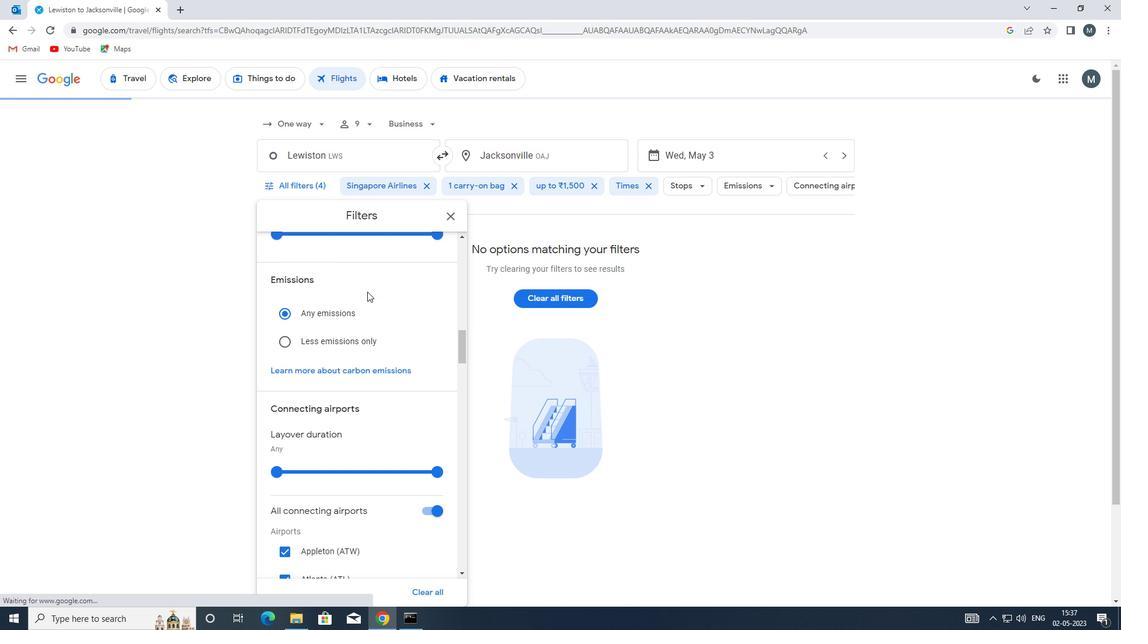 
Action: Mouse moved to (449, 214)
Screenshot: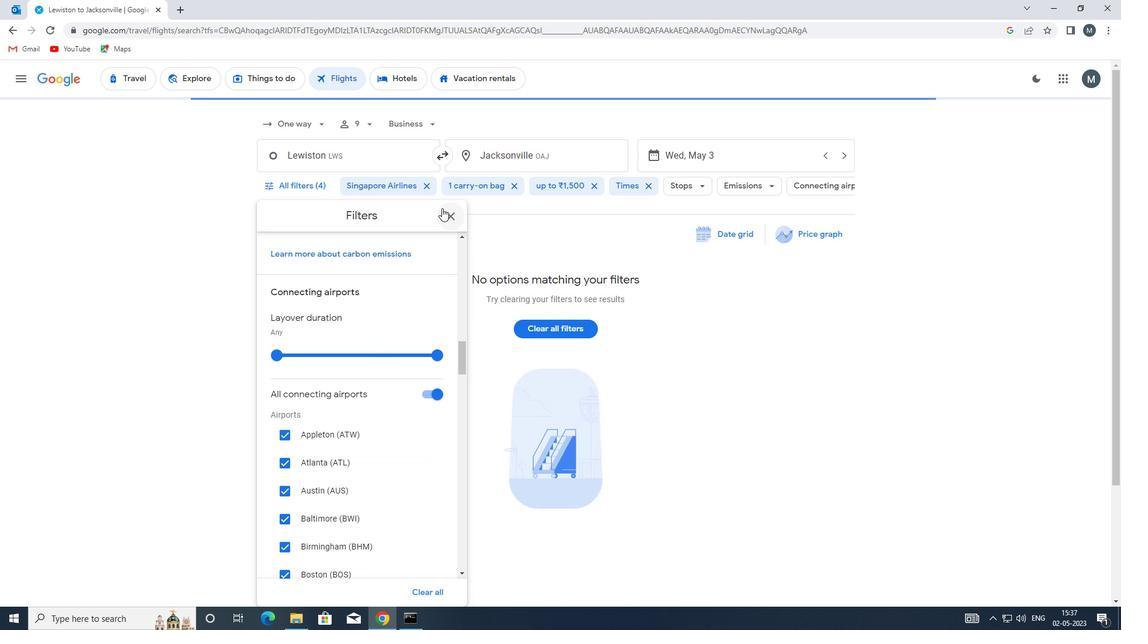 
Action: Mouse pressed left at (449, 214)
Screenshot: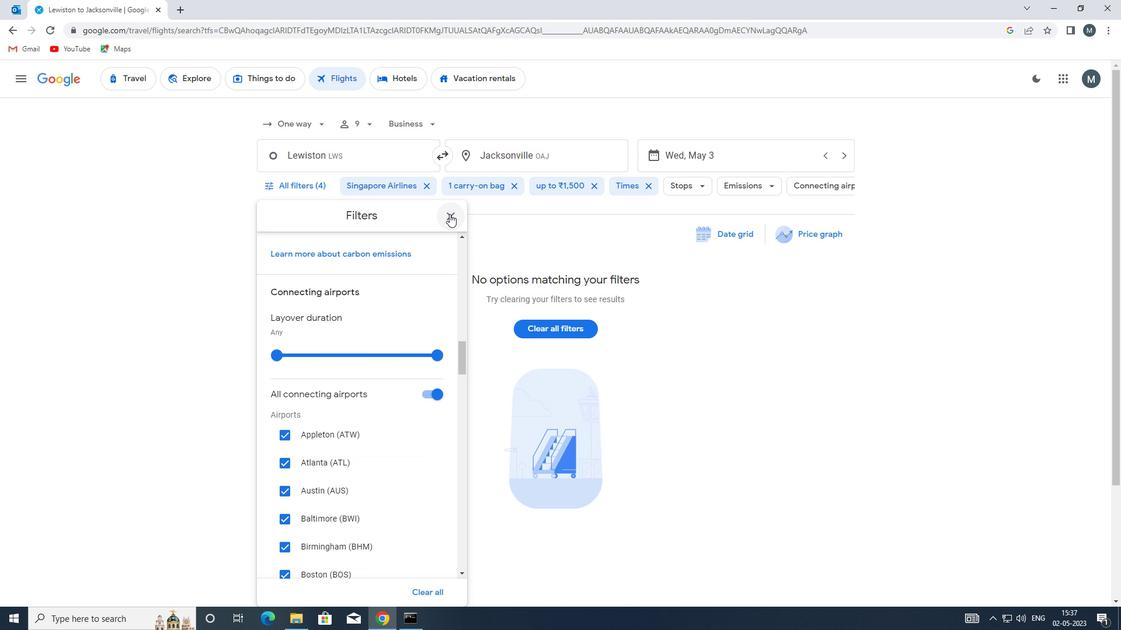 
Action: Mouse moved to (449, 215)
Screenshot: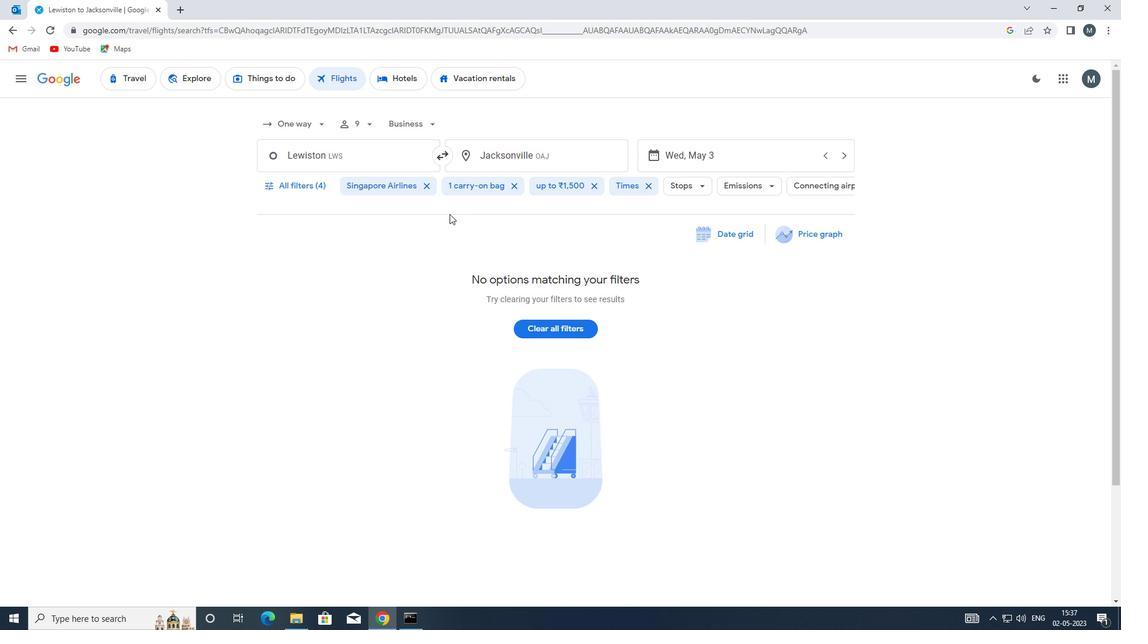 
